 Task: Send an email with the signature Dominique Adams with the subject Budget report and the message I am writing to inform you that there will be a delay in the shipment. from softage.1@softage.net to softage.3@softage.net and softage.4@softage.net with an attached document Product_catalog.pdf
Action: Mouse moved to (188, 40)
Screenshot: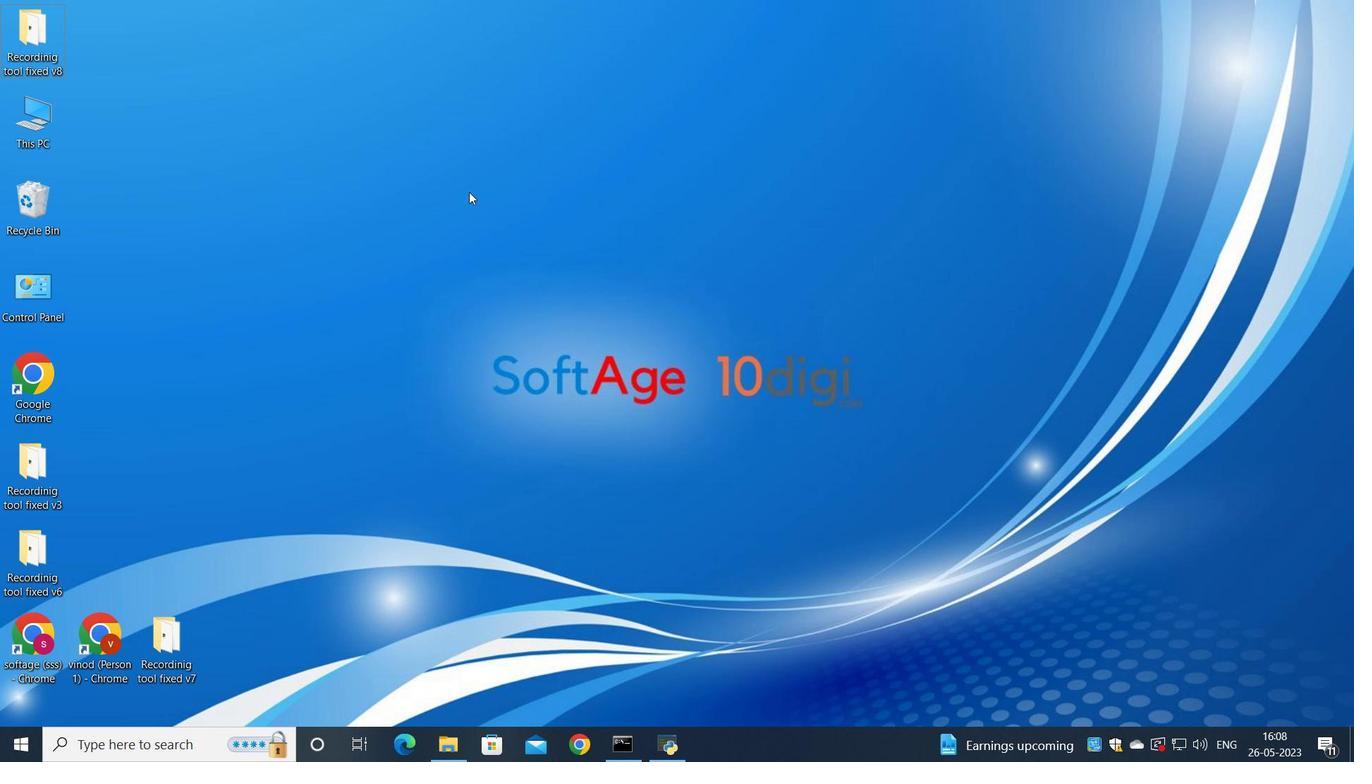 
Action: Mouse scrolled (188, 40) with delta (0, 0)
Screenshot: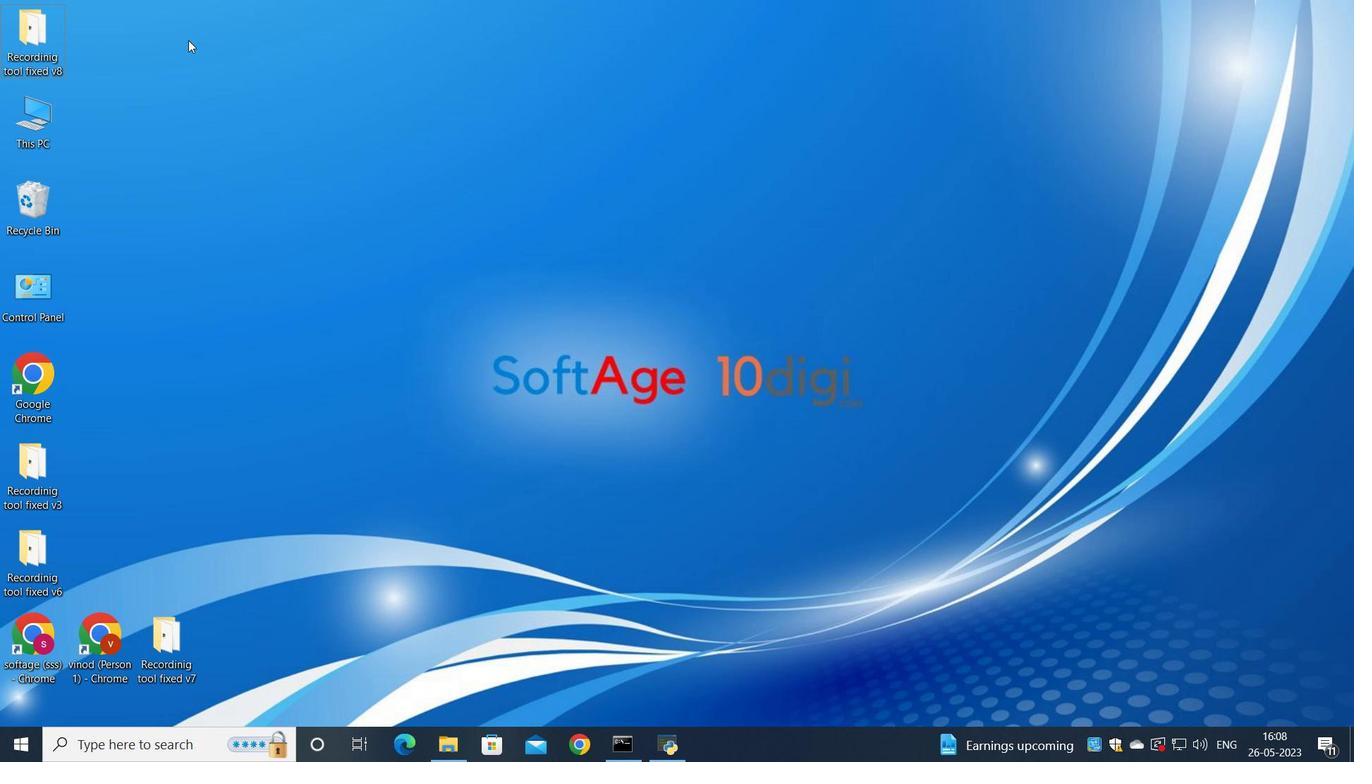 
Action: Mouse moved to (588, 756)
Screenshot: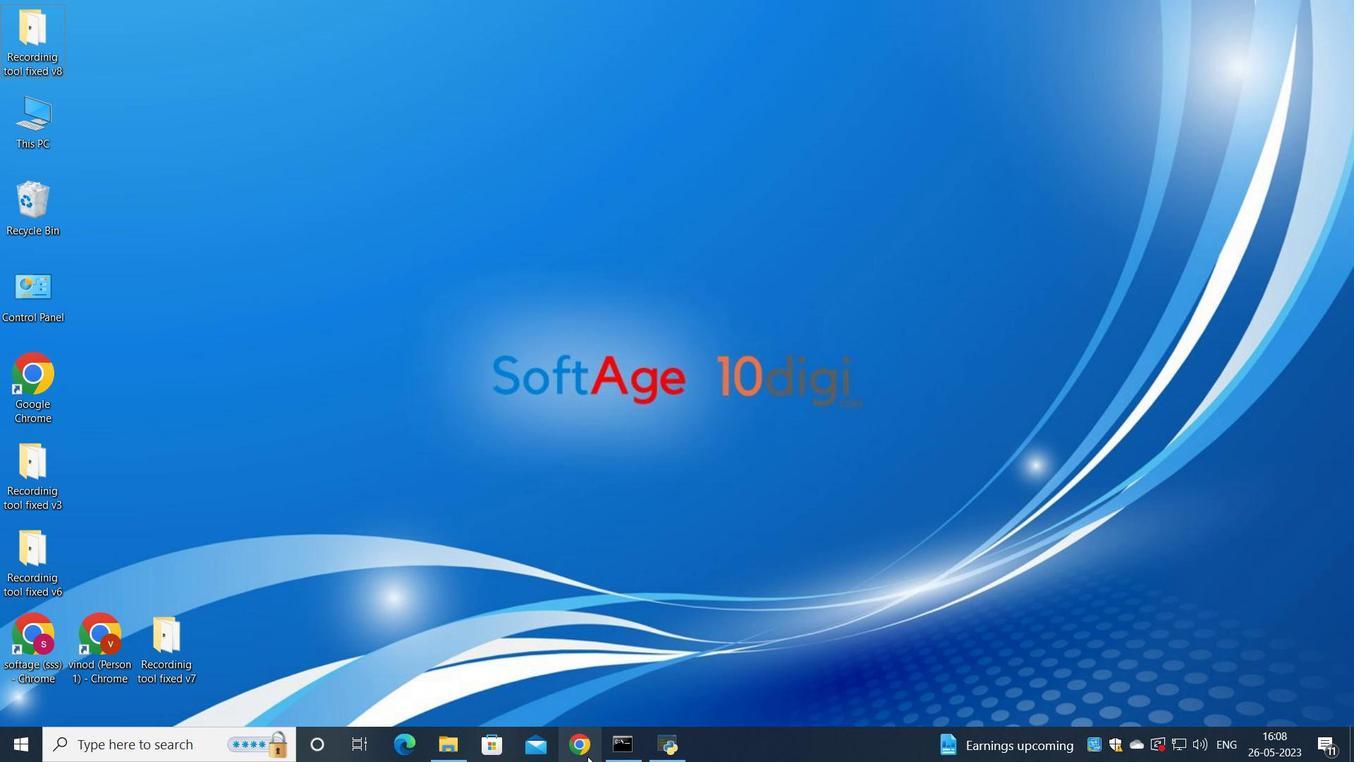 
Action: Mouse pressed left at (588, 756)
Screenshot: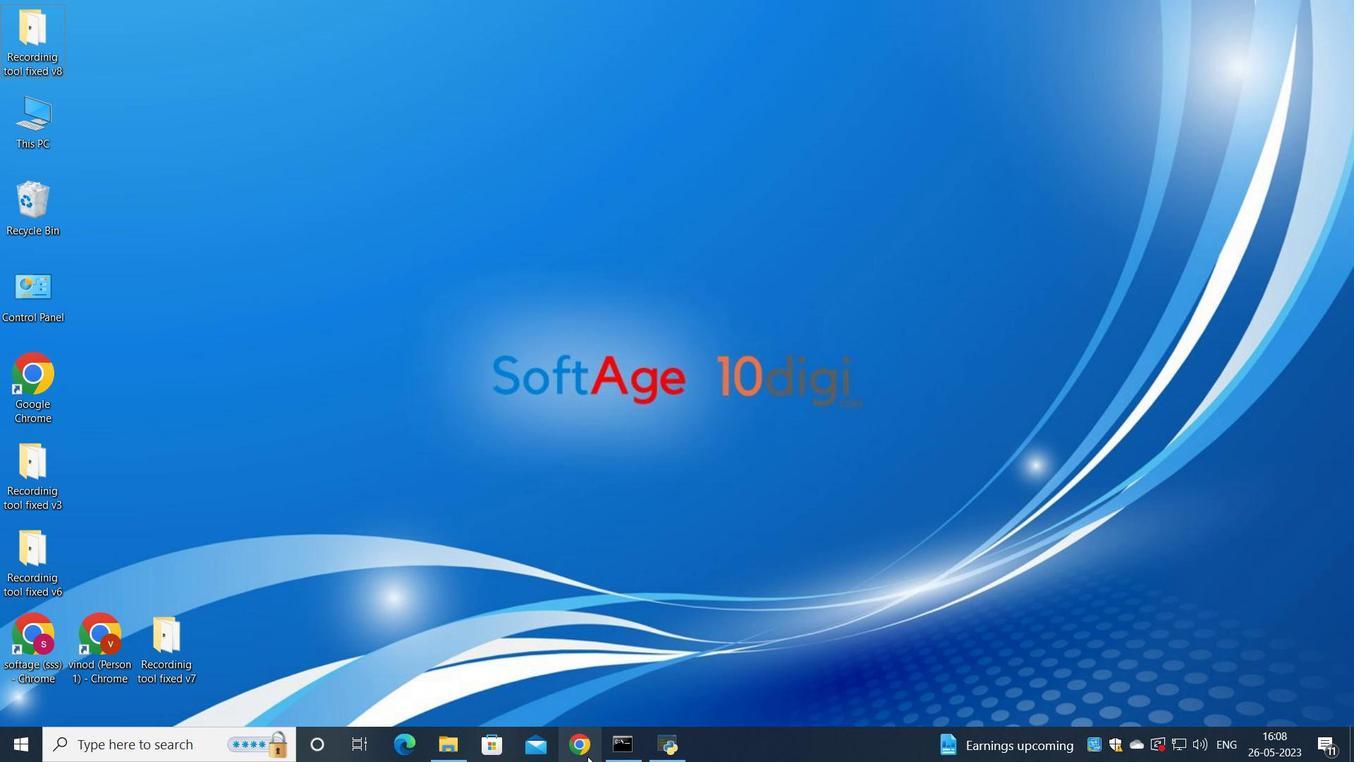 
Action: Mouse moved to (589, 757)
Screenshot: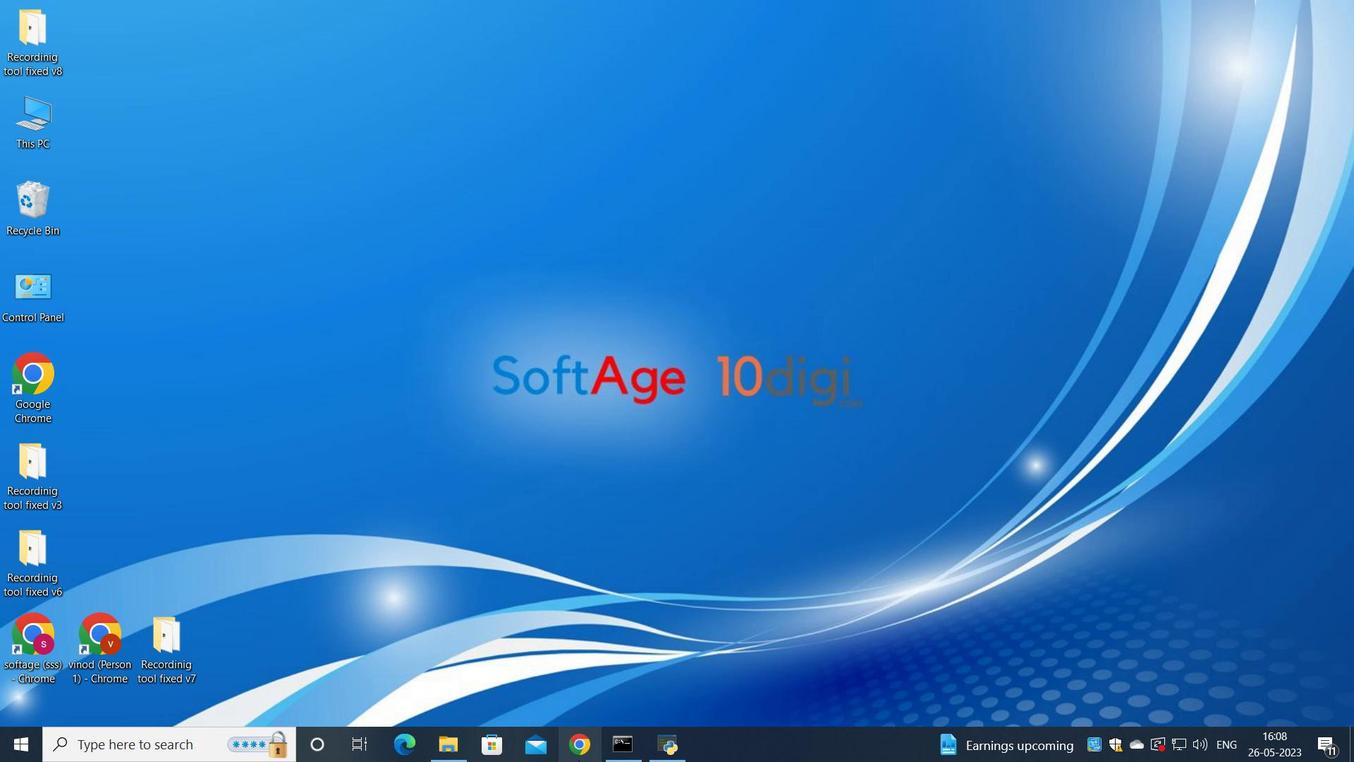 
Action: Mouse pressed left at (589, 757)
Screenshot: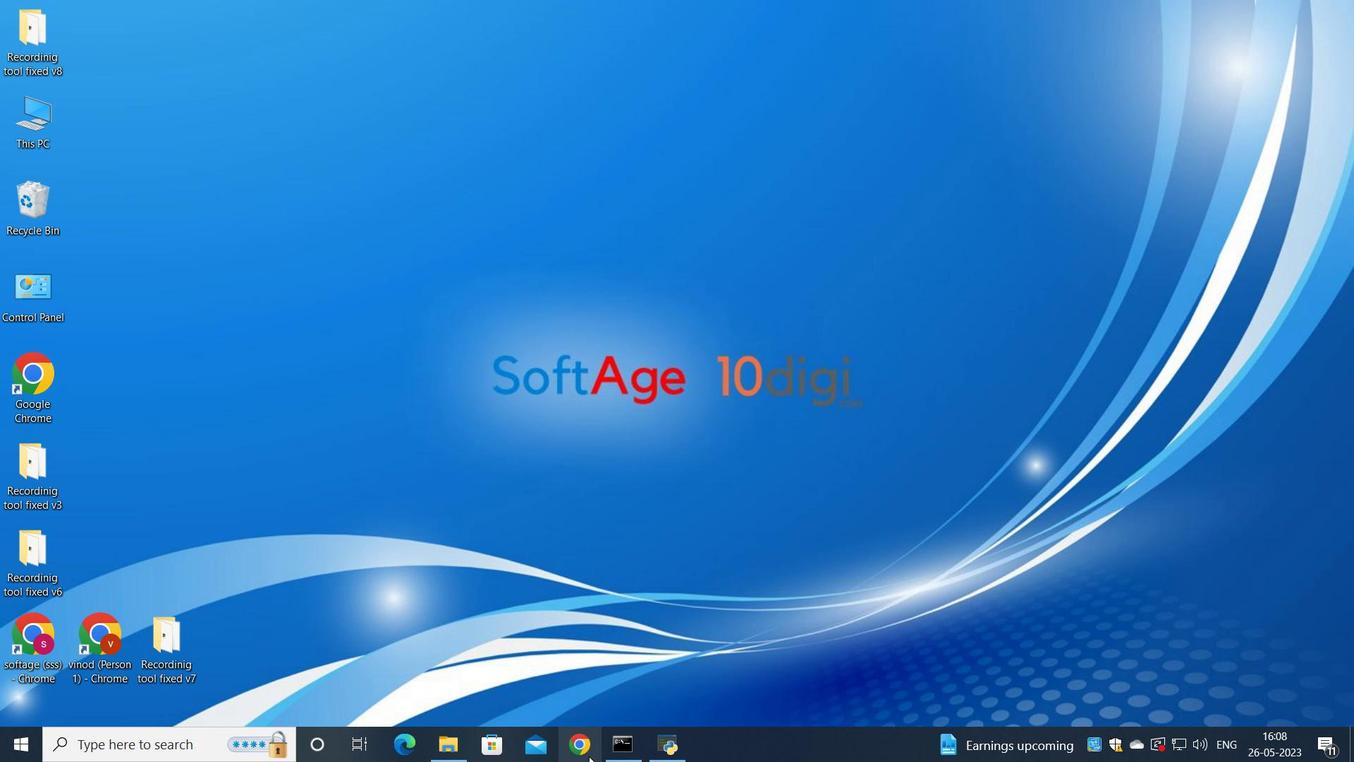 
Action: Mouse moved to (556, 462)
Screenshot: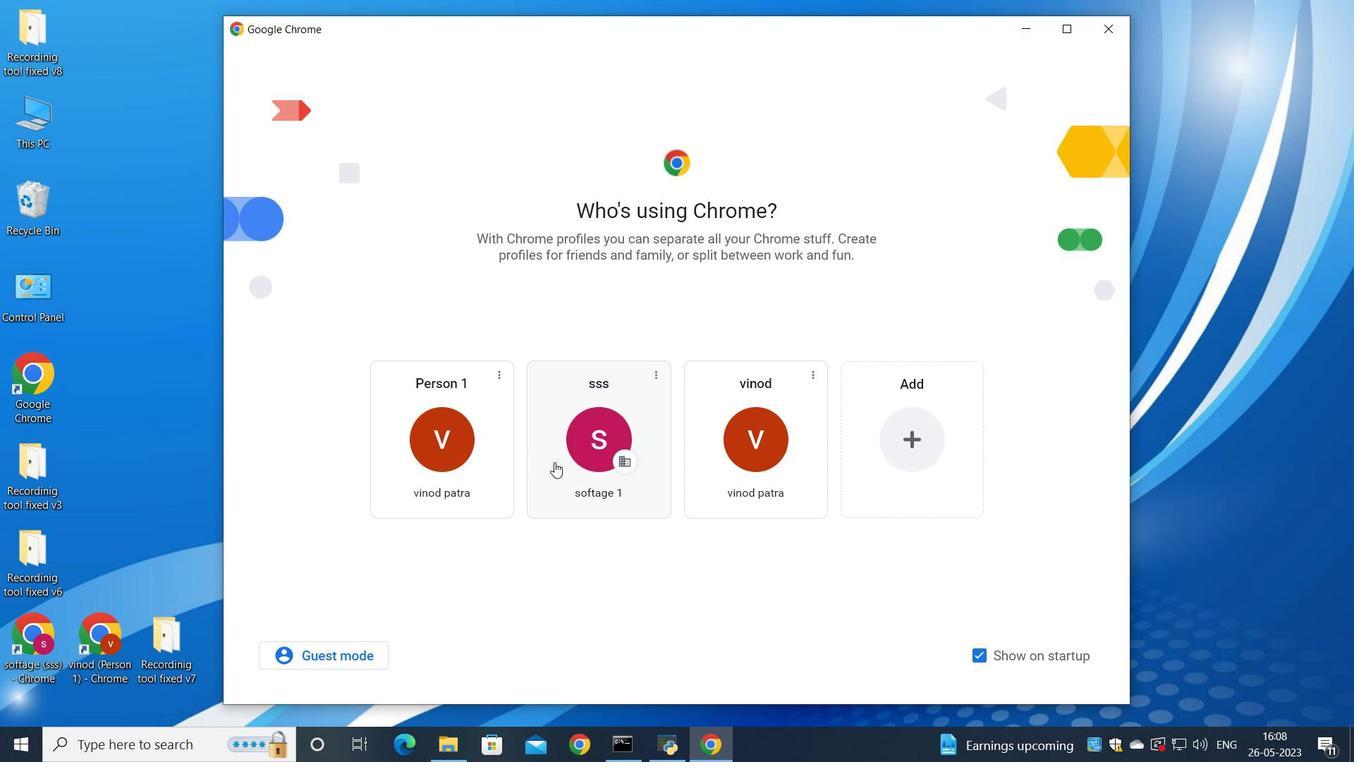 
Action: Mouse pressed left at (556, 462)
Screenshot: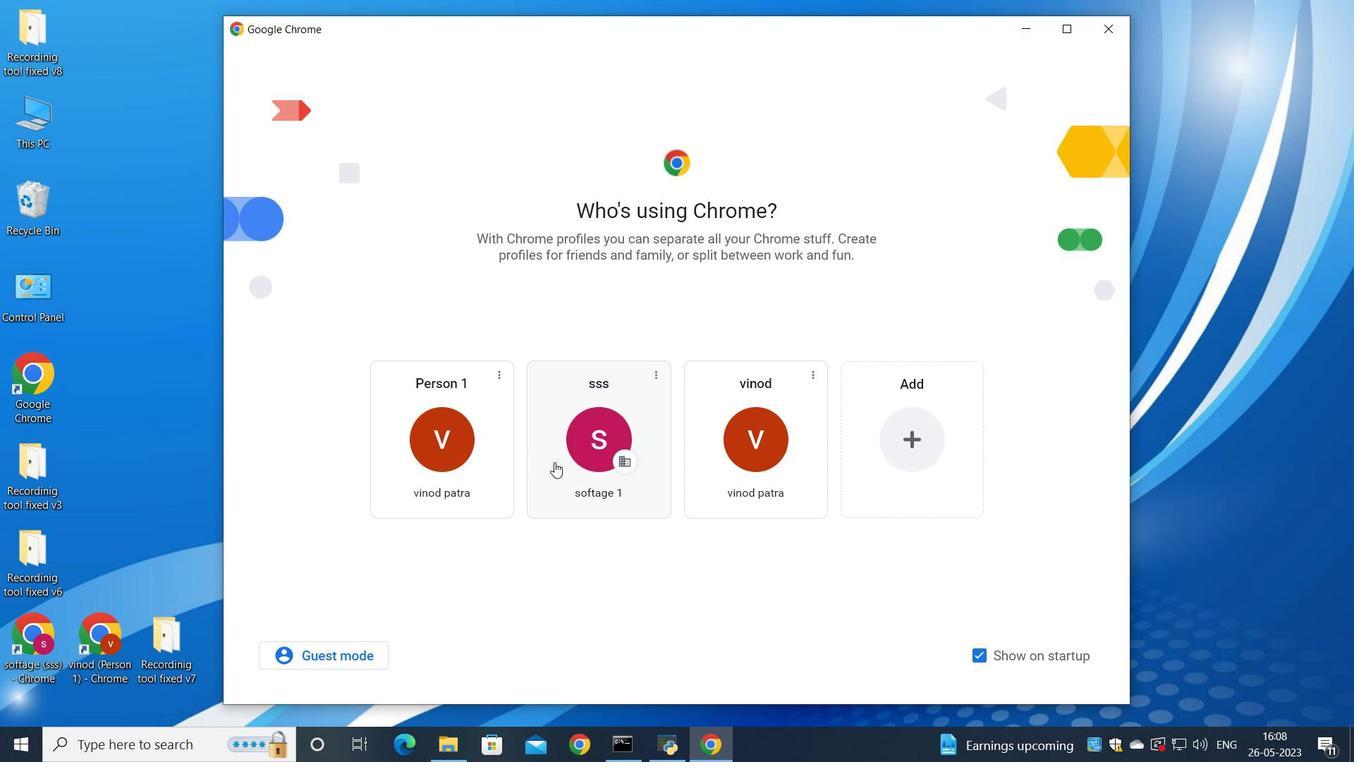 
Action: Mouse moved to (1175, 91)
Screenshot: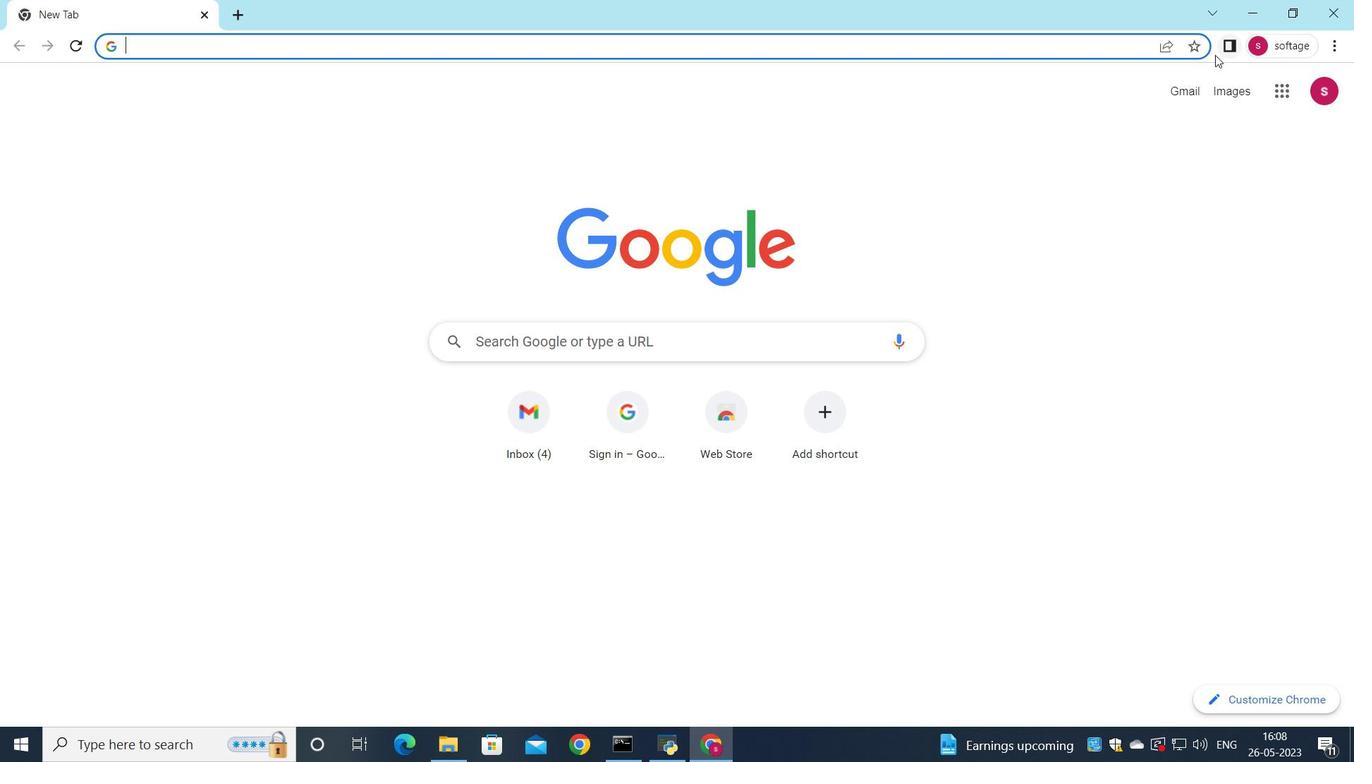 
Action: Mouse pressed left at (1175, 91)
Screenshot: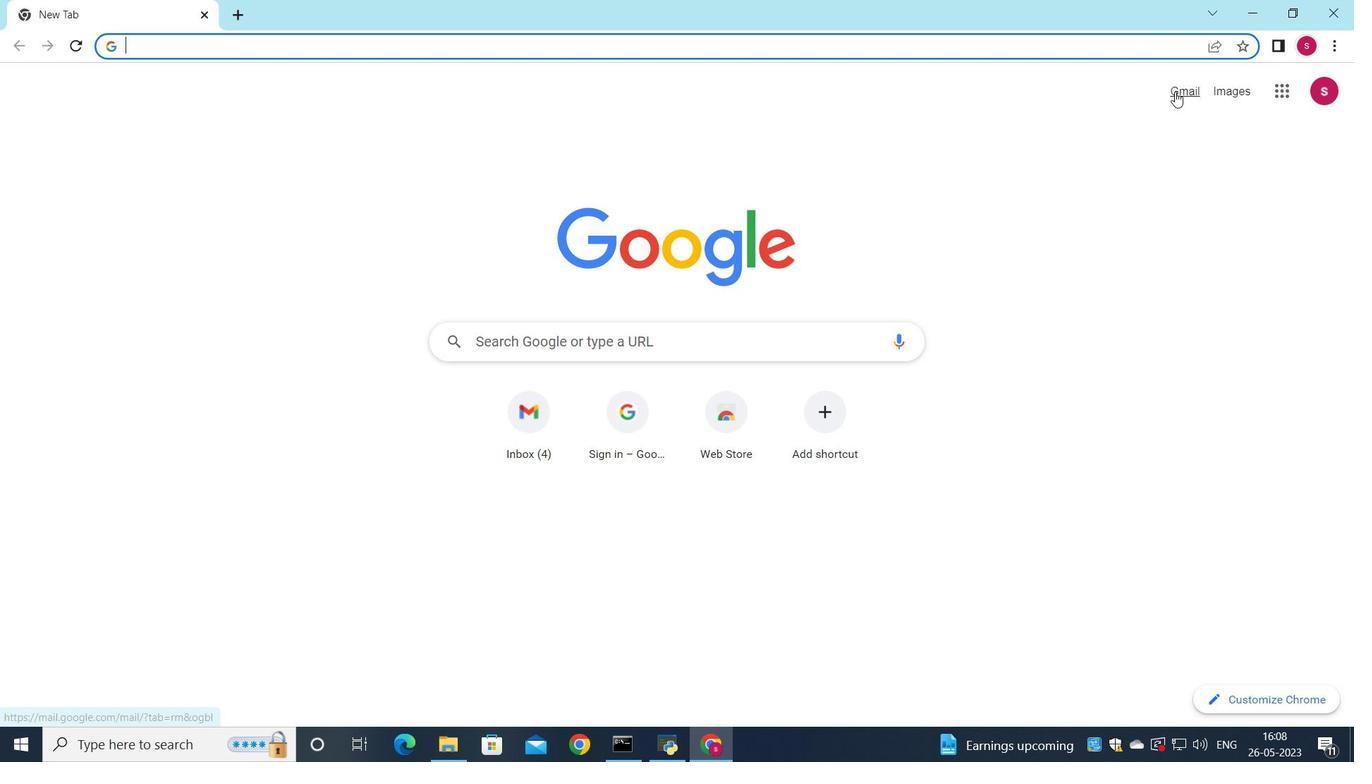 
Action: Mouse moved to (1156, 122)
Screenshot: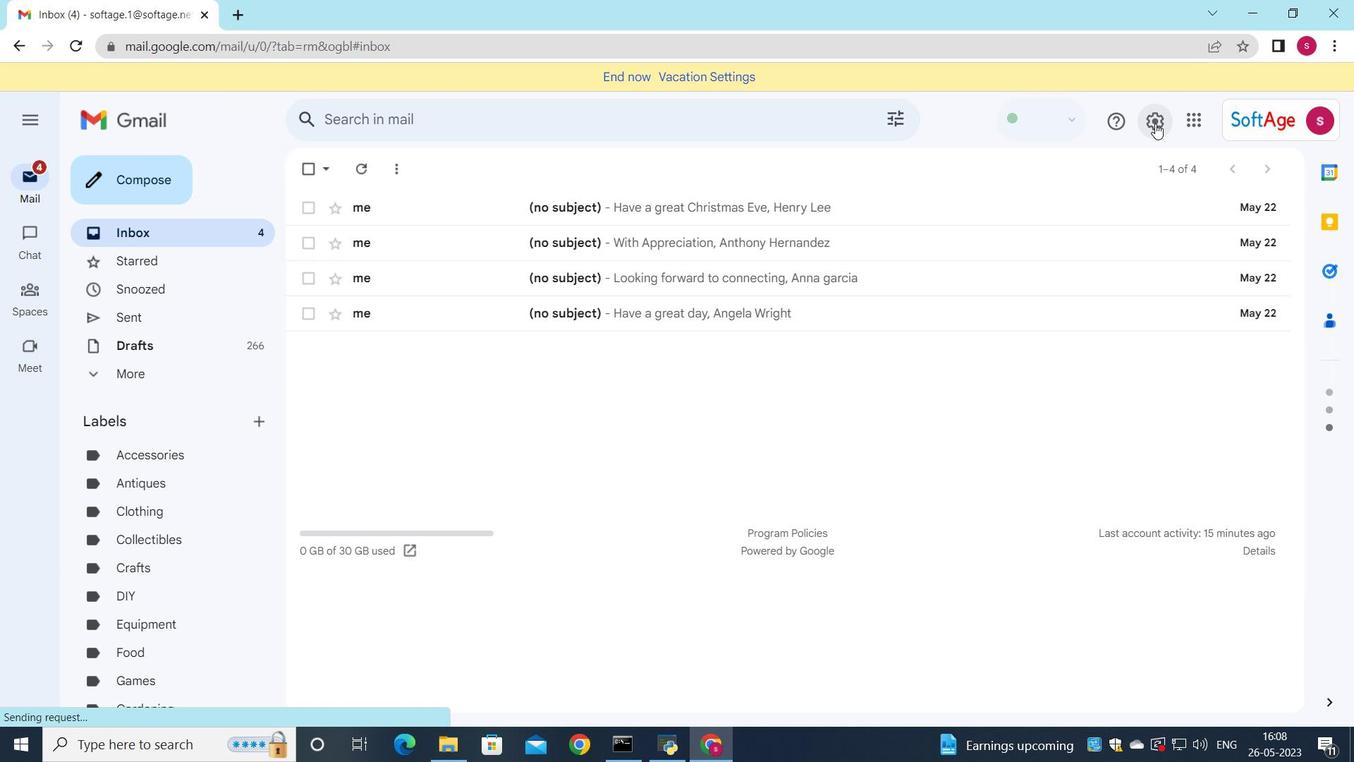
Action: Mouse pressed left at (1156, 122)
Screenshot: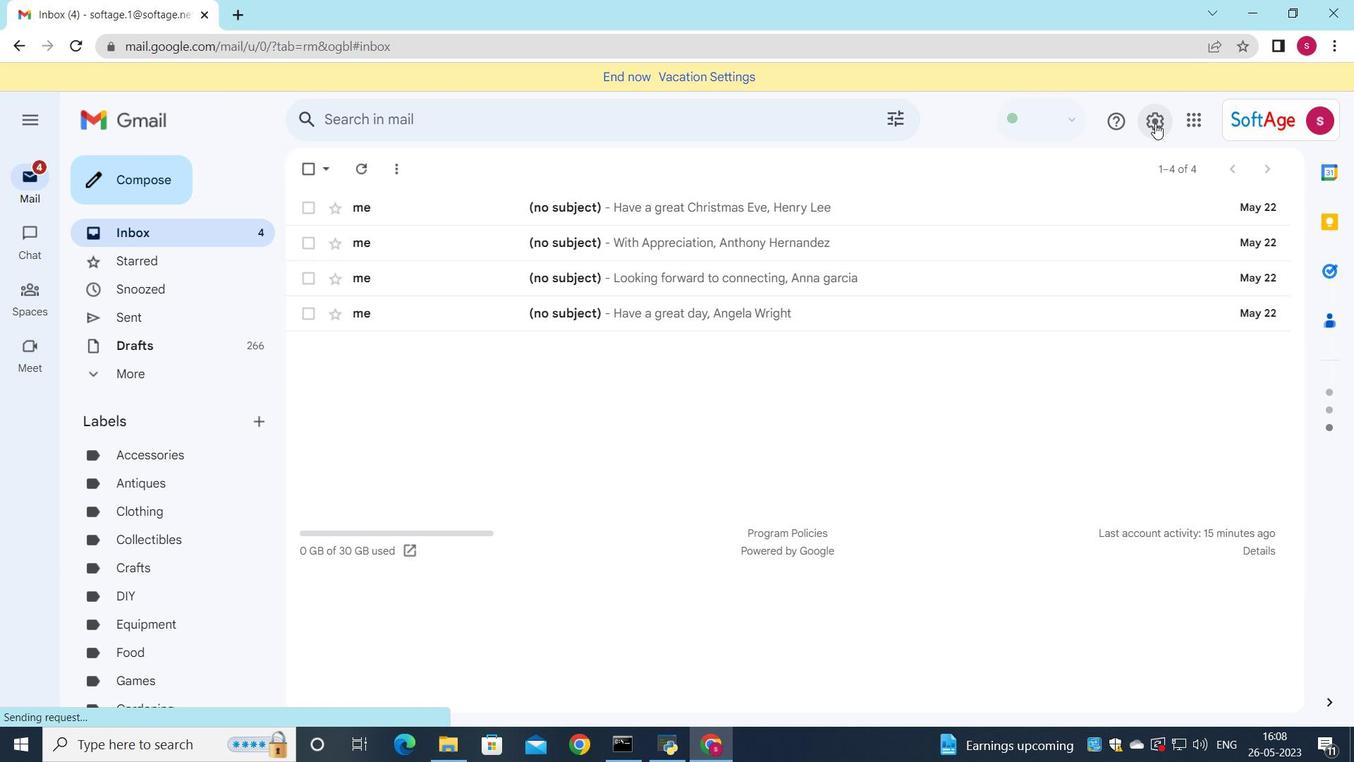 
Action: Mouse moved to (1175, 207)
Screenshot: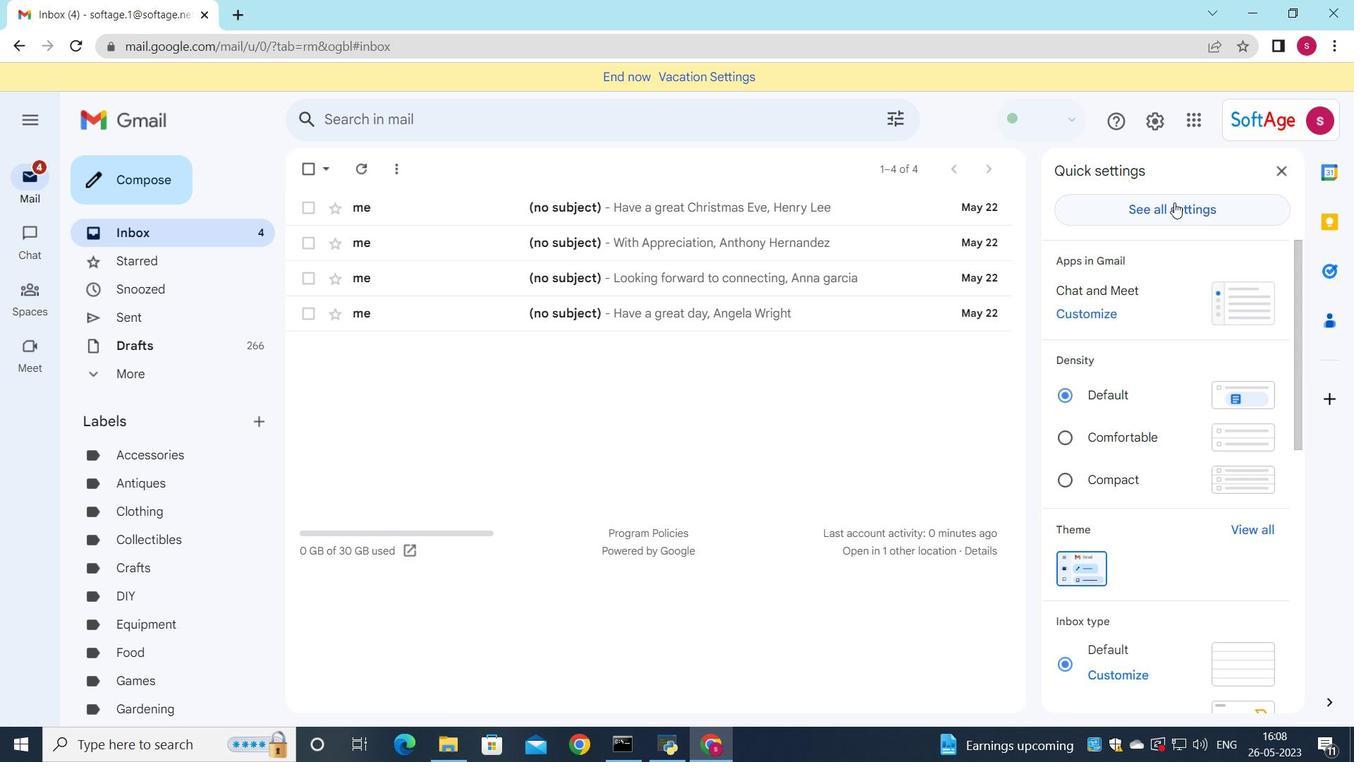
Action: Mouse pressed left at (1175, 207)
Screenshot: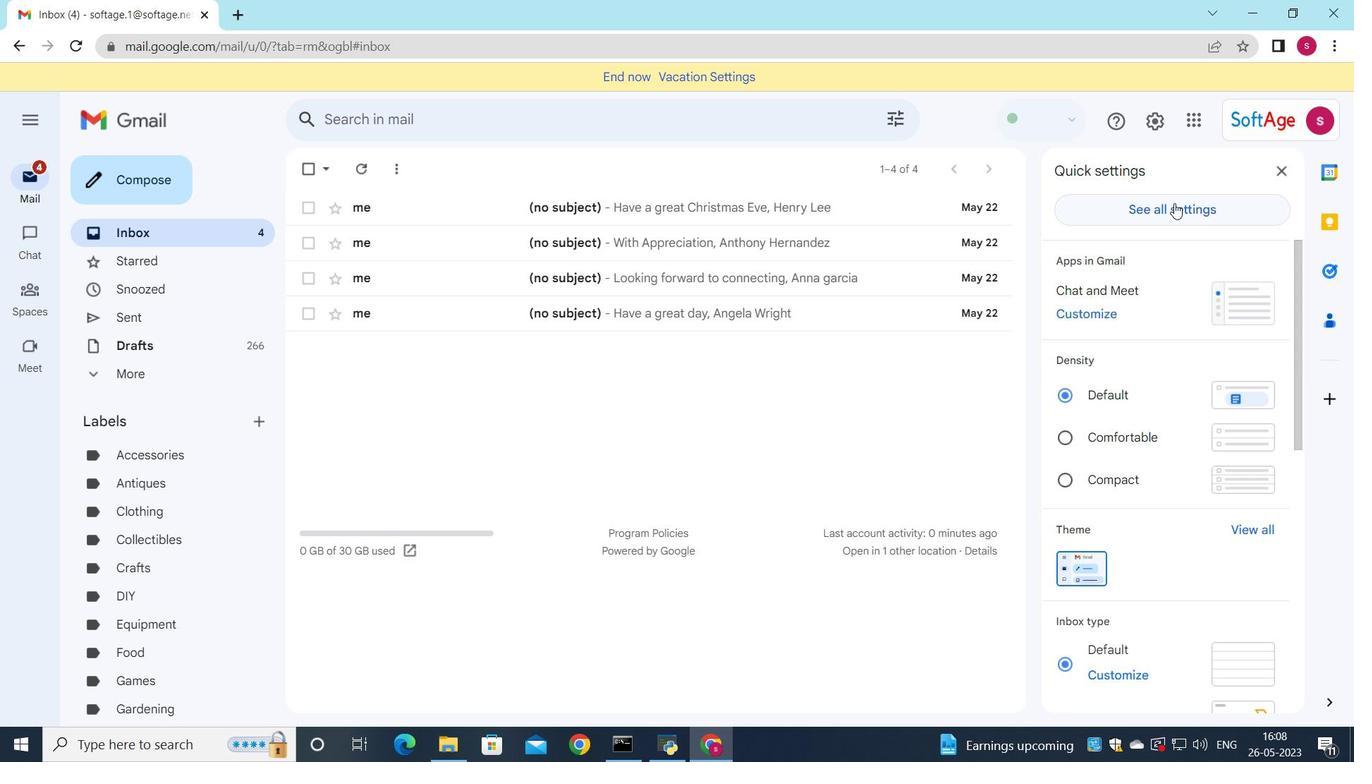 
Action: Mouse moved to (618, 319)
Screenshot: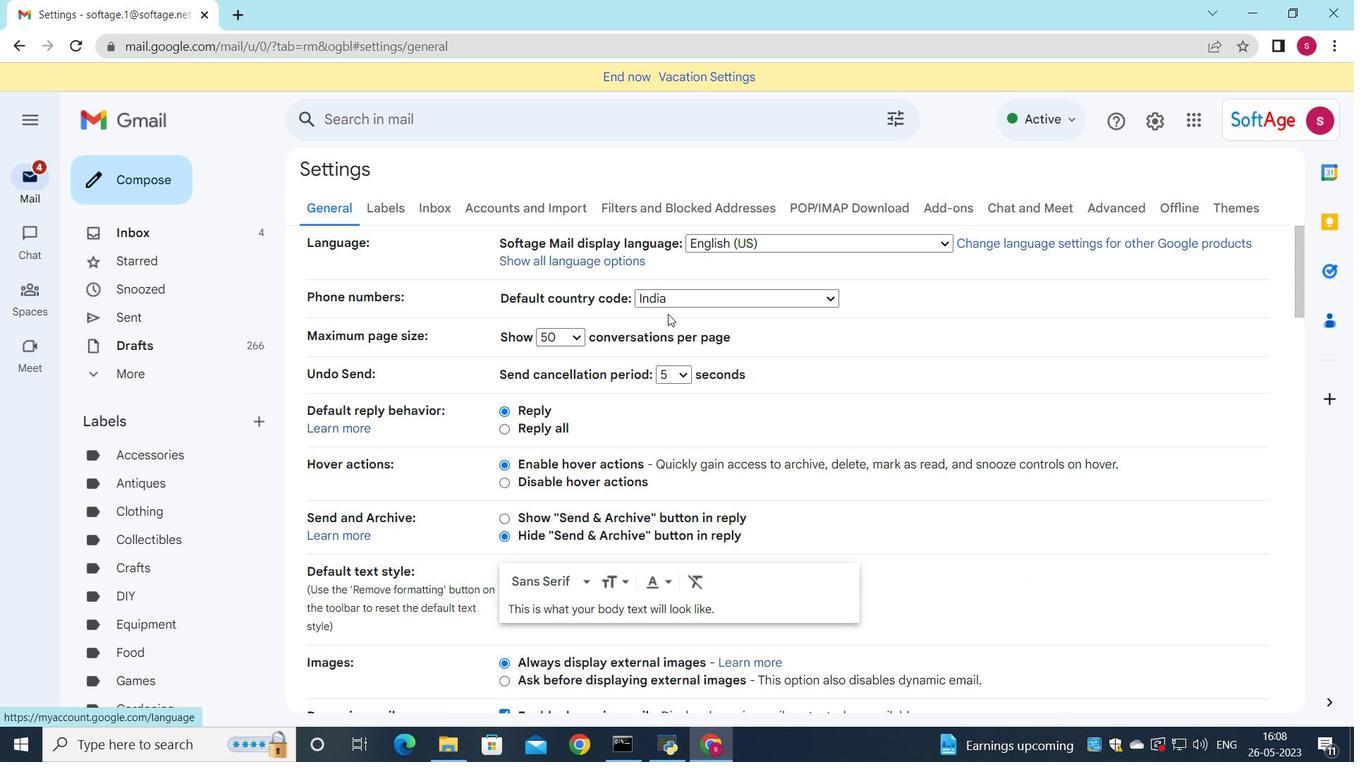 
Action: Mouse scrolled (618, 318) with delta (0, 0)
Screenshot: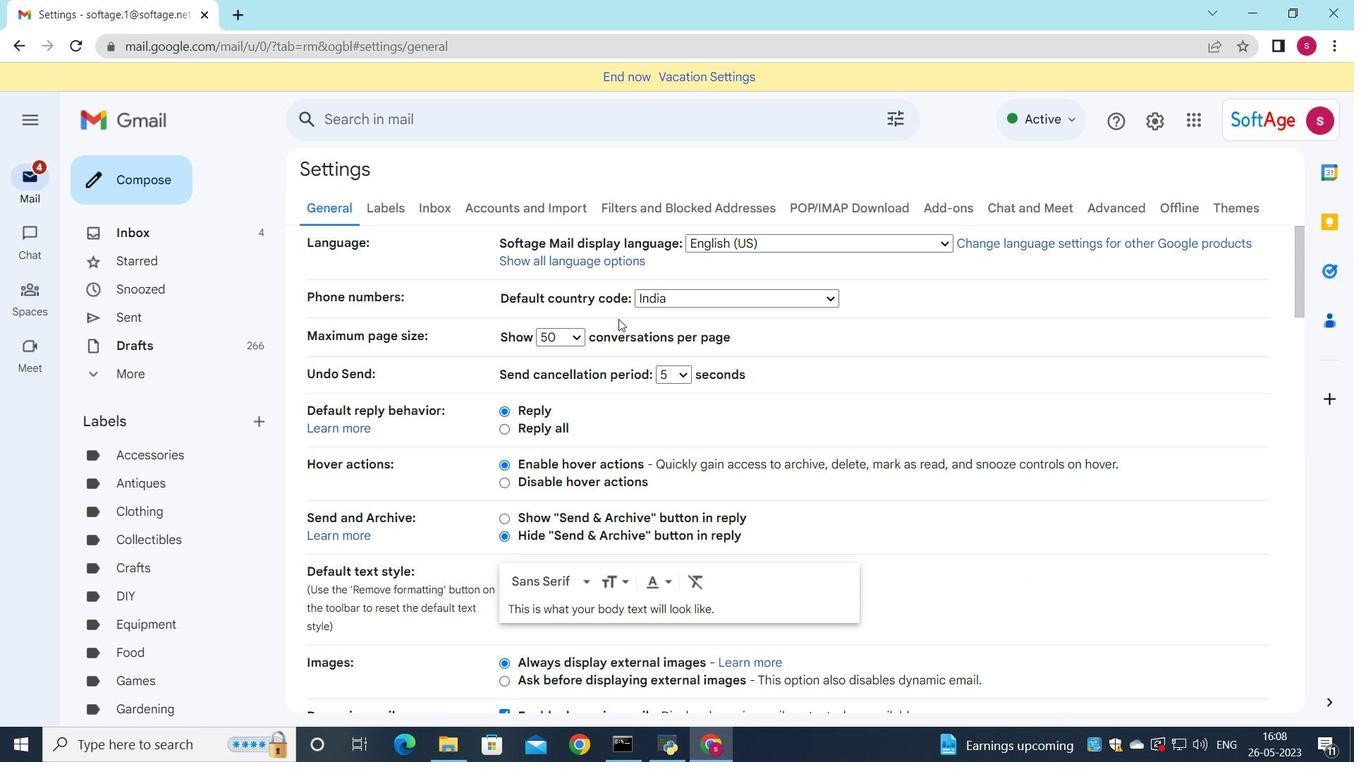 
Action: Mouse scrolled (618, 318) with delta (0, 0)
Screenshot: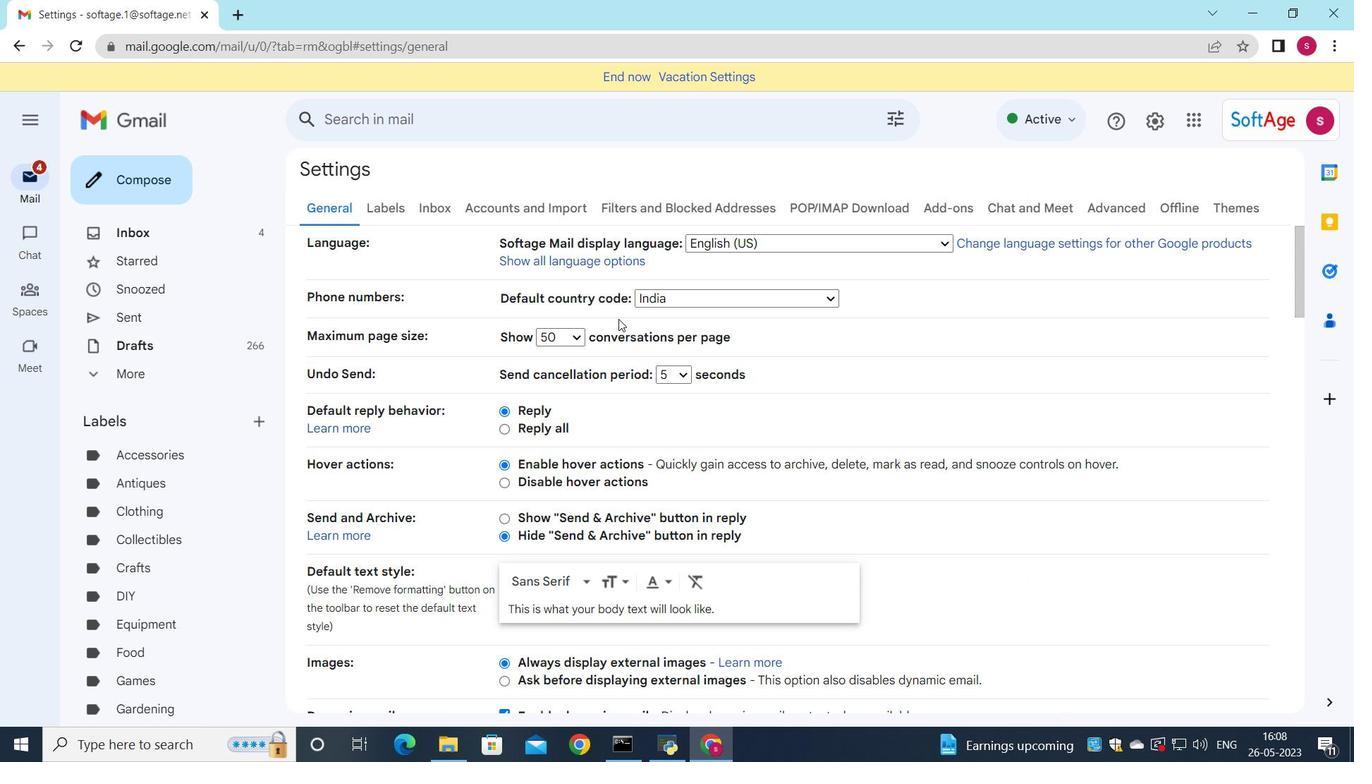 
Action: Mouse scrolled (618, 318) with delta (0, 0)
Screenshot: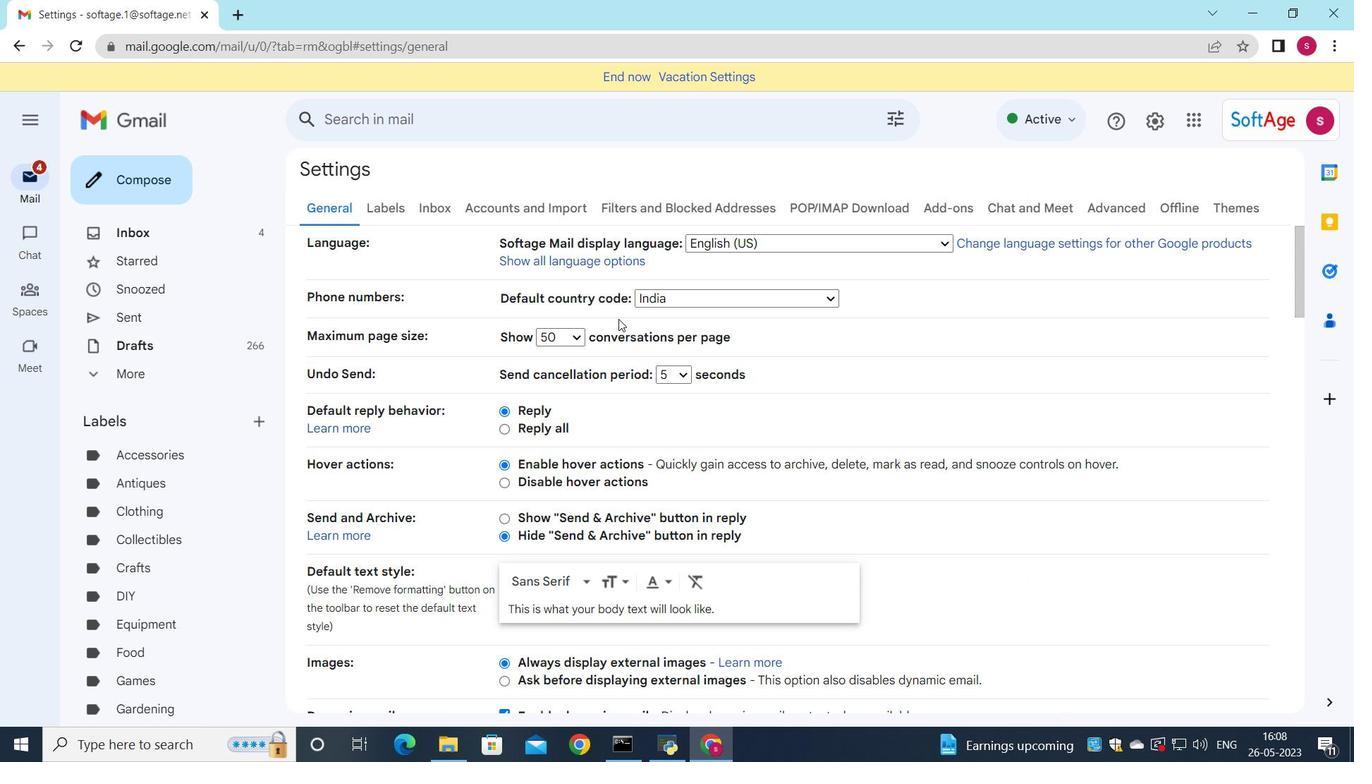 
Action: Mouse scrolled (618, 318) with delta (0, 0)
Screenshot: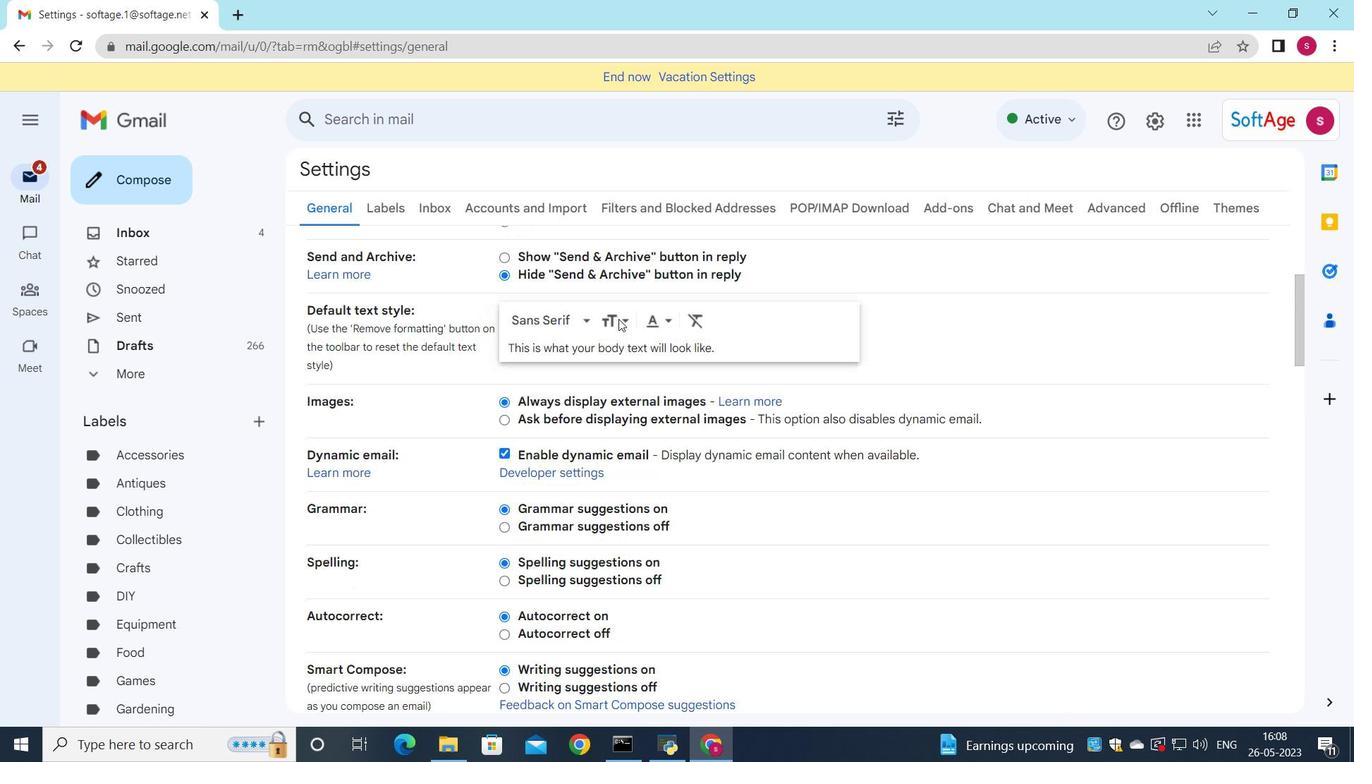
Action: Mouse scrolled (618, 318) with delta (0, 0)
Screenshot: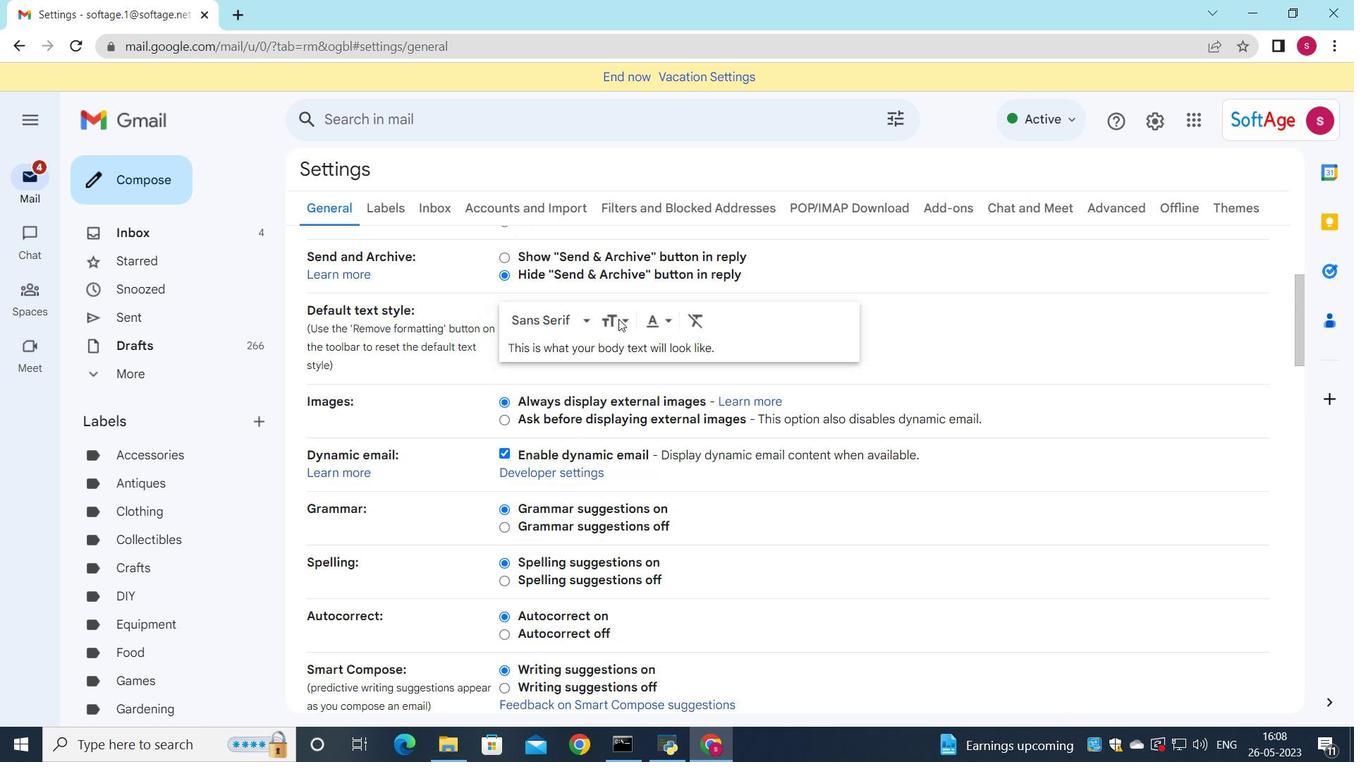 
Action: Mouse scrolled (618, 318) with delta (0, 0)
Screenshot: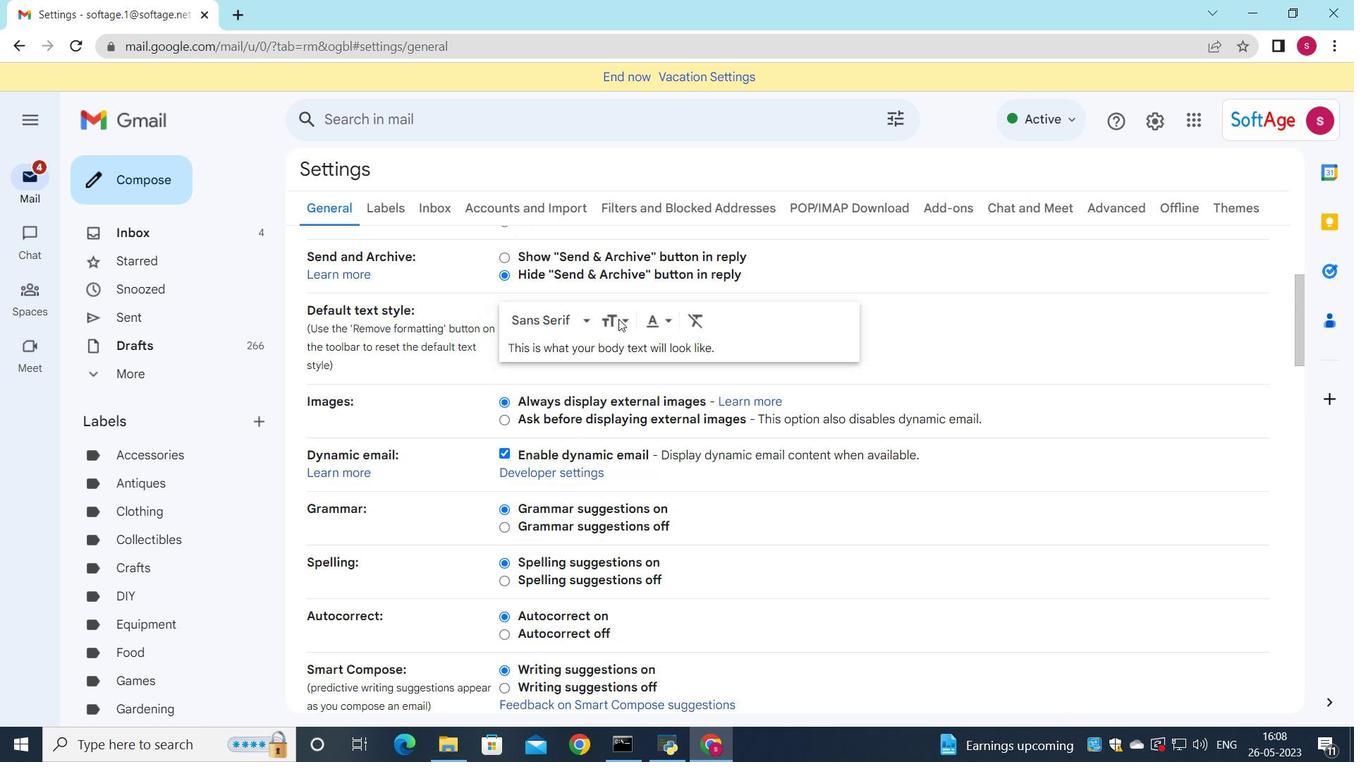 
Action: Mouse scrolled (618, 318) with delta (0, 0)
Screenshot: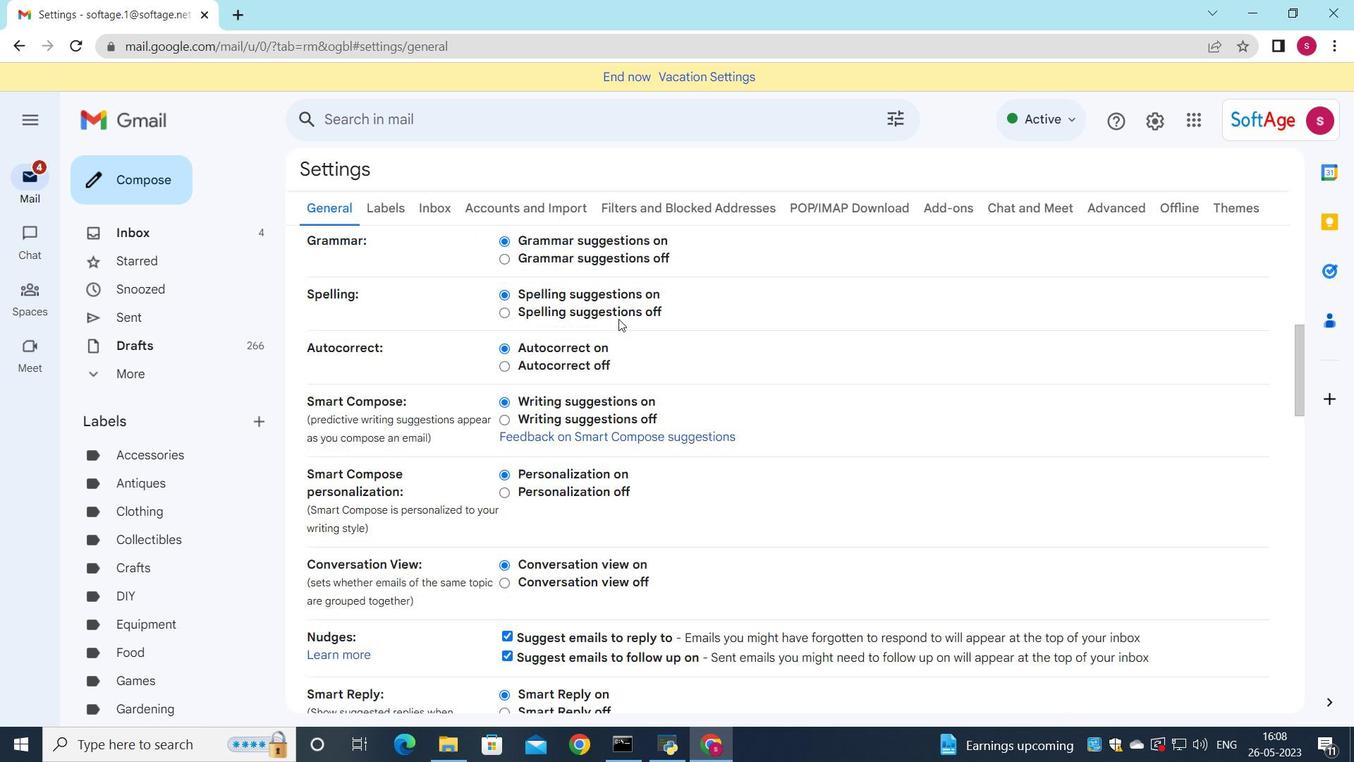
Action: Mouse scrolled (618, 318) with delta (0, 0)
Screenshot: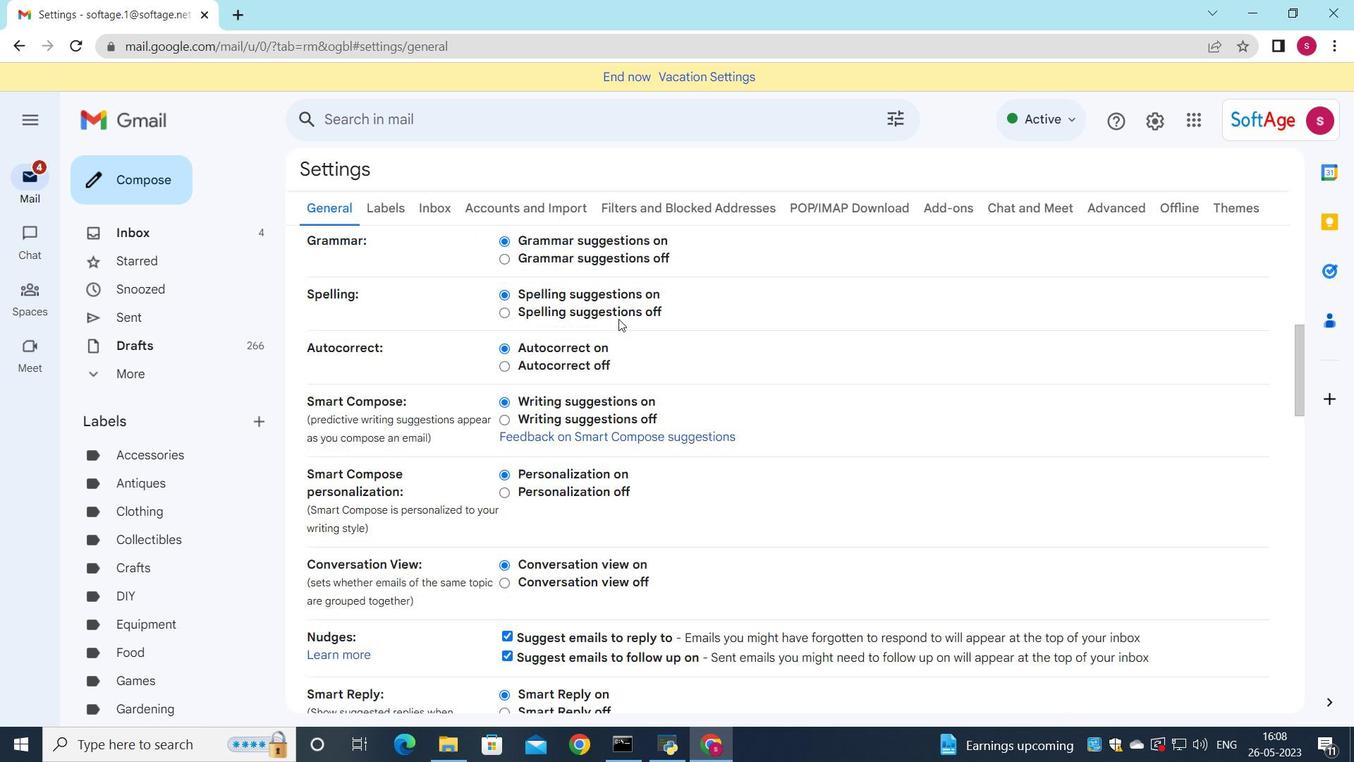 
Action: Mouse scrolled (618, 318) with delta (0, 0)
Screenshot: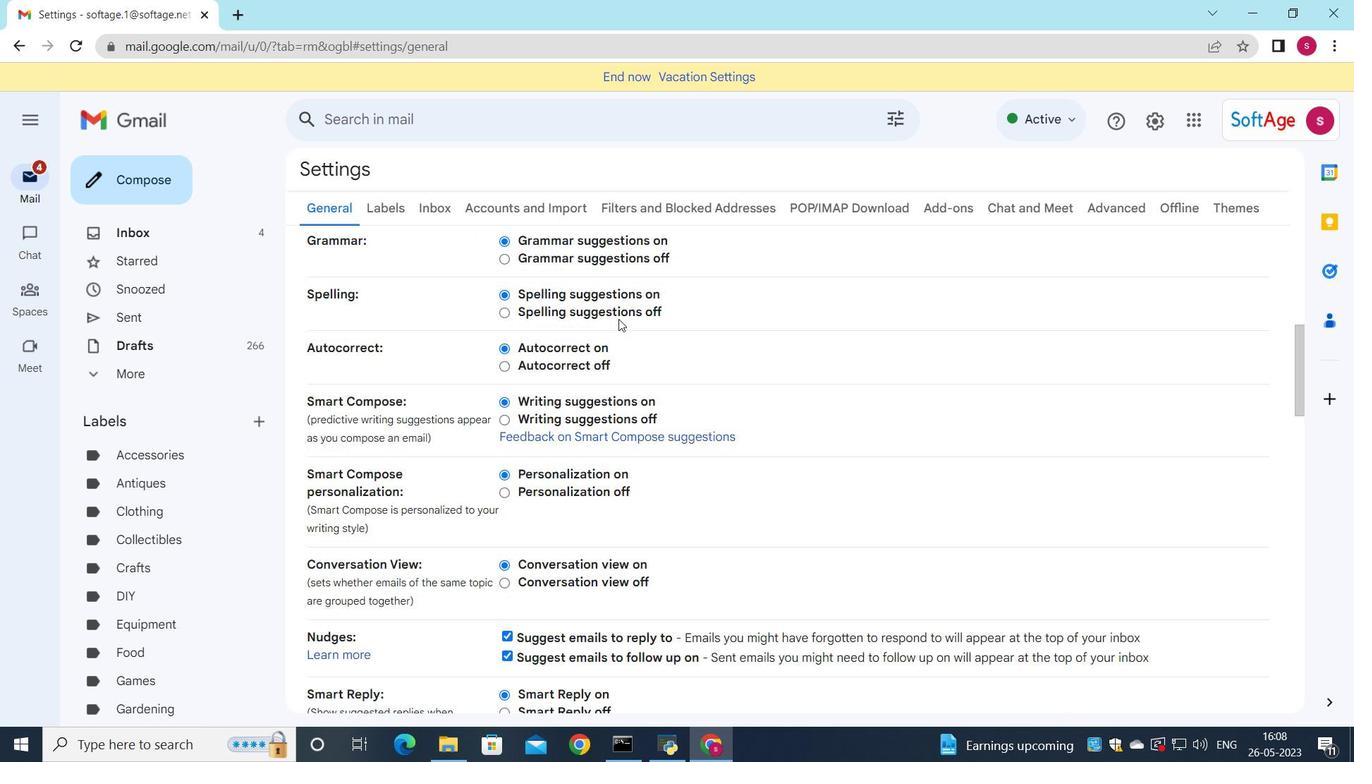 
Action: Mouse scrolled (618, 318) with delta (0, 0)
Screenshot: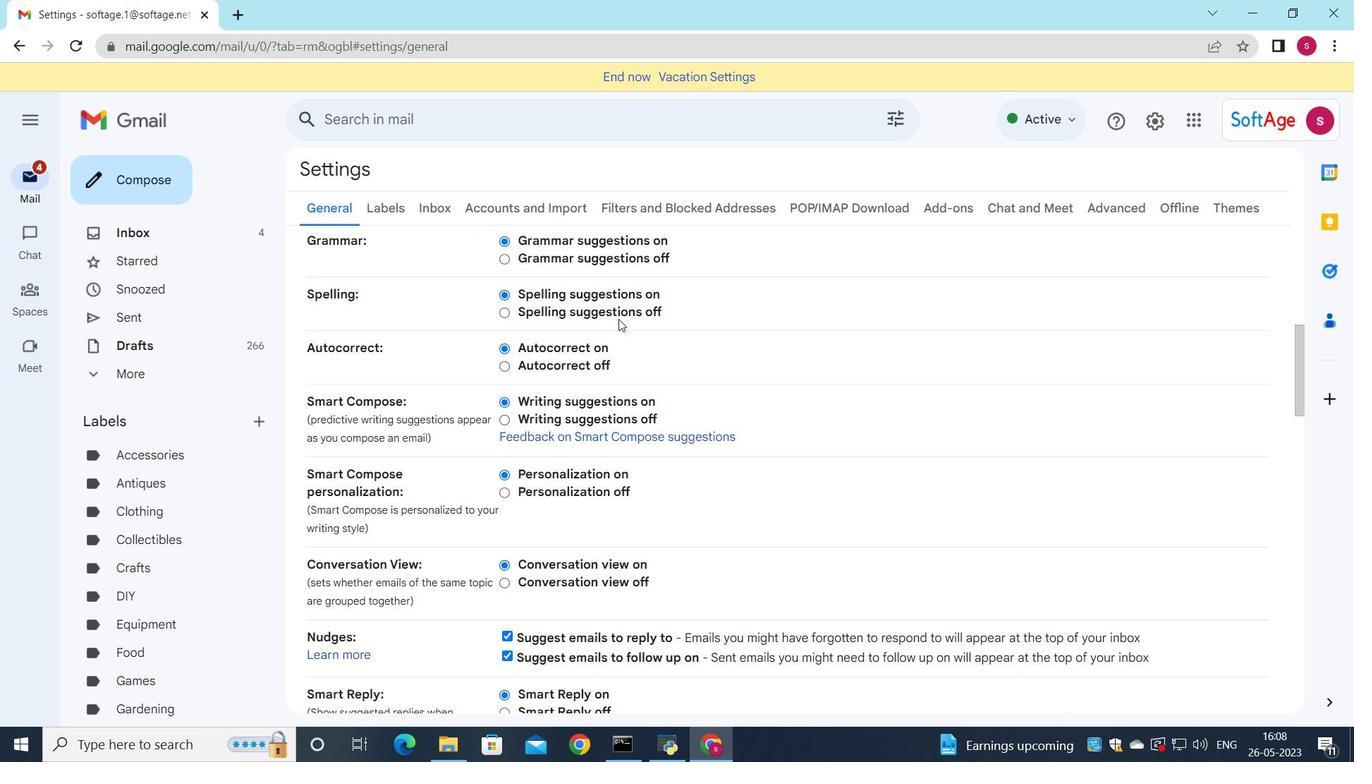 
Action: Mouse scrolled (618, 318) with delta (0, 0)
Screenshot: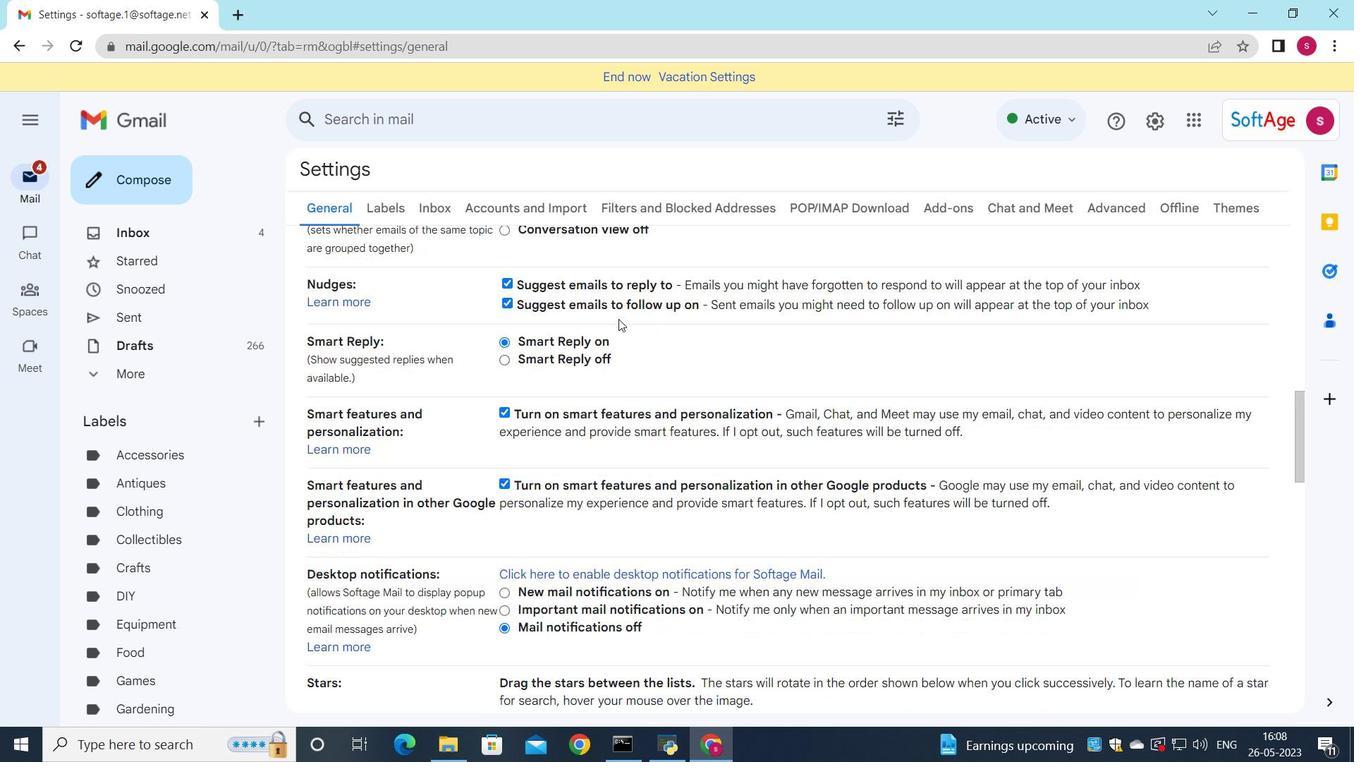 
Action: Mouse scrolled (618, 318) with delta (0, 0)
Screenshot: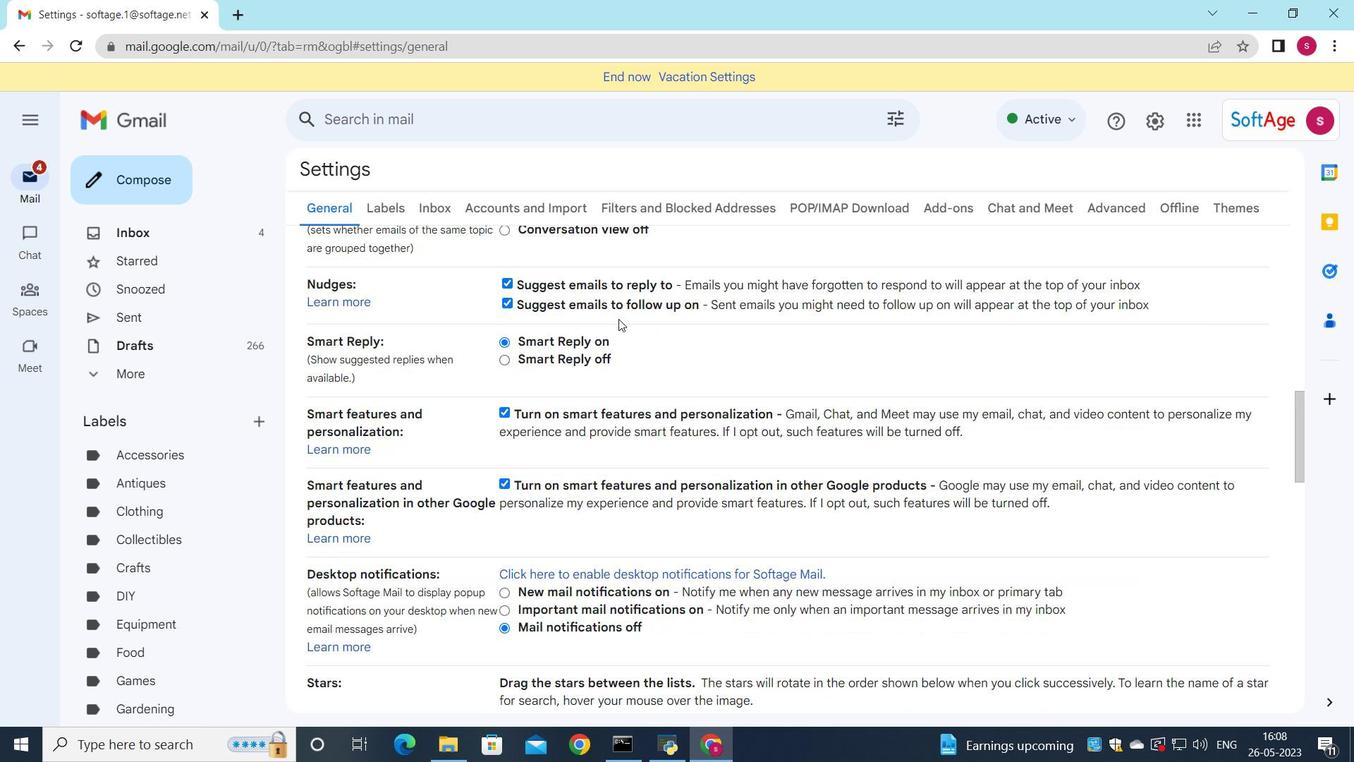 
Action: Mouse scrolled (618, 318) with delta (0, 0)
Screenshot: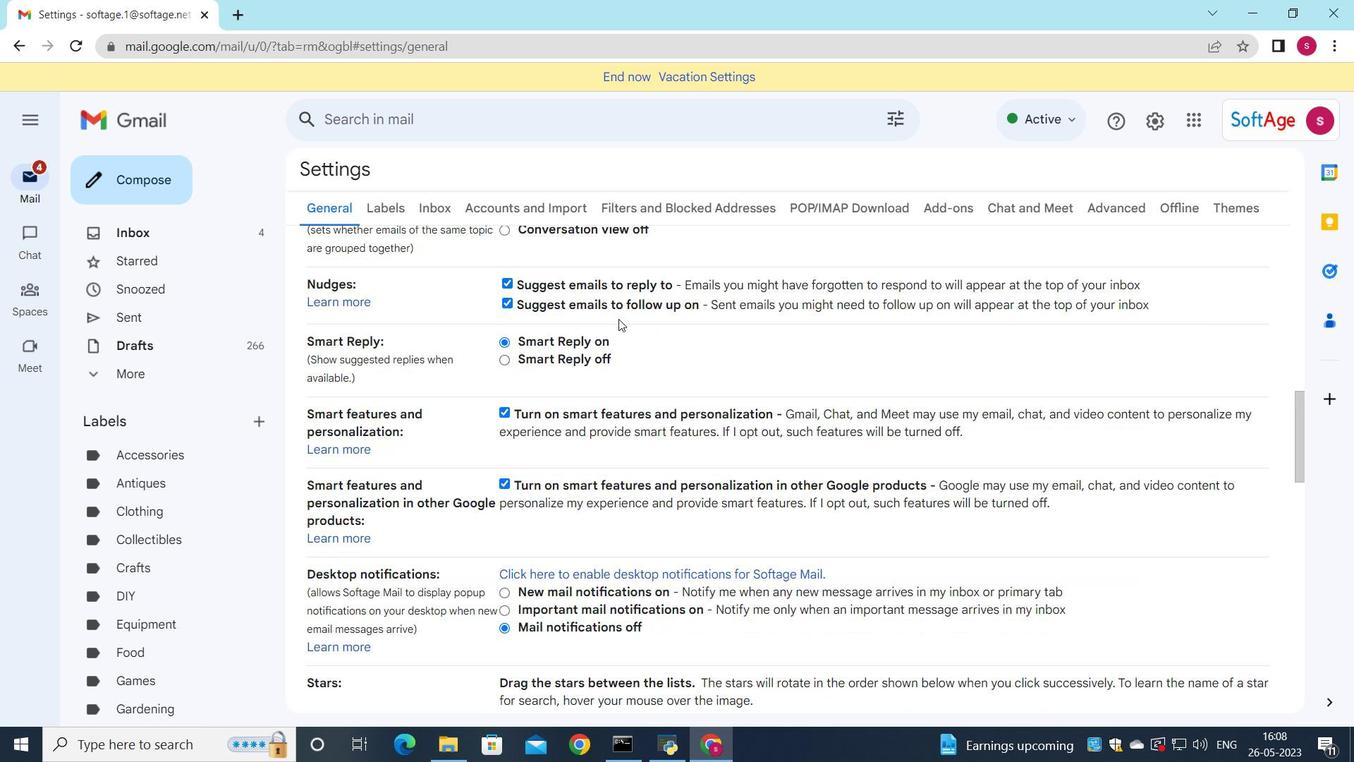 
Action: Mouse scrolled (618, 318) with delta (0, 0)
Screenshot: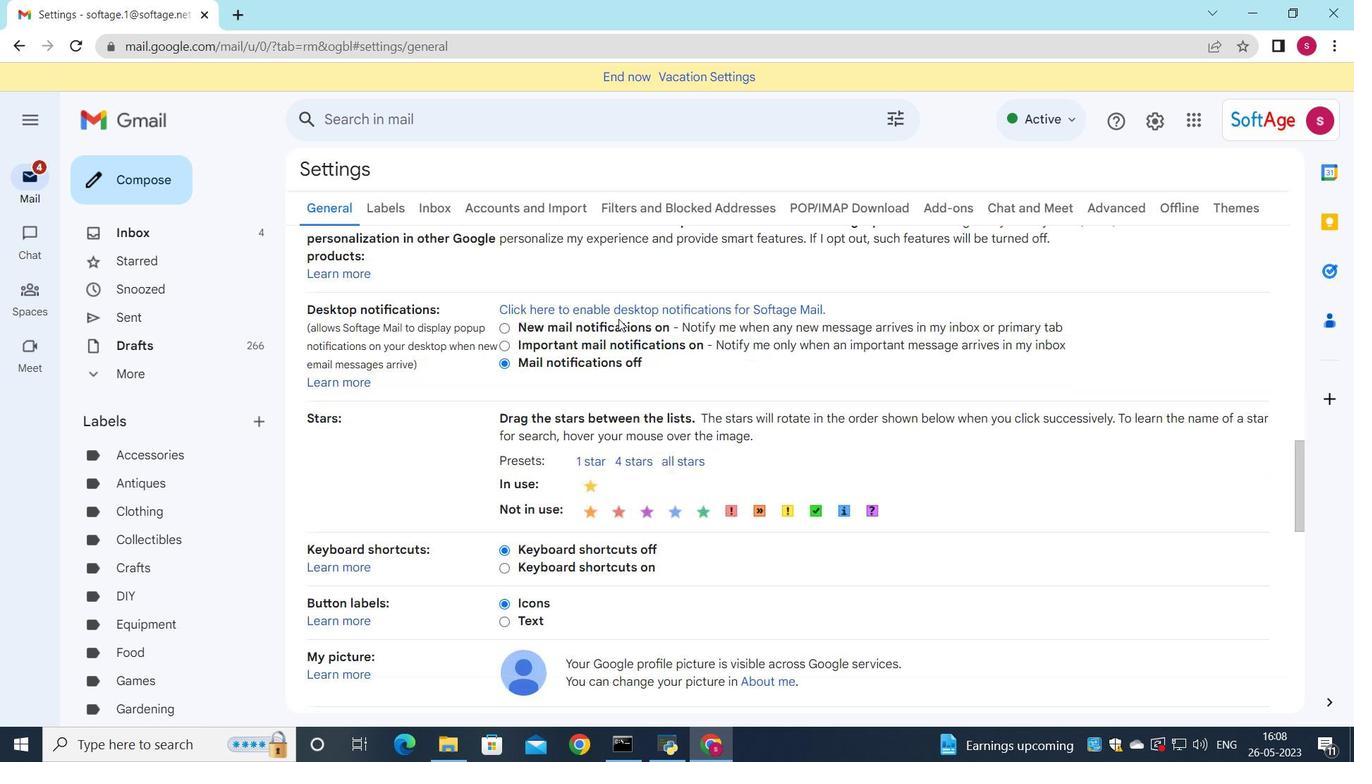
Action: Mouse scrolled (618, 318) with delta (0, 0)
Screenshot: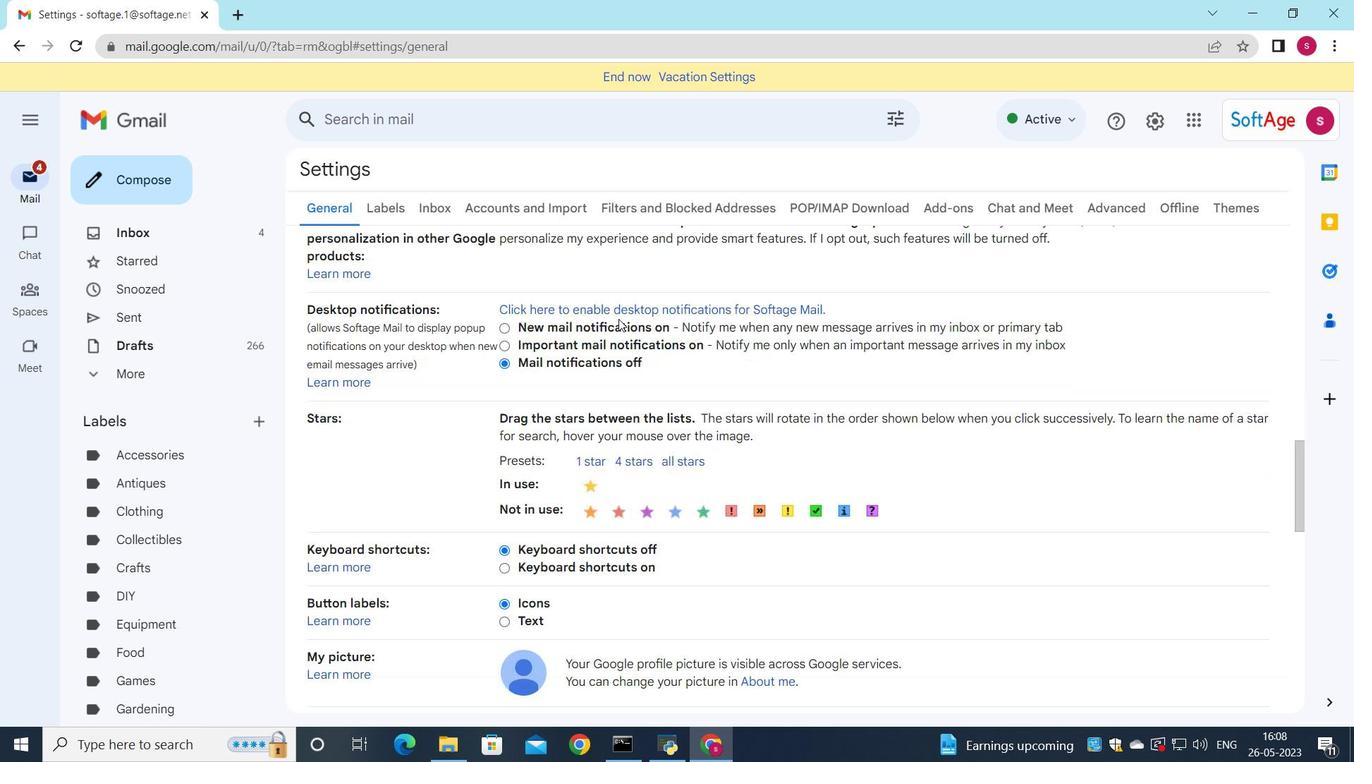 
Action: Mouse scrolled (618, 318) with delta (0, 0)
Screenshot: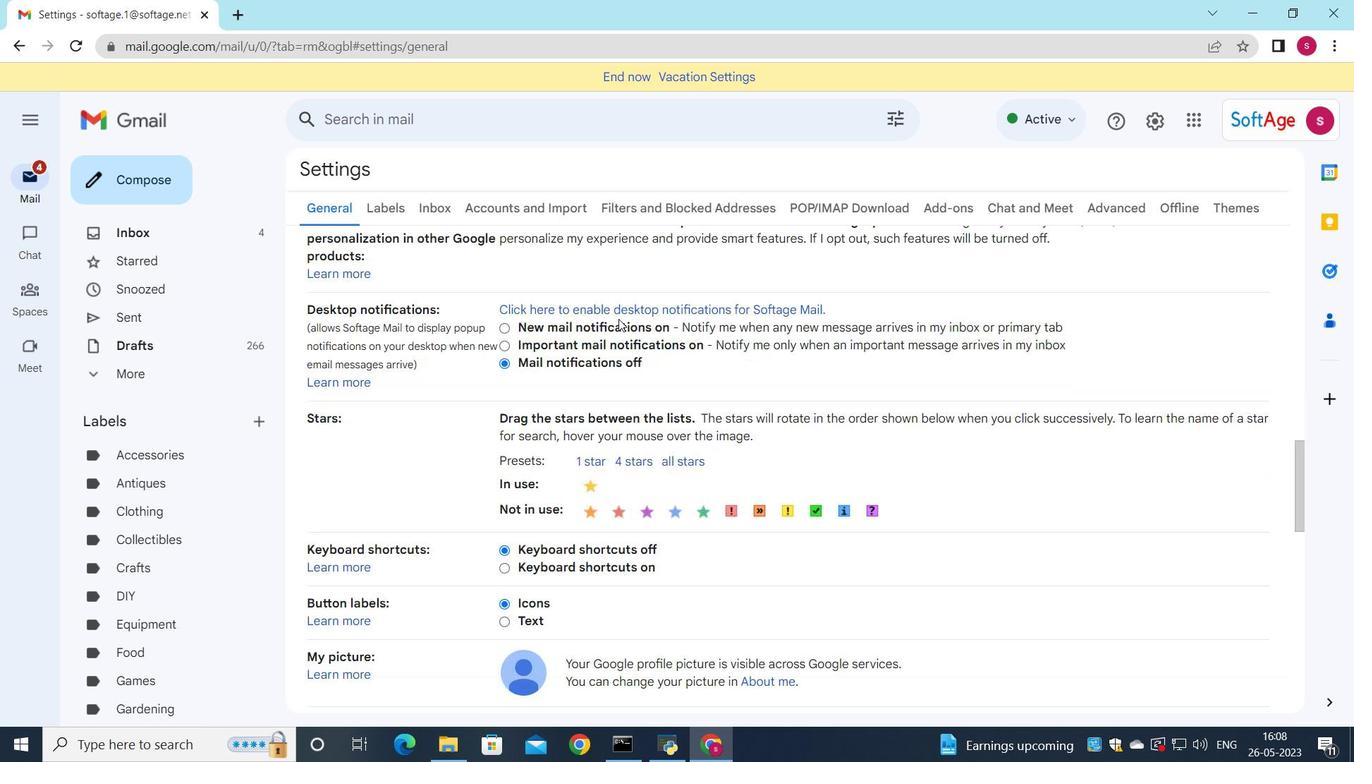 
Action: Mouse scrolled (618, 318) with delta (0, 0)
Screenshot: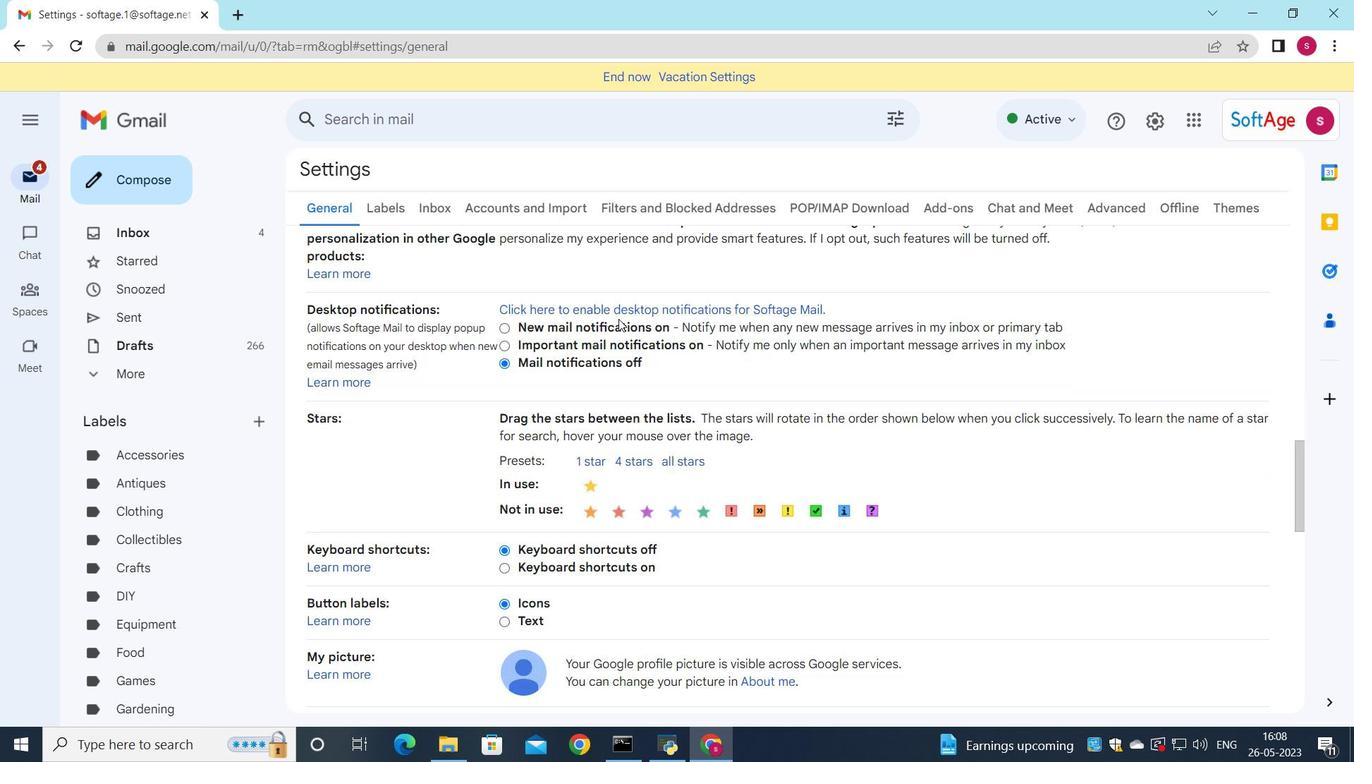 
Action: Mouse moved to (683, 445)
Screenshot: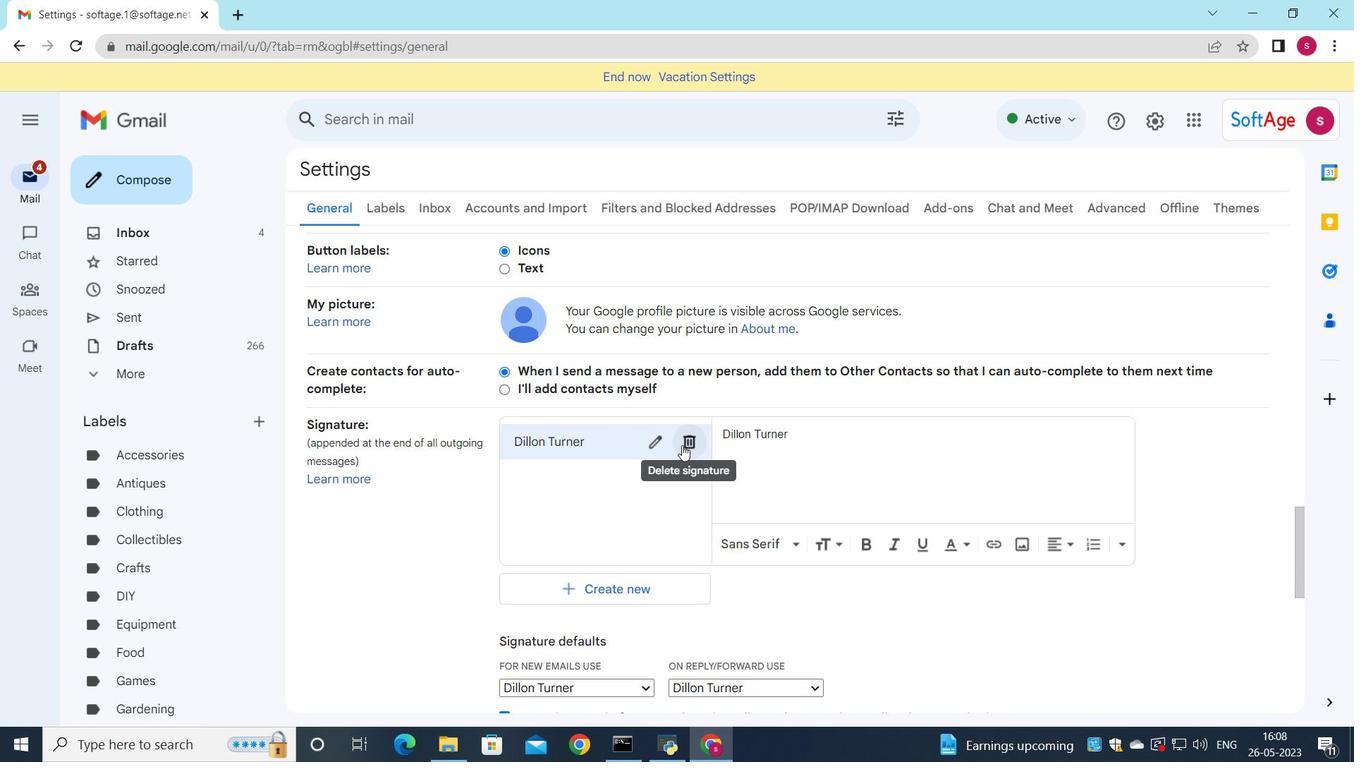 
Action: Mouse pressed left at (683, 445)
Screenshot: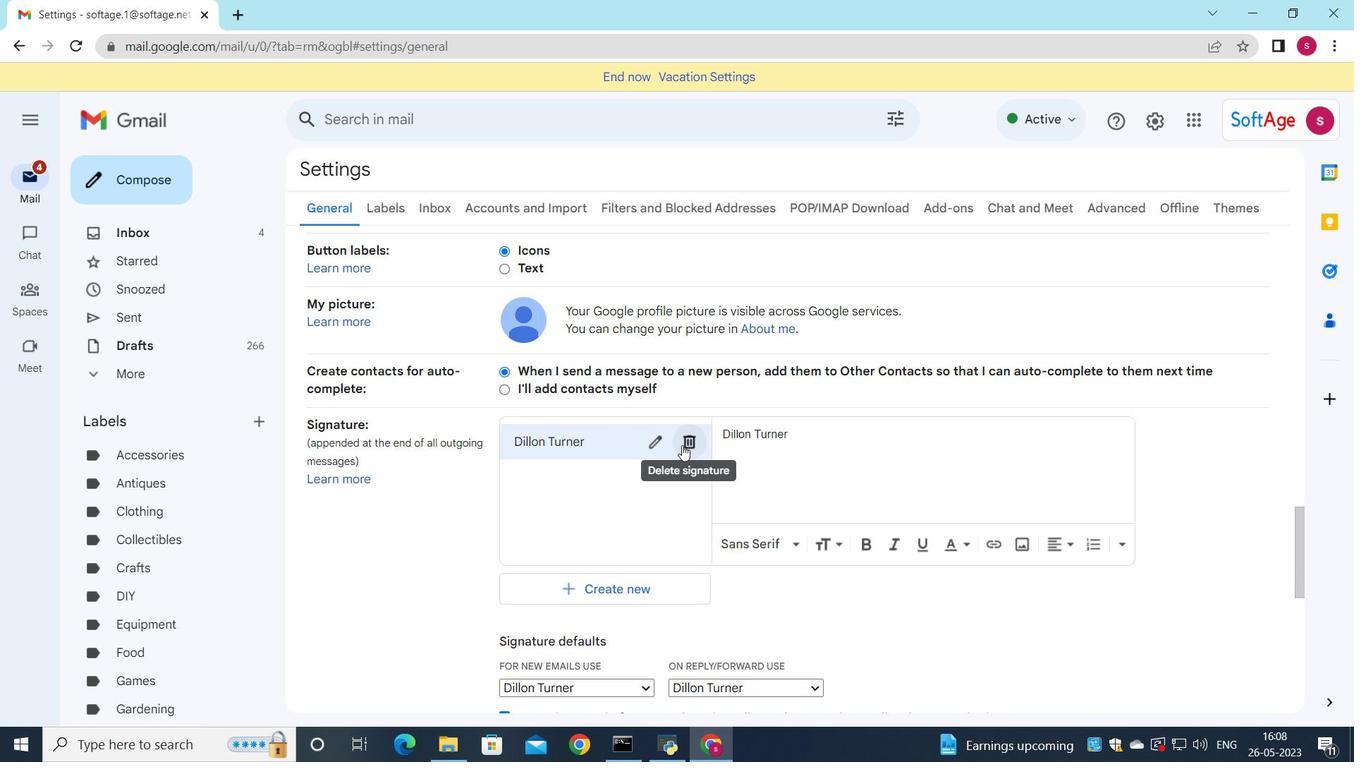 
Action: Mouse moved to (837, 436)
Screenshot: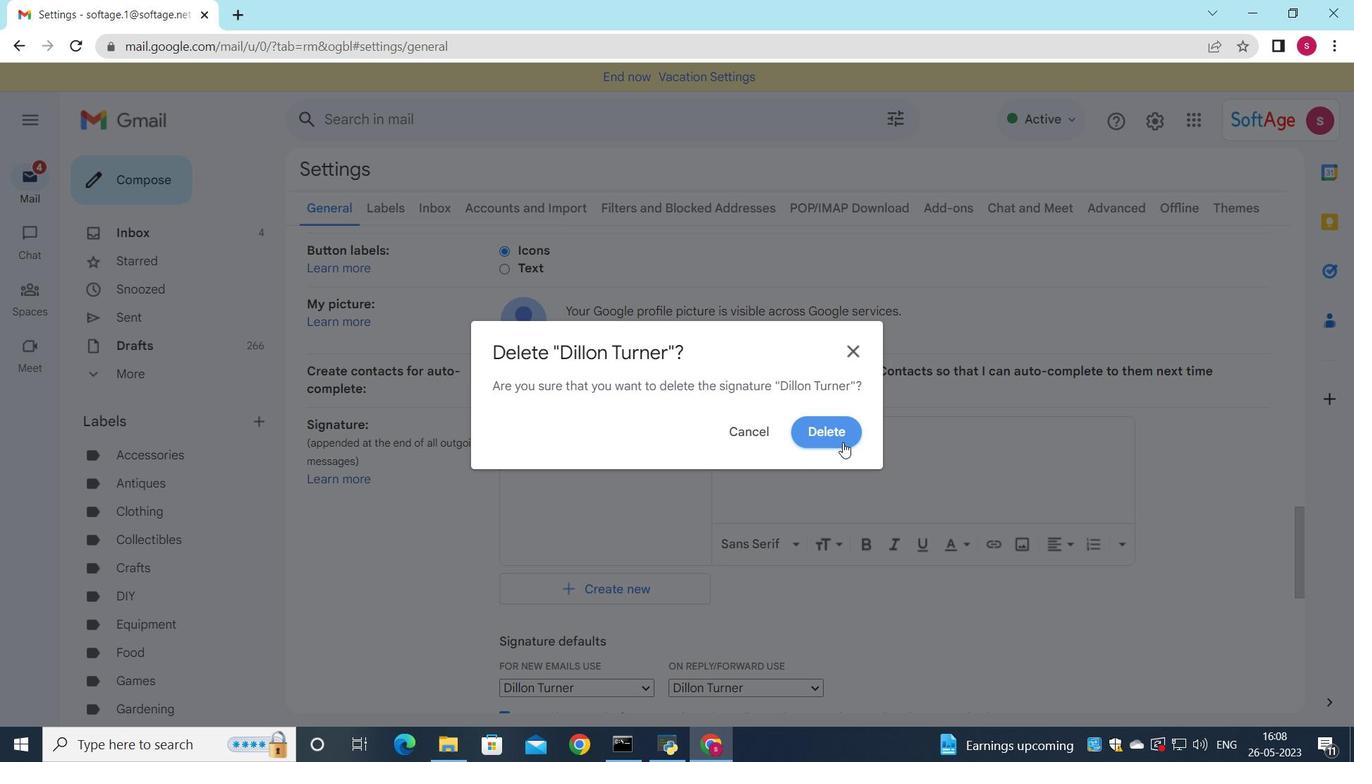 
Action: Mouse pressed left at (837, 436)
Screenshot: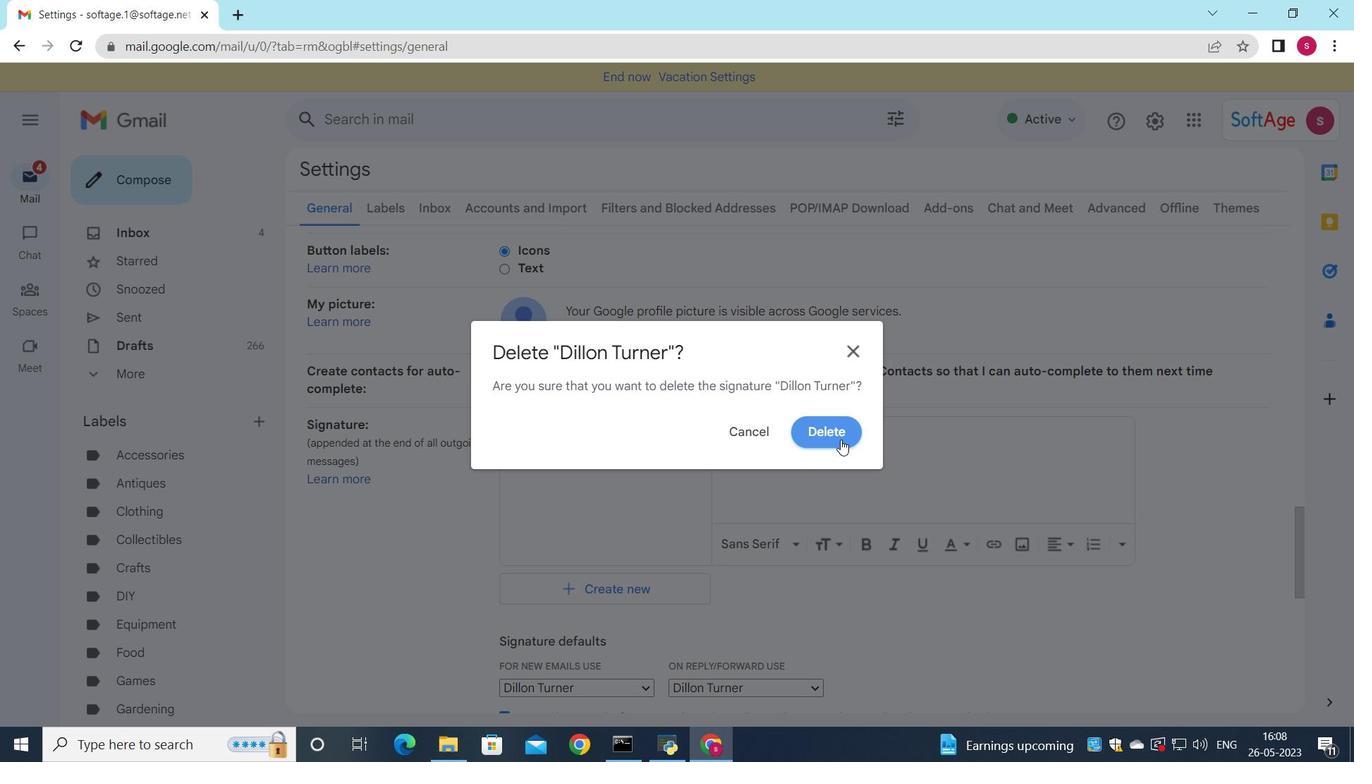 
Action: Mouse moved to (587, 456)
Screenshot: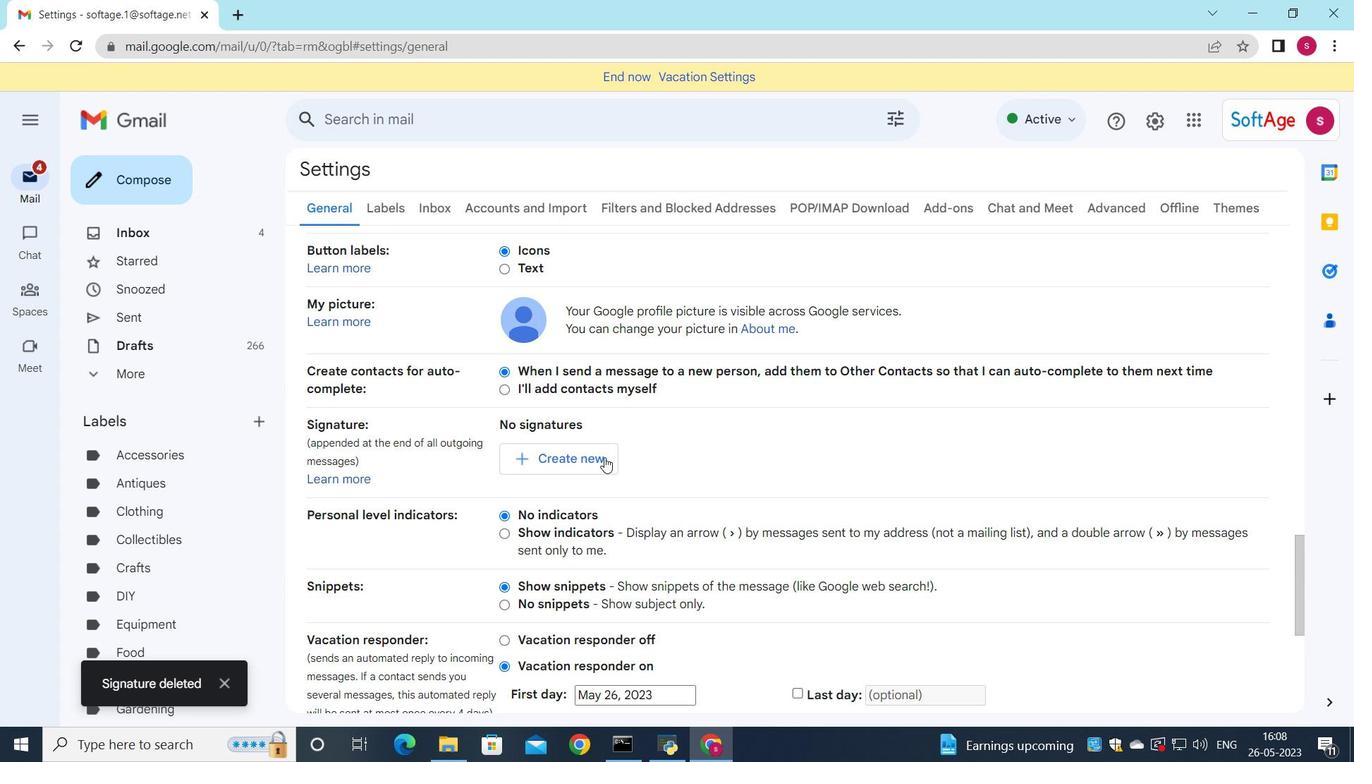 
Action: Mouse pressed left at (587, 456)
Screenshot: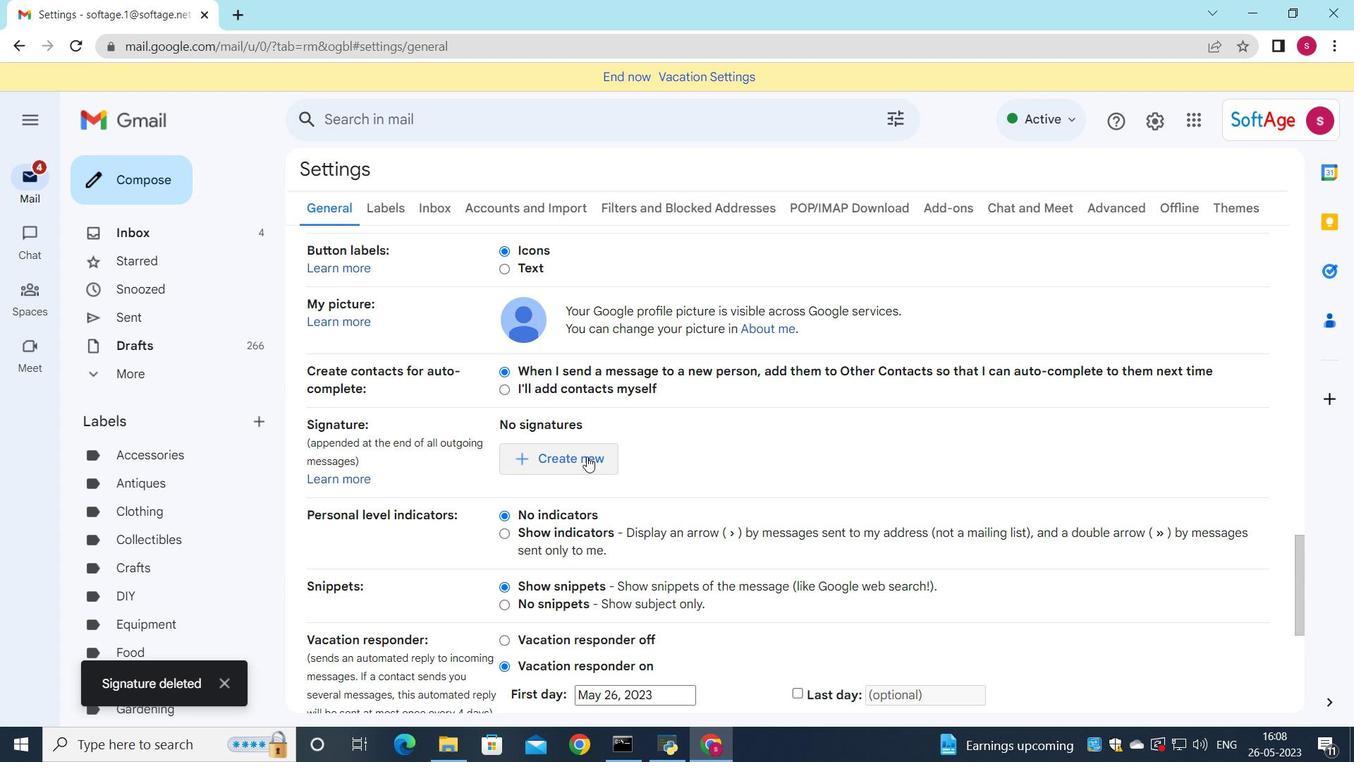 
Action: Mouse moved to (747, 395)
Screenshot: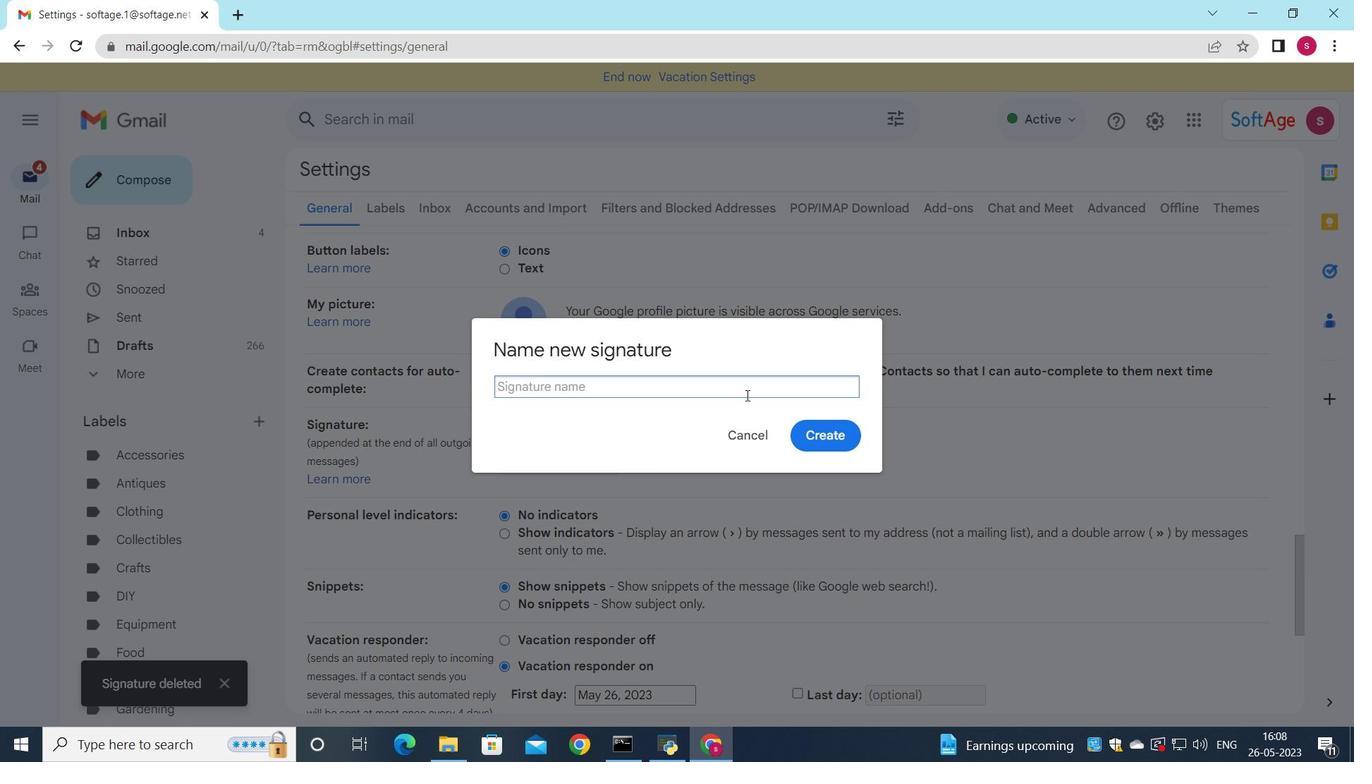 
Action: Key pressed <Key.shift>Domim<Key.backspace>nique<Key.space><Key.shift>Adams
Screenshot: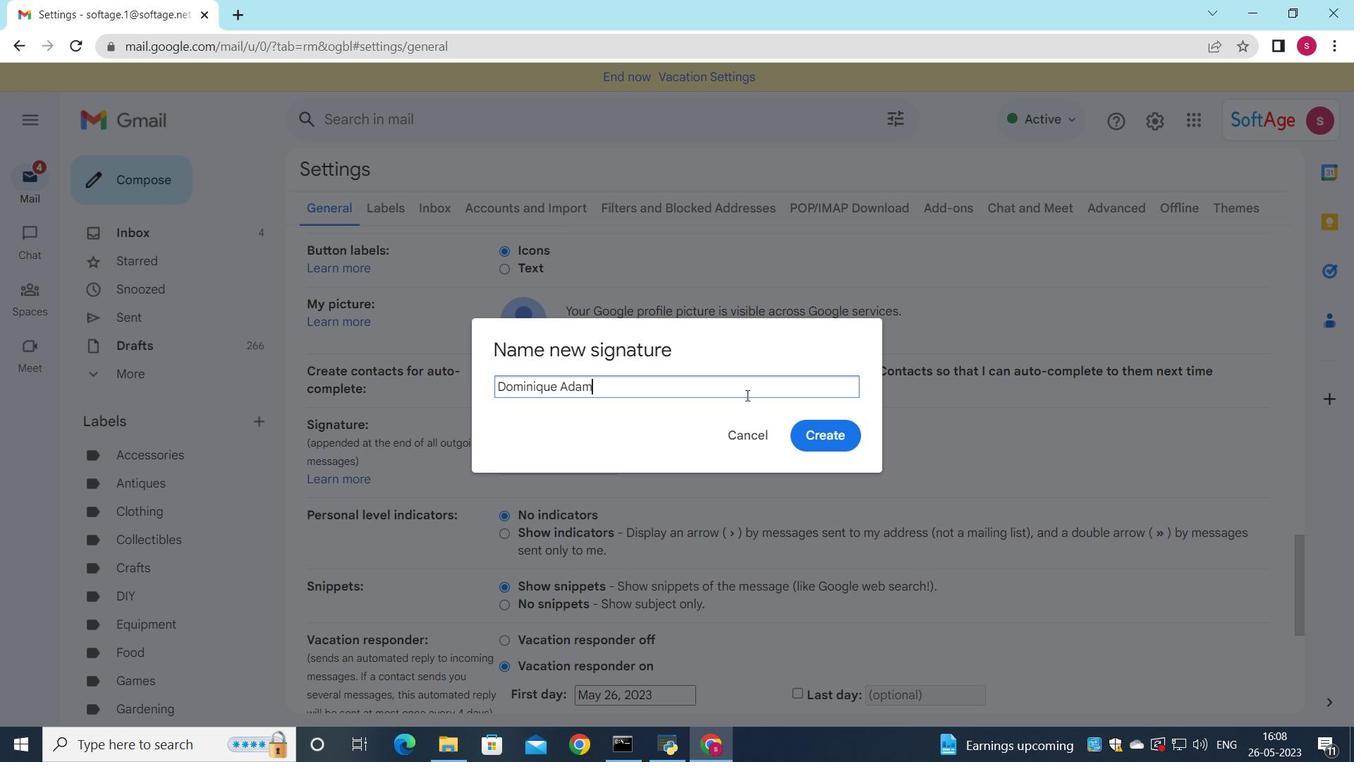 
Action: Mouse moved to (840, 433)
Screenshot: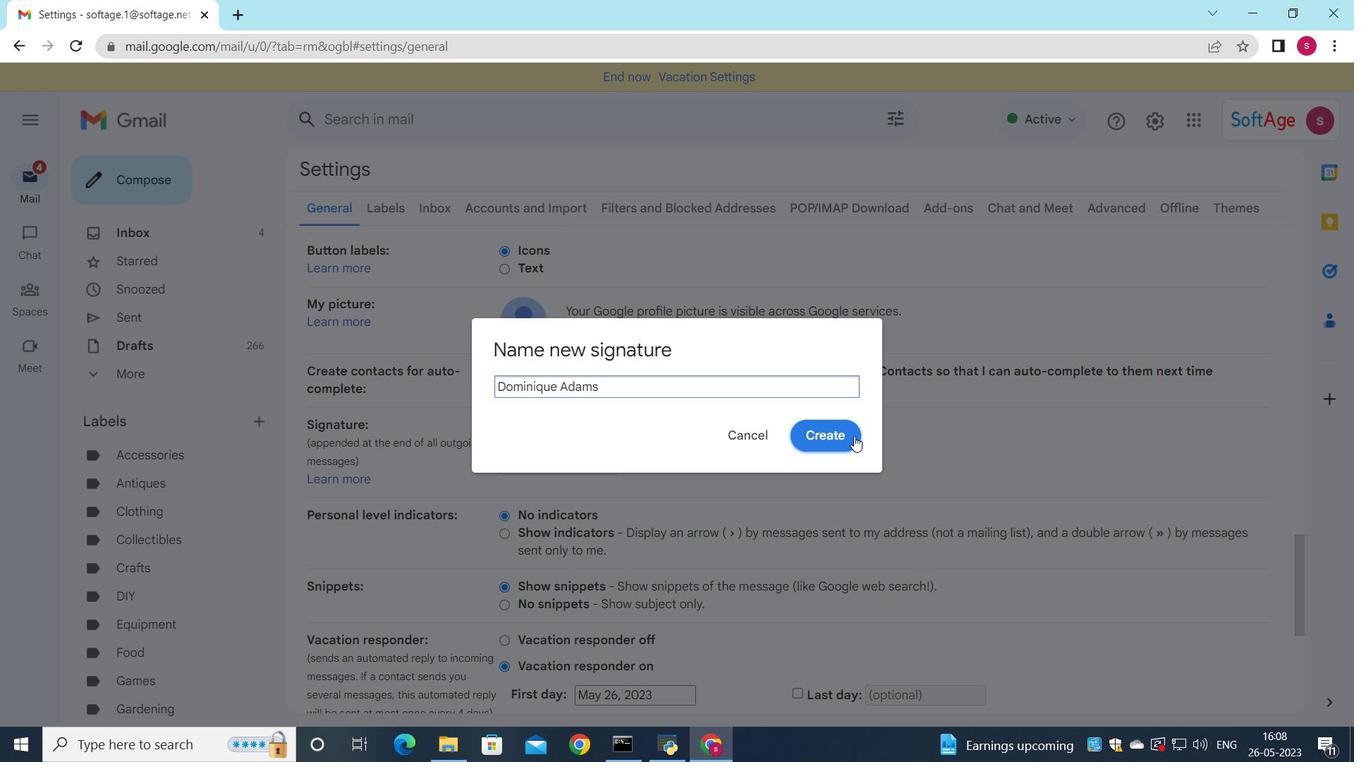 
Action: Mouse pressed left at (840, 433)
Screenshot: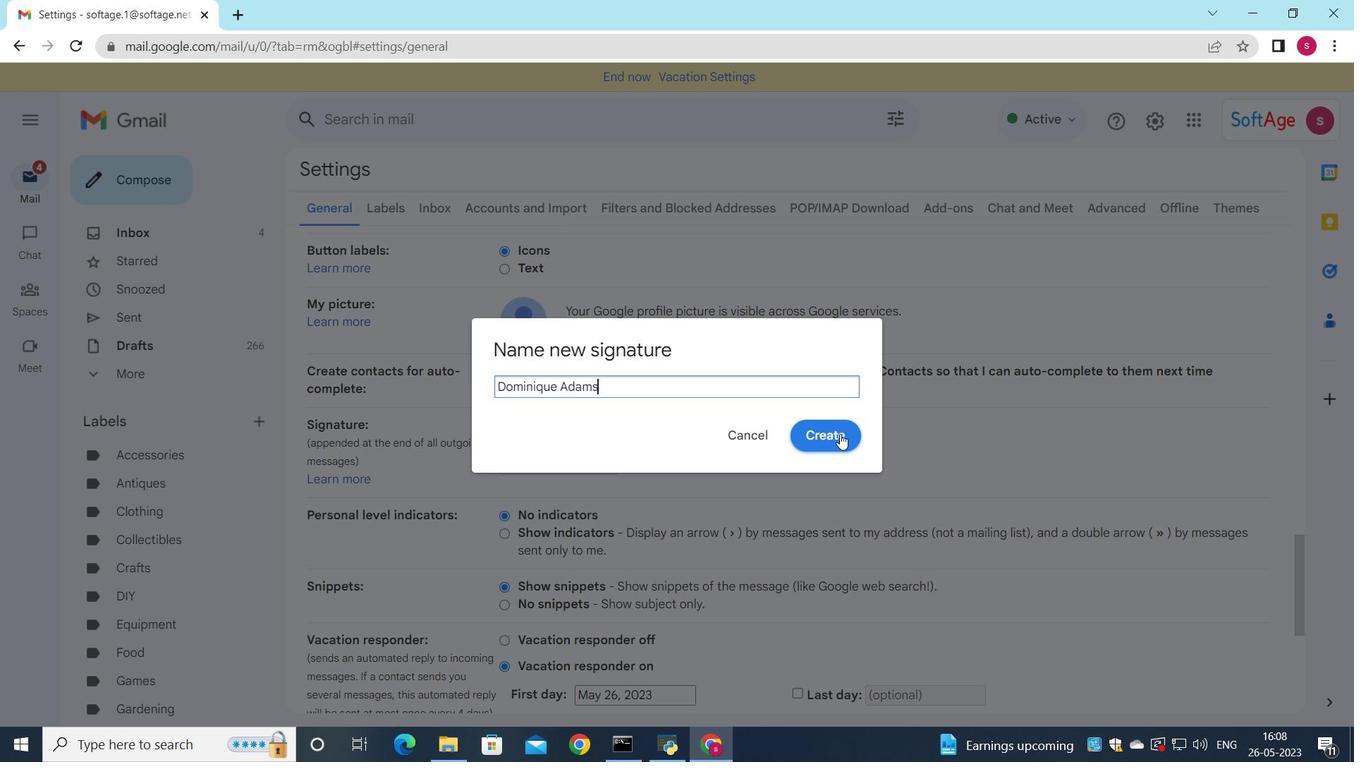 
Action: Mouse moved to (822, 469)
Screenshot: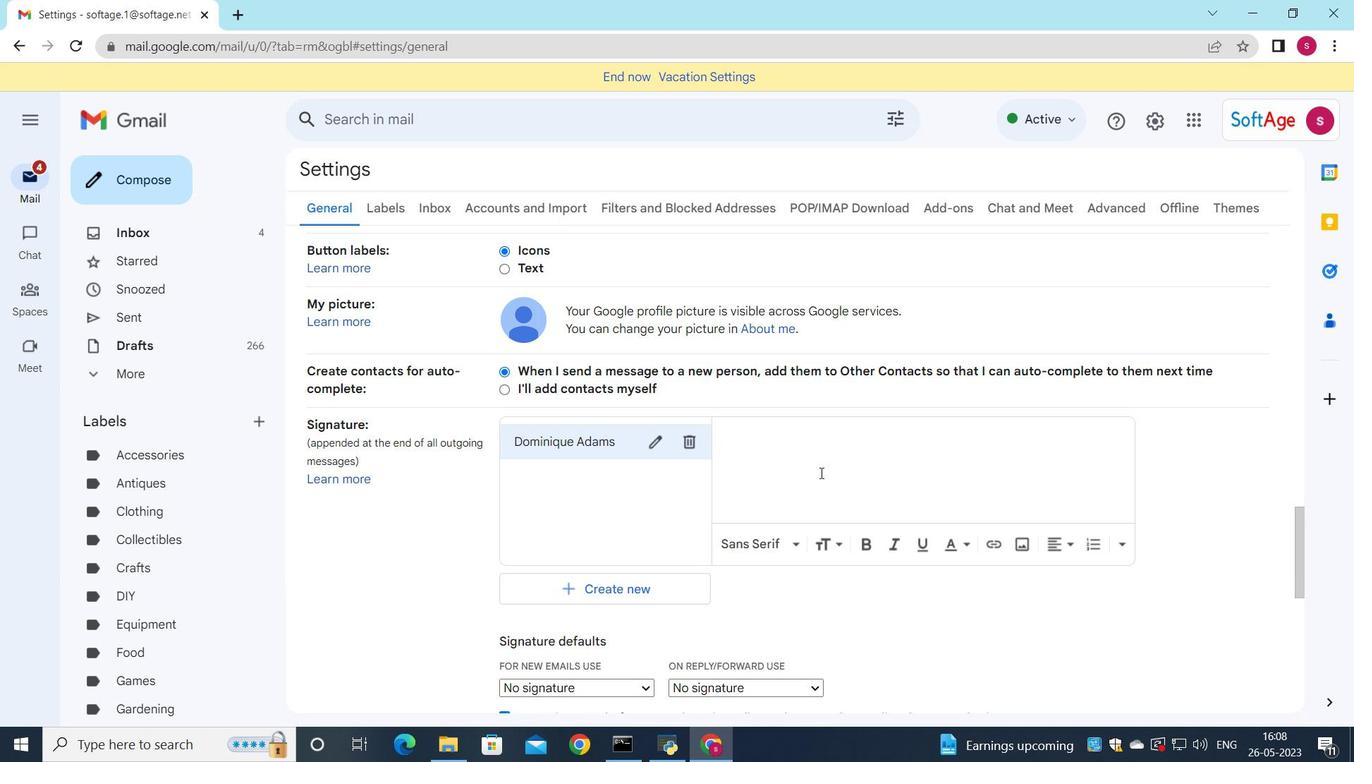 
Action: Mouse pressed left at (822, 469)
Screenshot: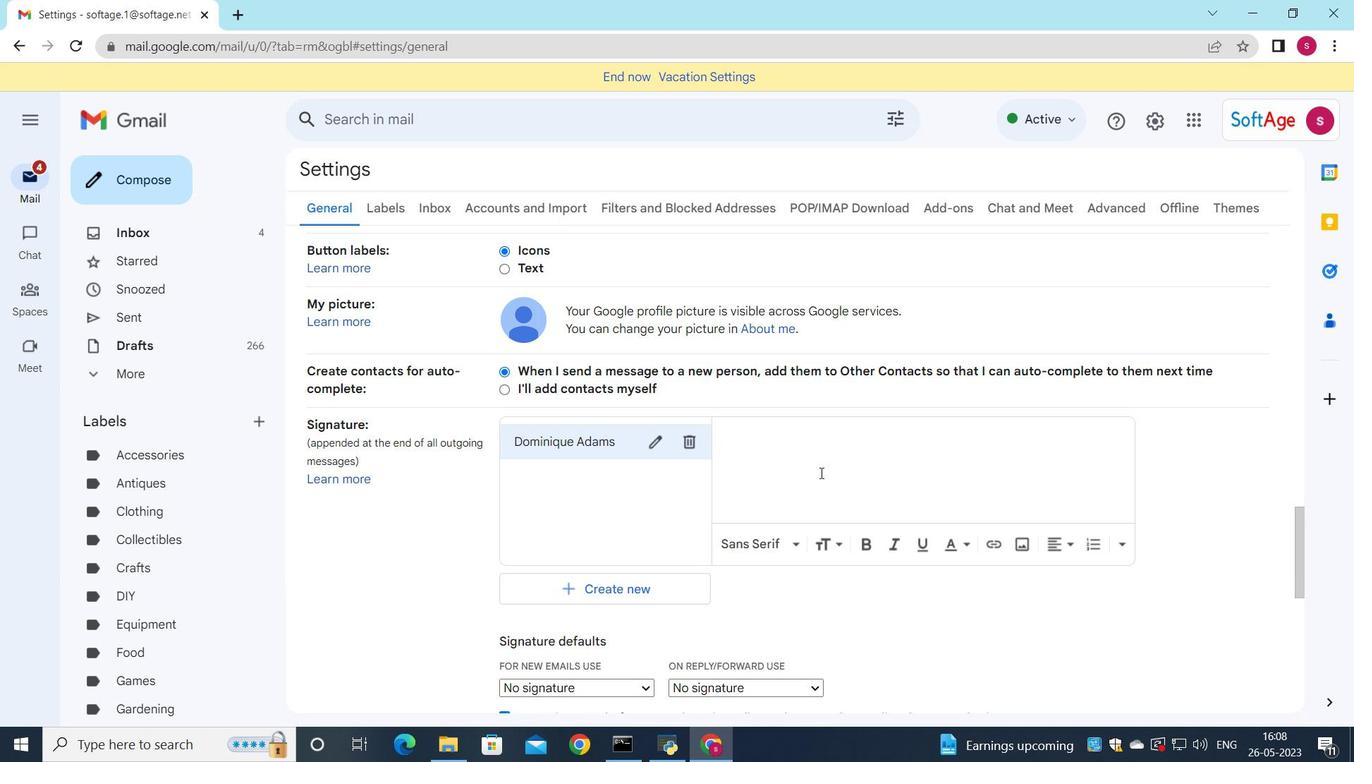 
Action: Key pressed <Key.shift>Dominique<Key.space><Key.shift>Adams
Screenshot: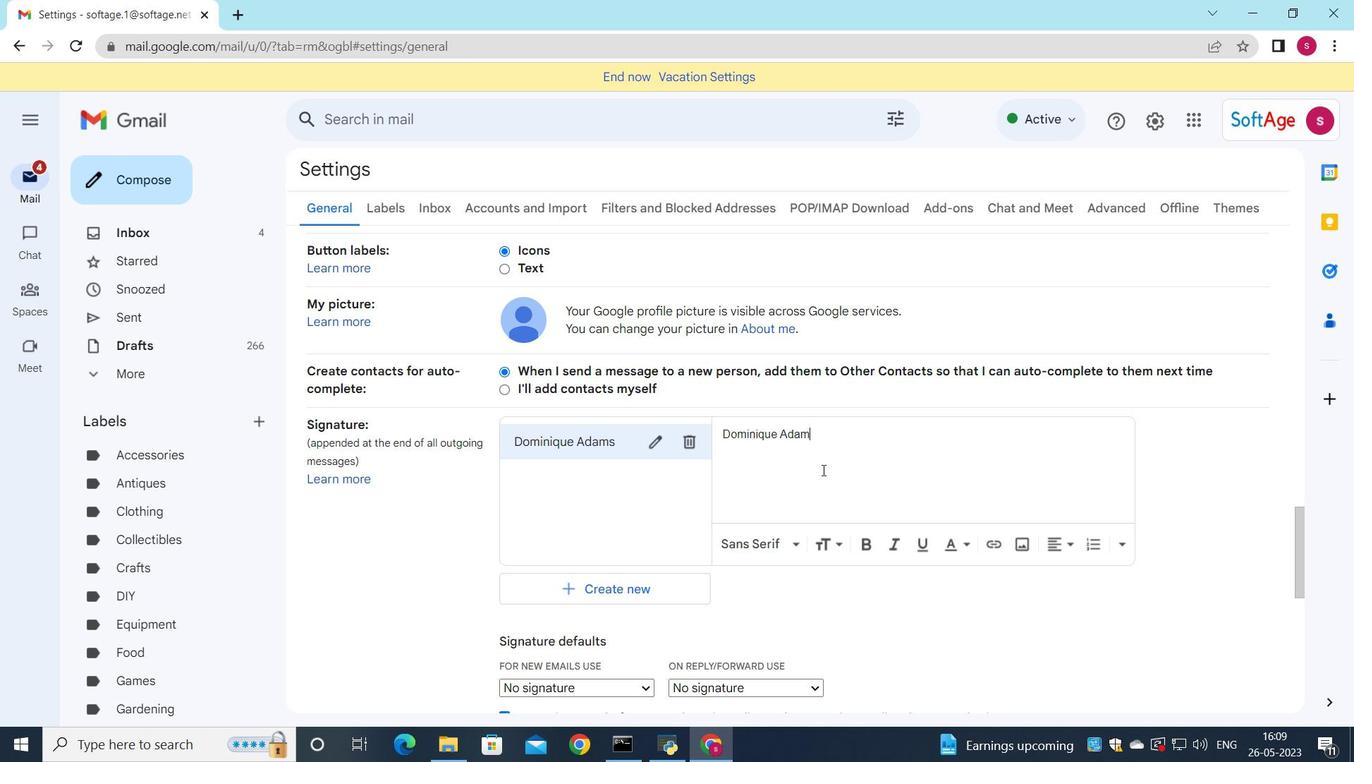 
Action: Mouse moved to (783, 480)
Screenshot: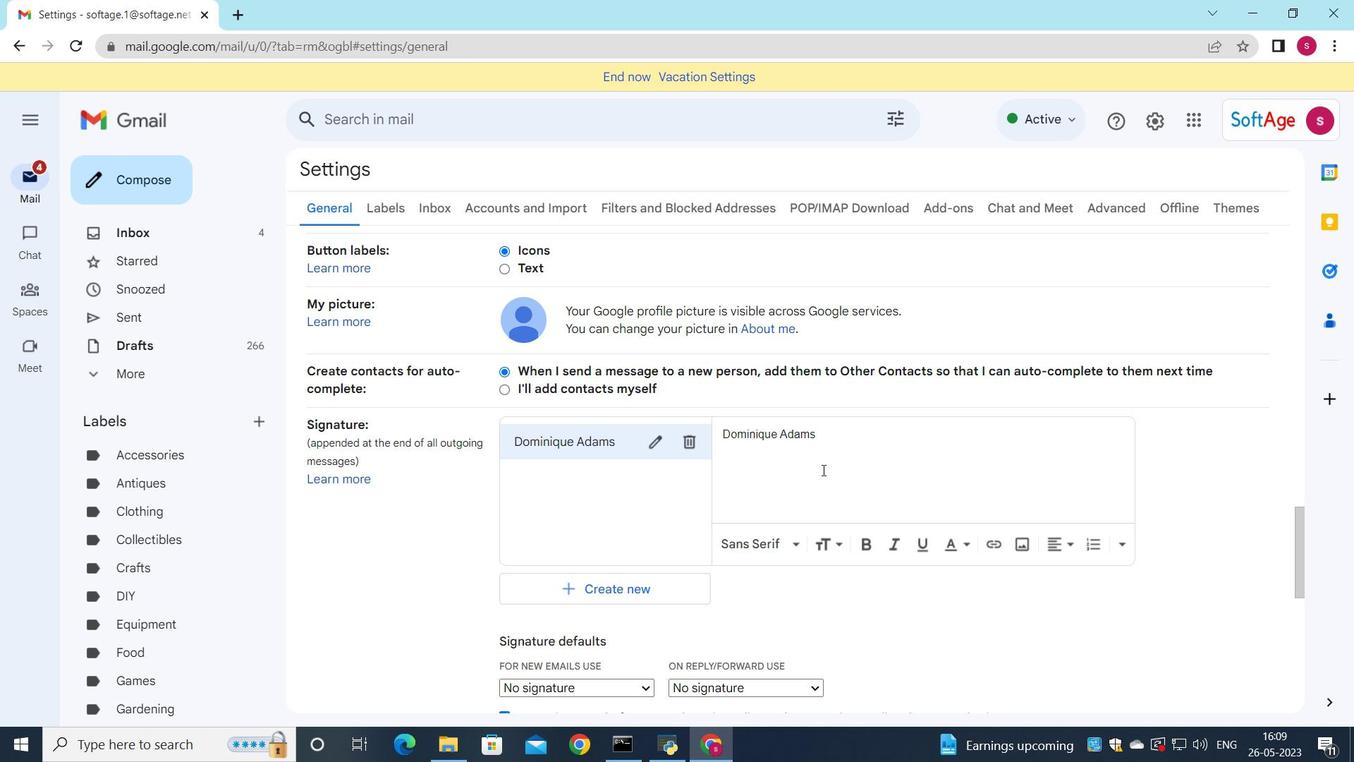 
Action: Mouse scrolled (783, 479) with delta (0, 0)
Screenshot: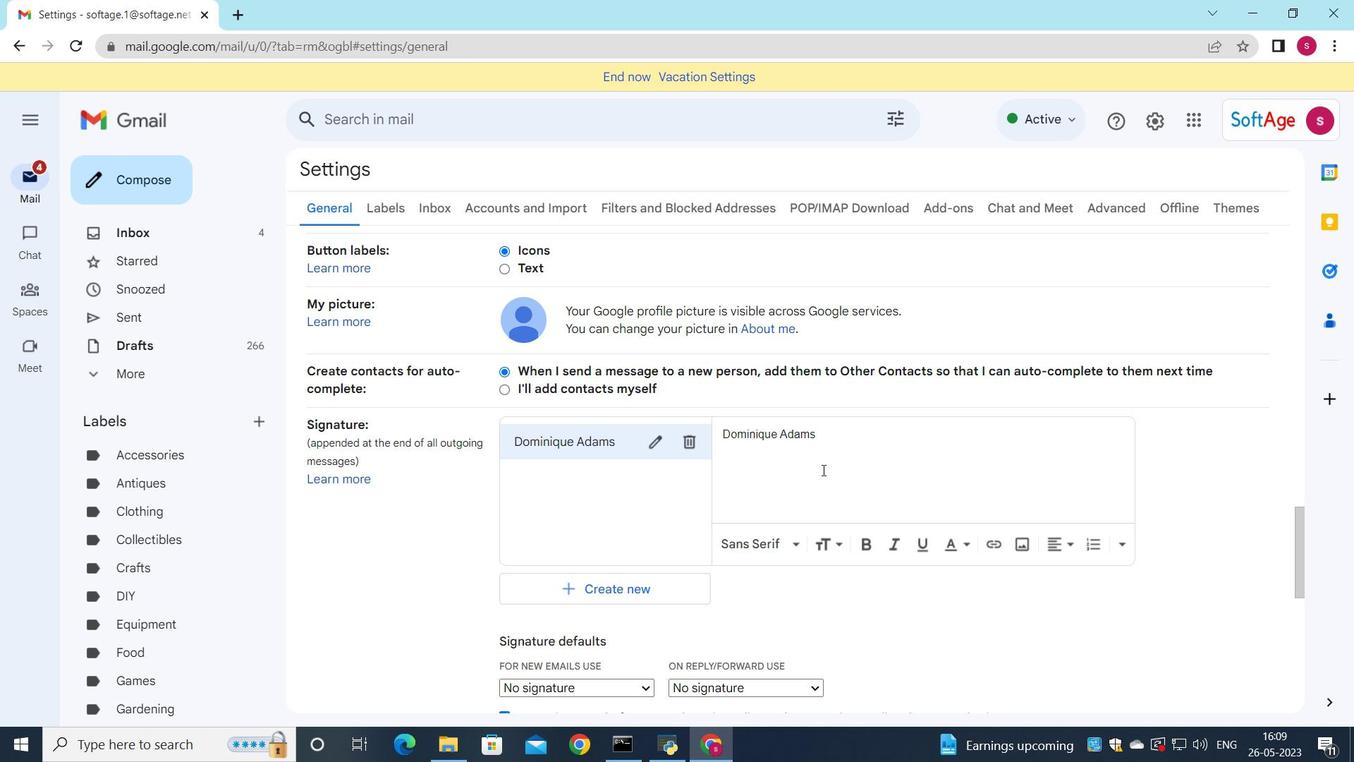 
Action: Mouse moved to (786, 480)
Screenshot: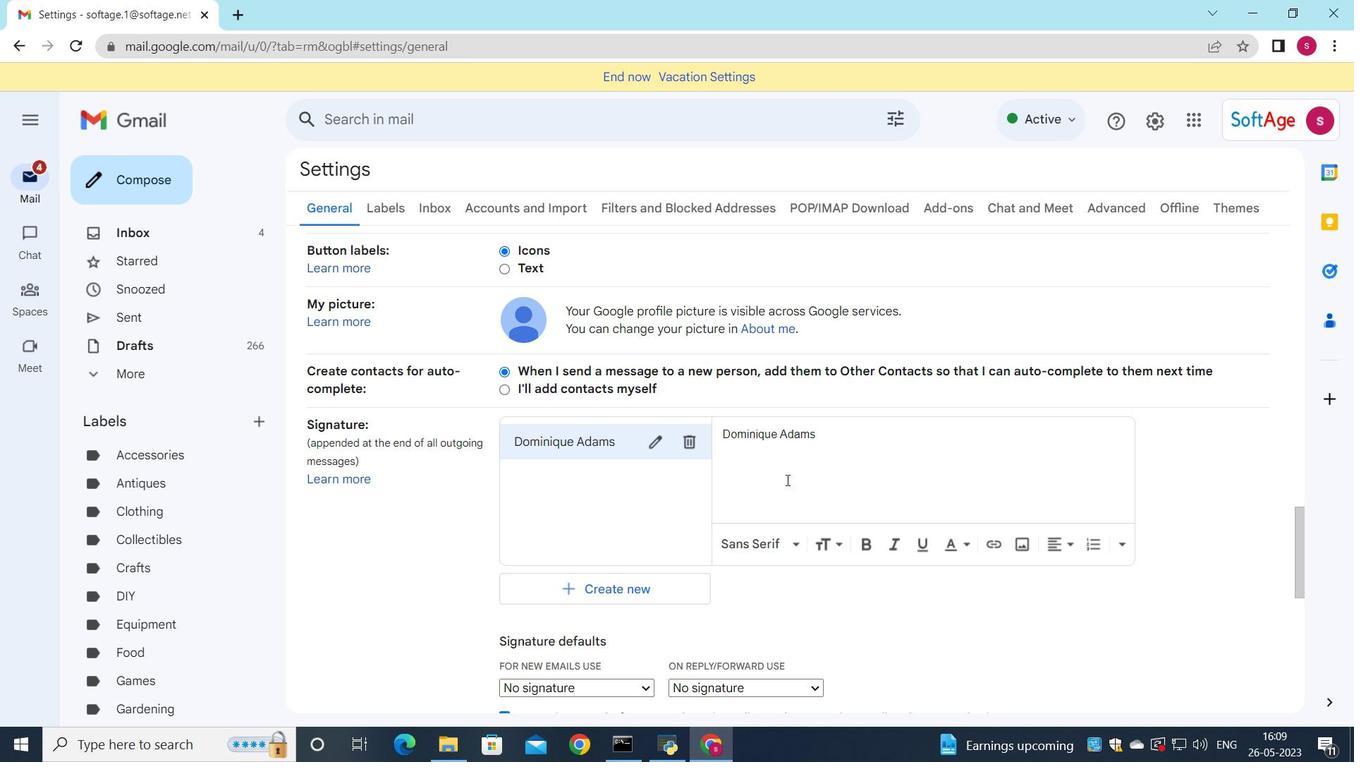 
Action: Mouse scrolled (786, 479) with delta (0, 0)
Screenshot: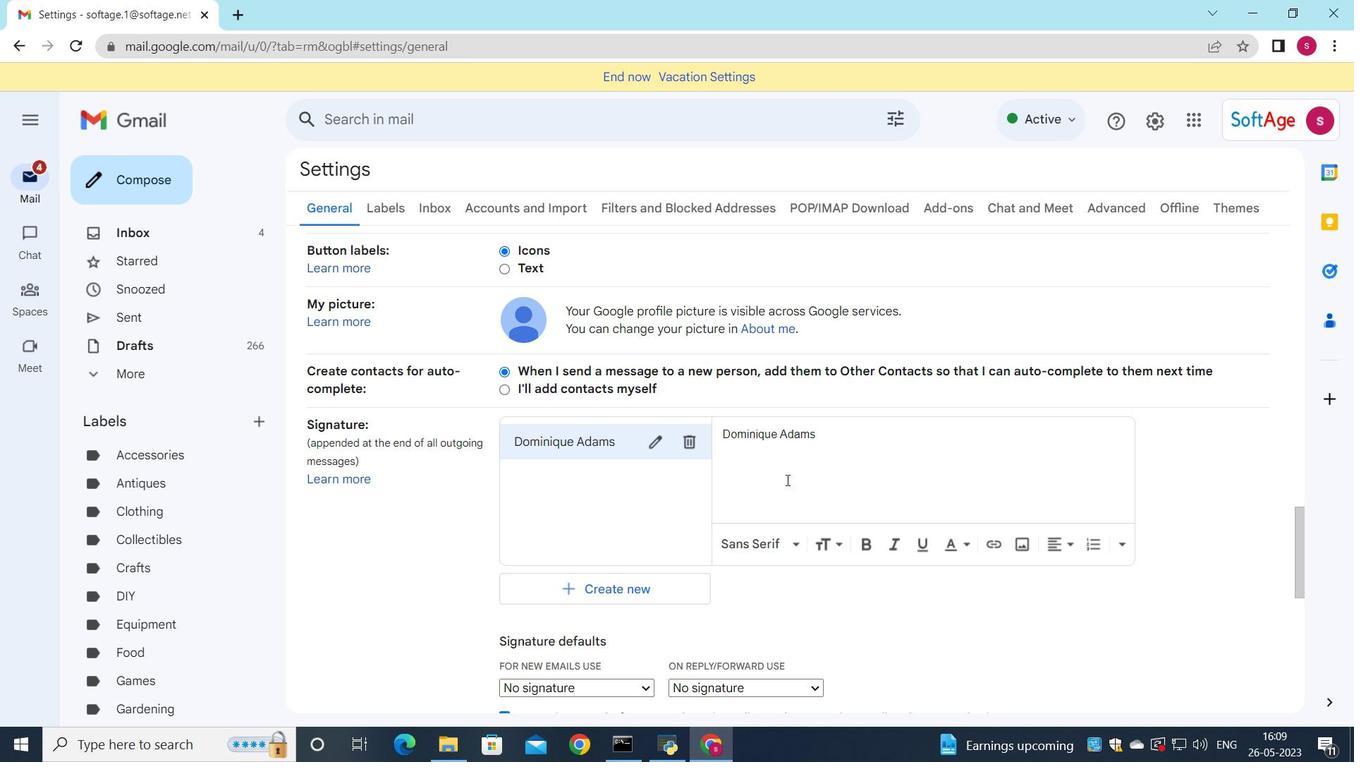 
Action: Mouse scrolled (786, 479) with delta (0, 0)
Screenshot: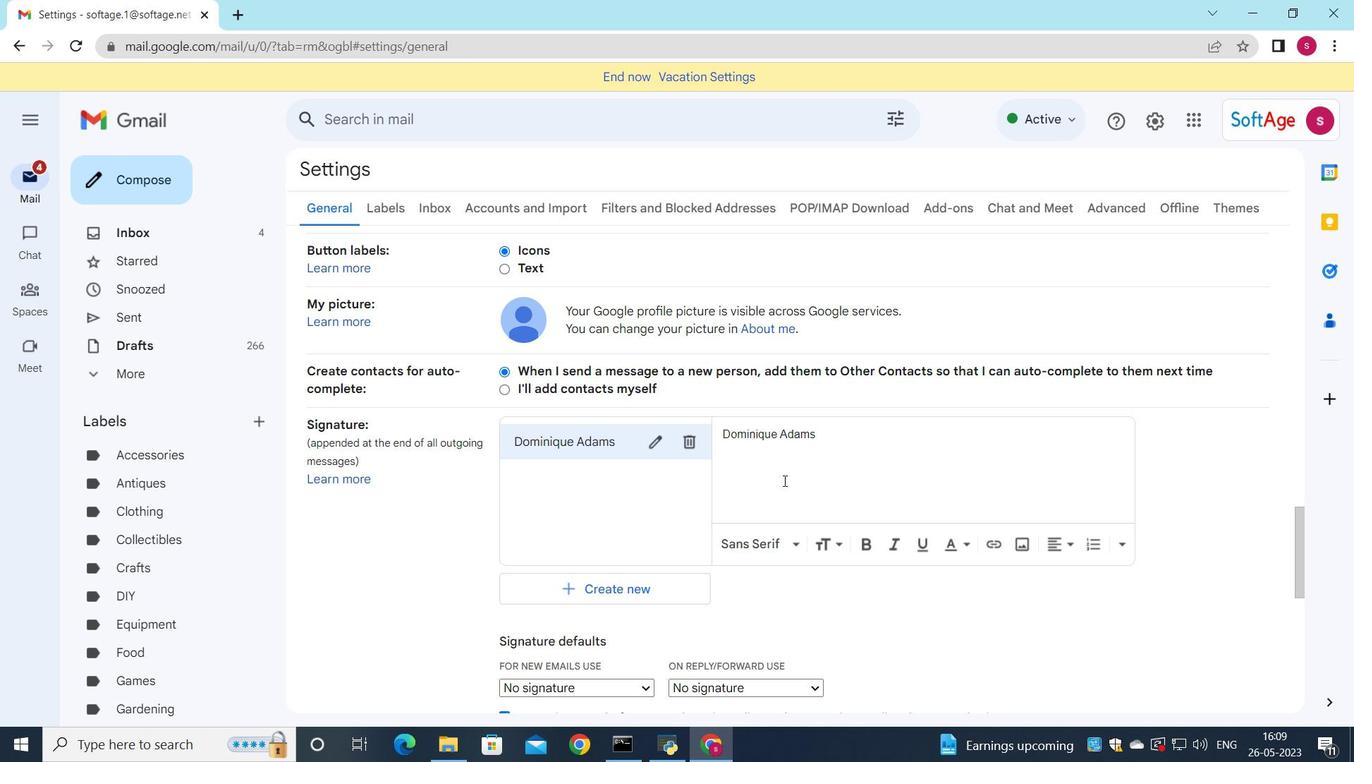 
Action: Mouse moved to (778, 477)
Screenshot: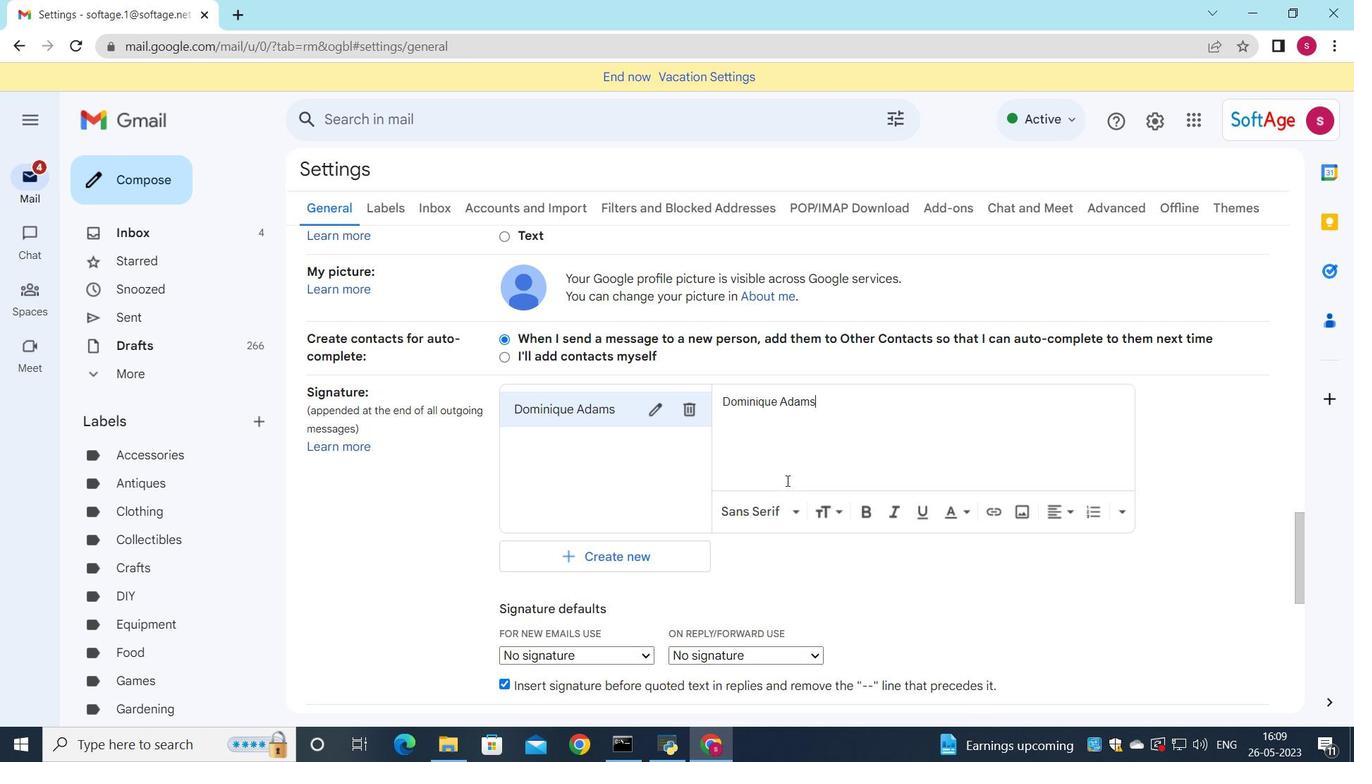 
Action: Mouse scrolled (778, 476) with delta (0, 0)
Screenshot: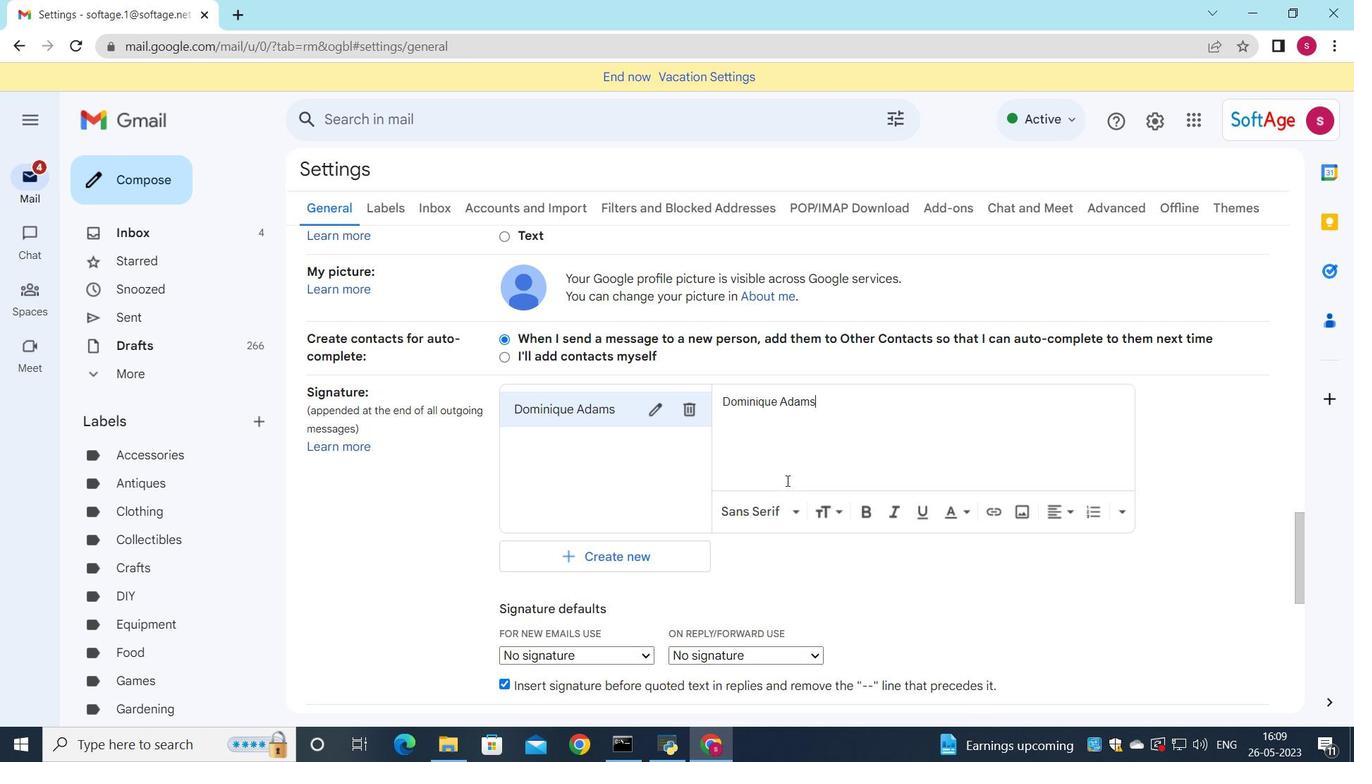
Action: Mouse moved to (634, 327)
Screenshot: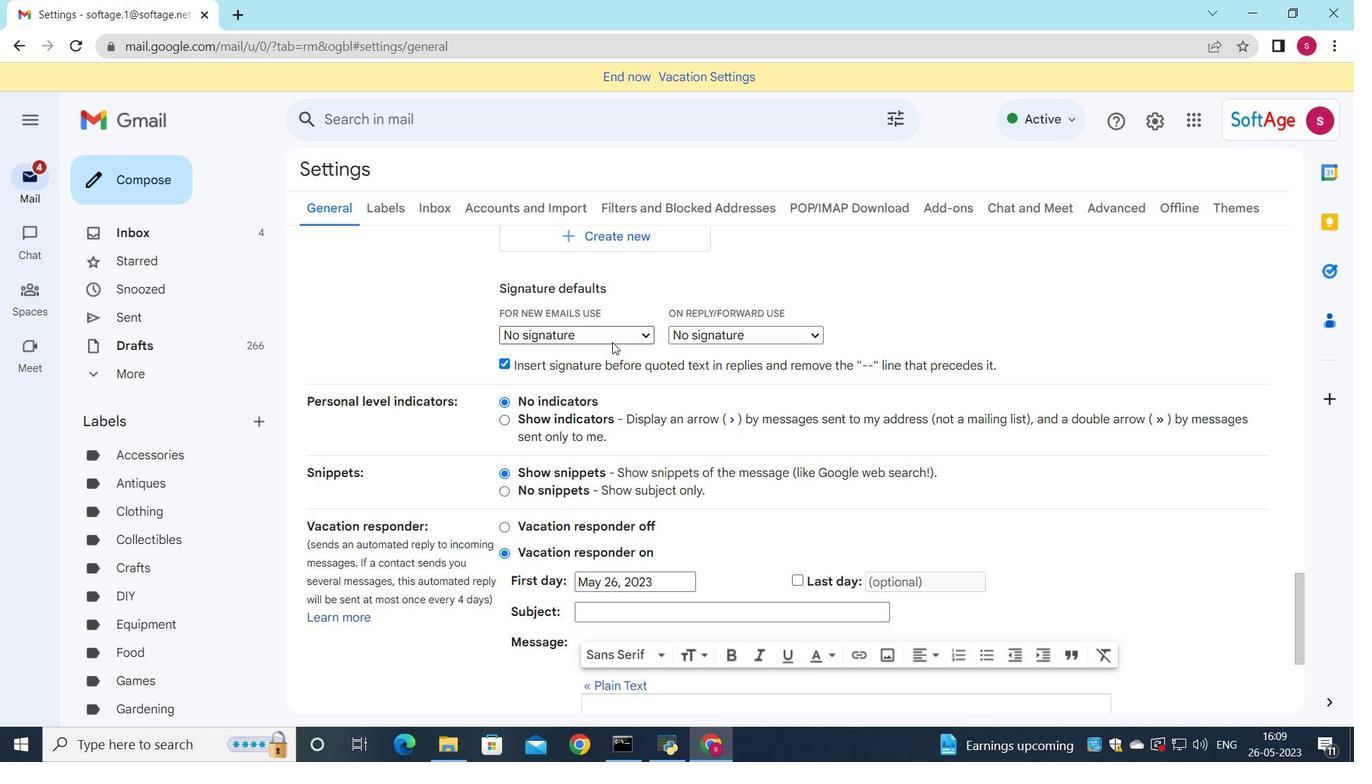 
Action: Mouse pressed left at (634, 327)
Screenshot: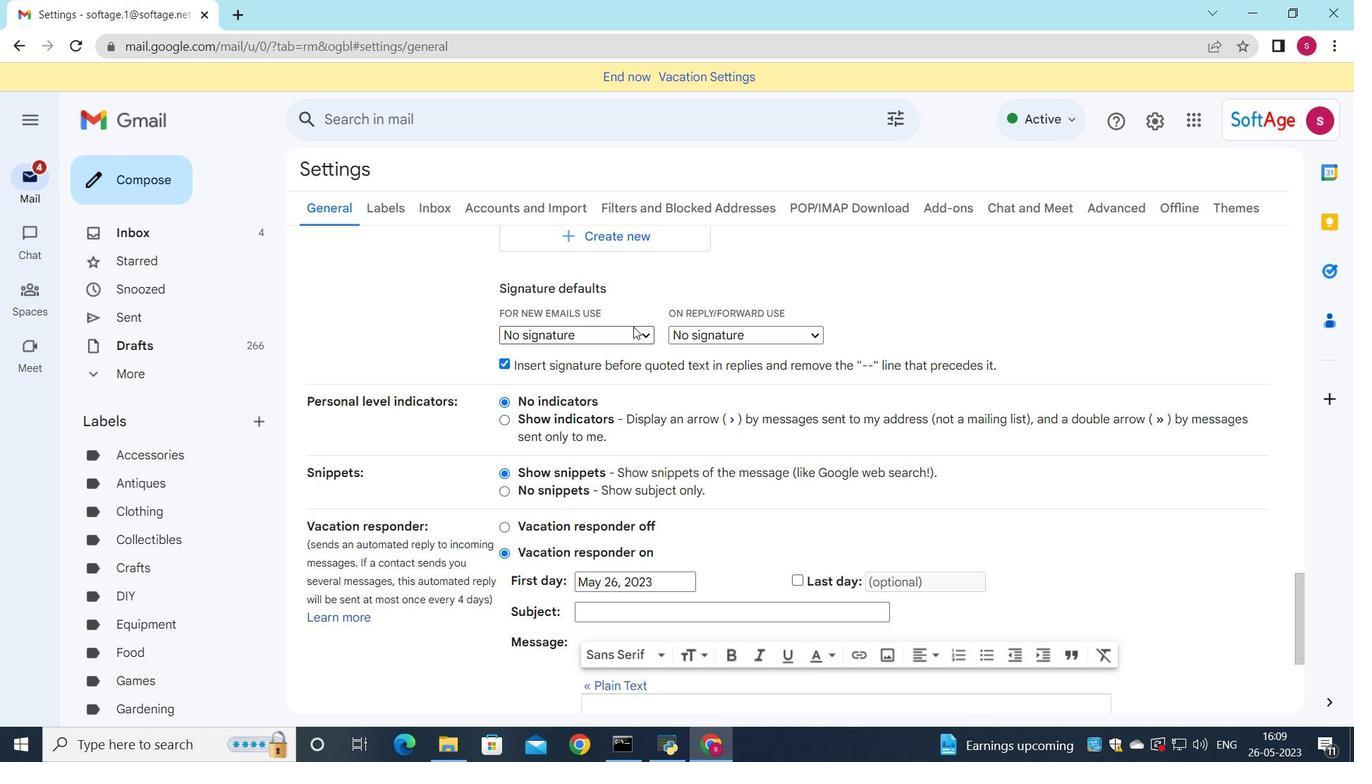 
Action: Mouse moved to (613, 373)
Screenshot: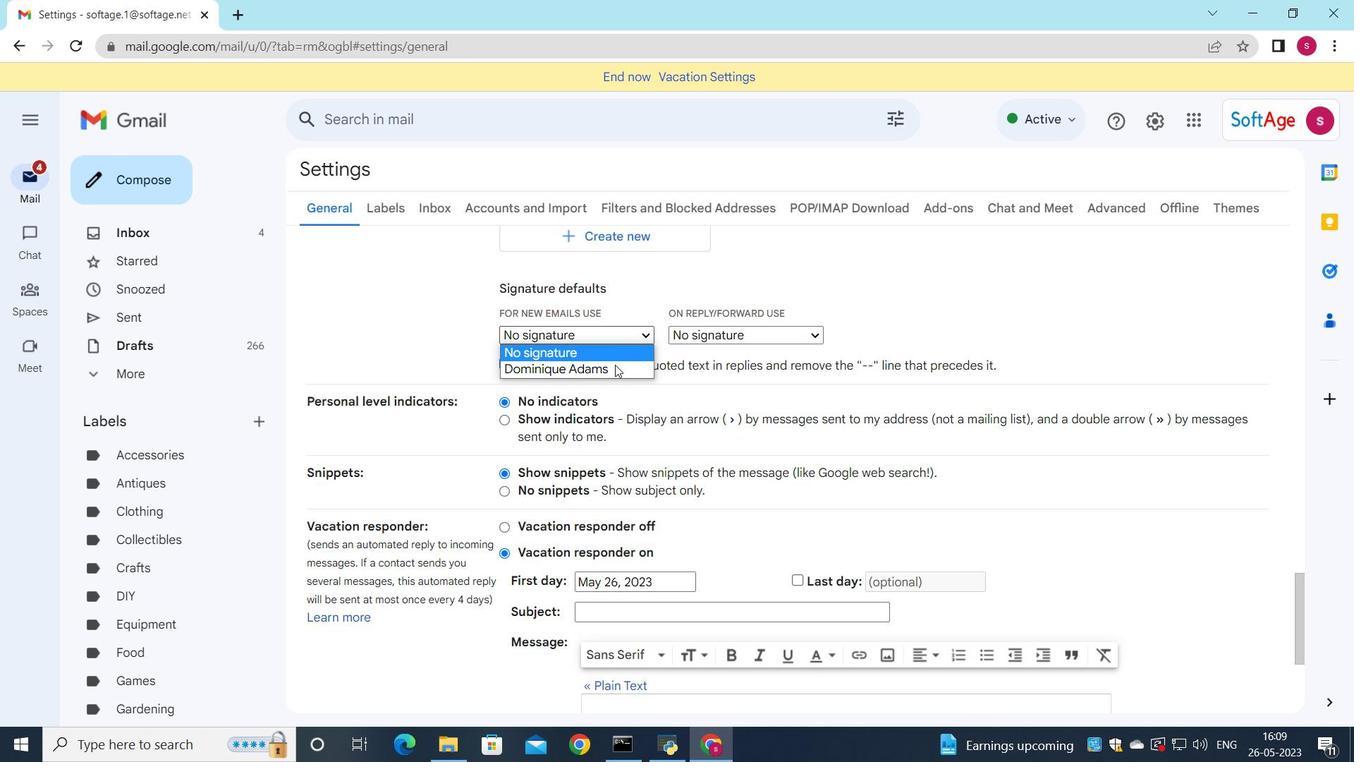 
Action: Mouse pressed left at (613, 373)
Screenshot: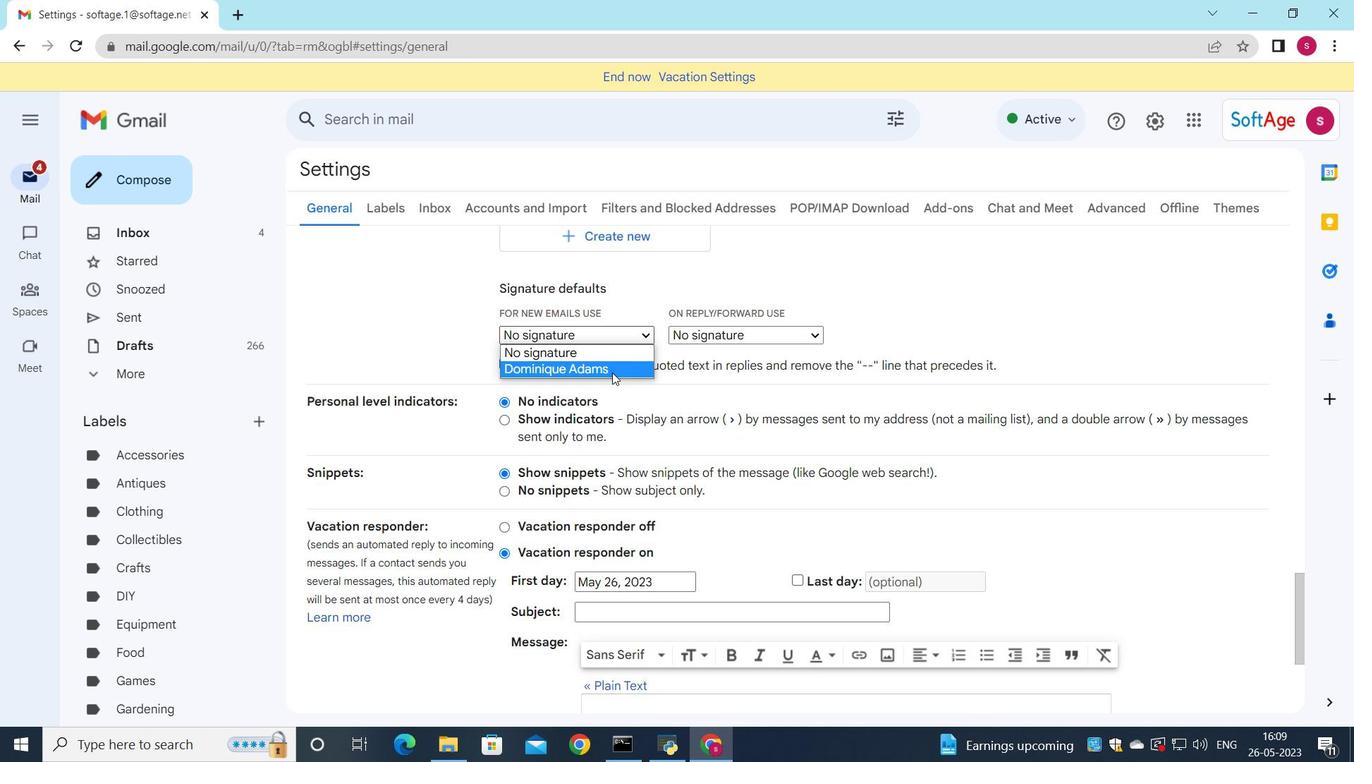 
Action: Mouse moved to (696, 336)
Screenshot: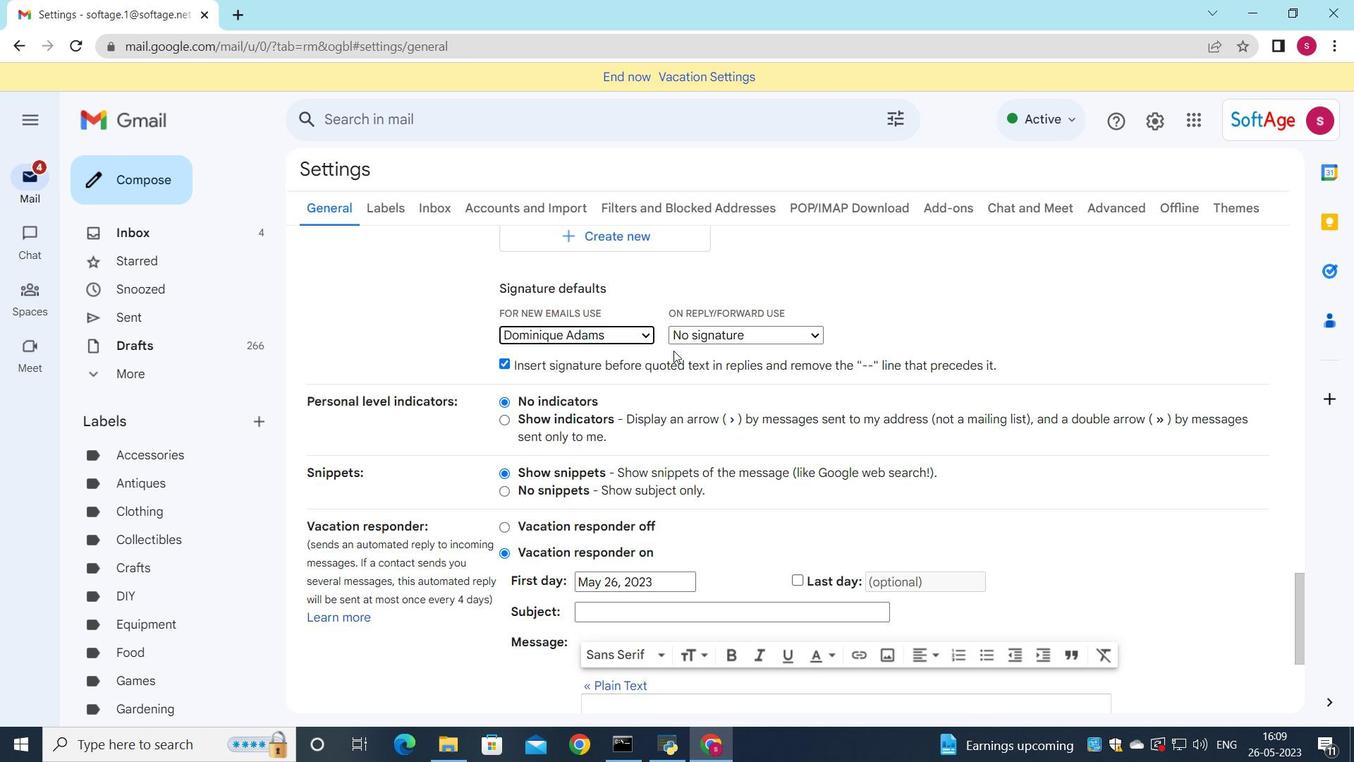
Action: Mouse pressed left at (696, 336)
Screenshot: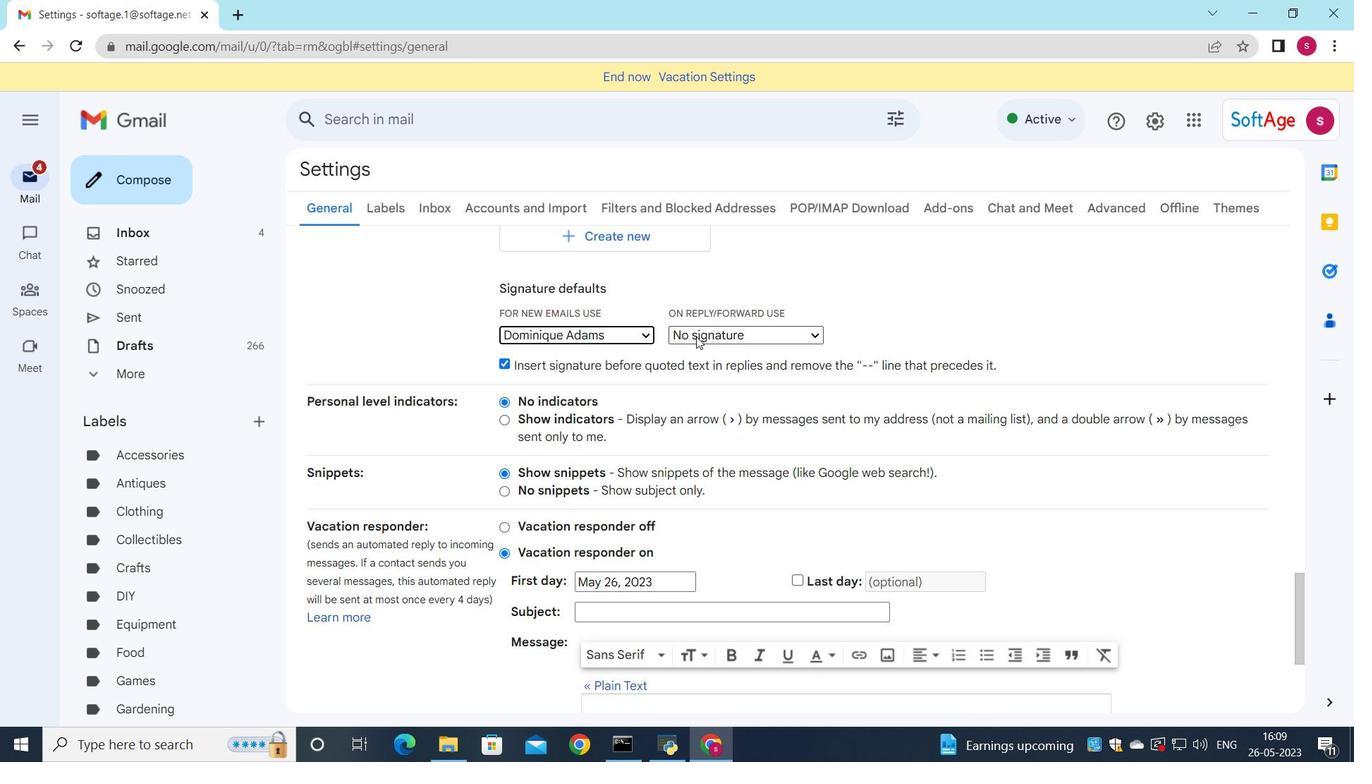 
Action: Mouse moved to (697, 365)
Screenshot: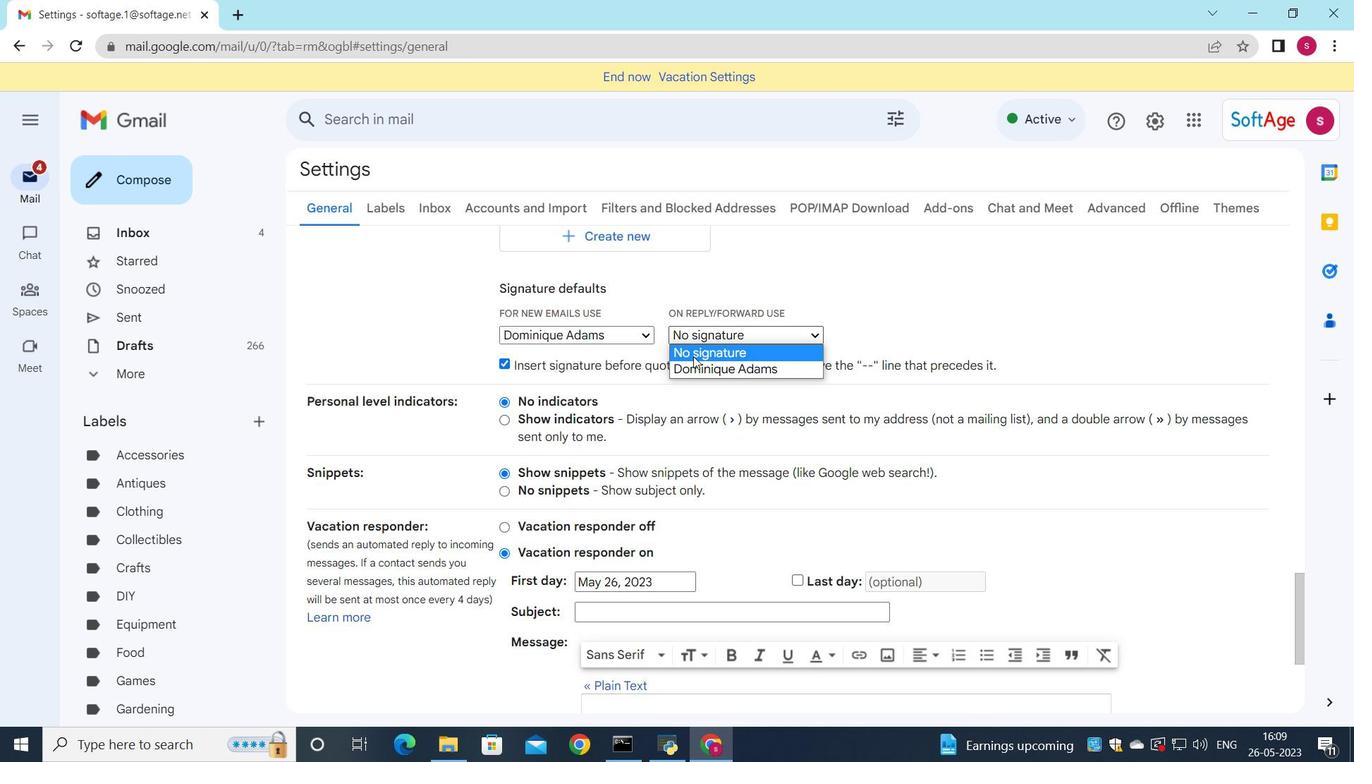 
Action: Mouse pressed left at (697, 365)
Screenshot: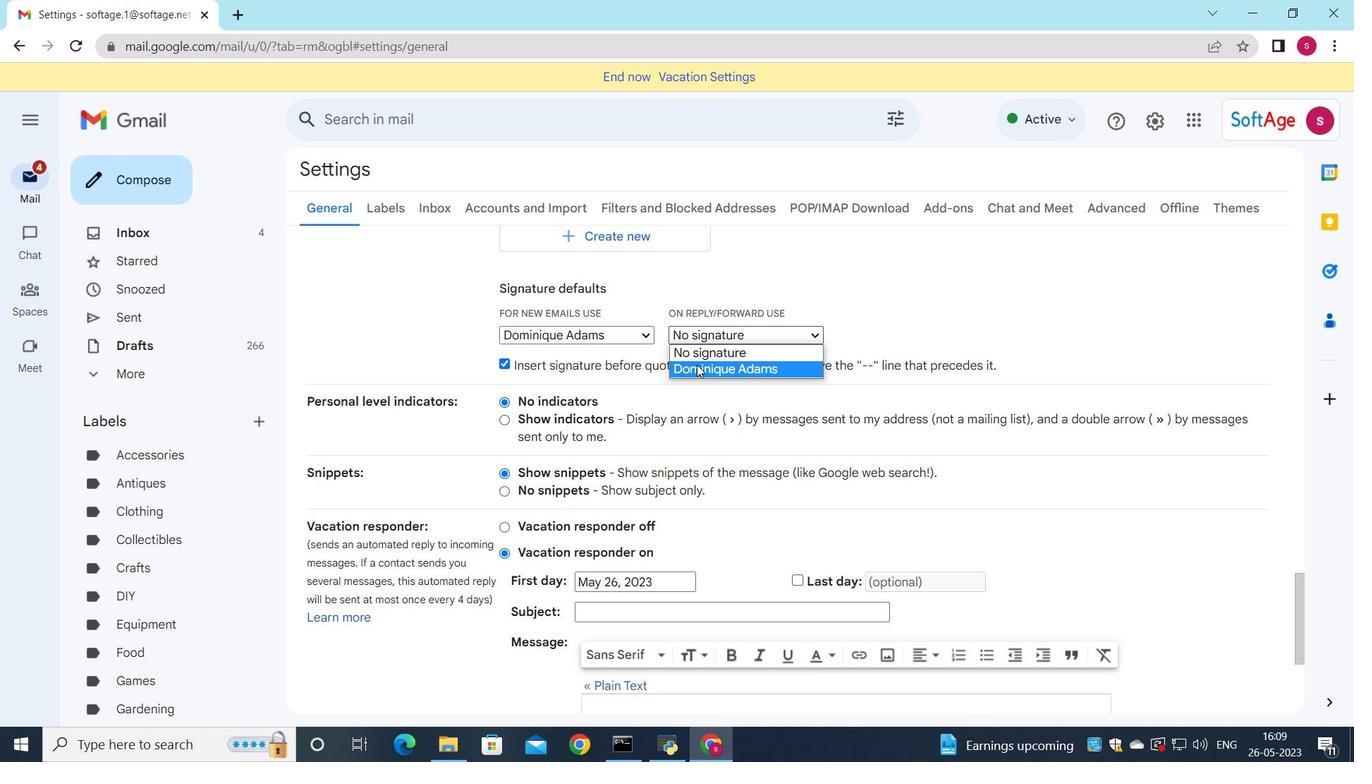 
Action: Mouse scrolled (697, 364) with delta (0, 0)
Screenshot: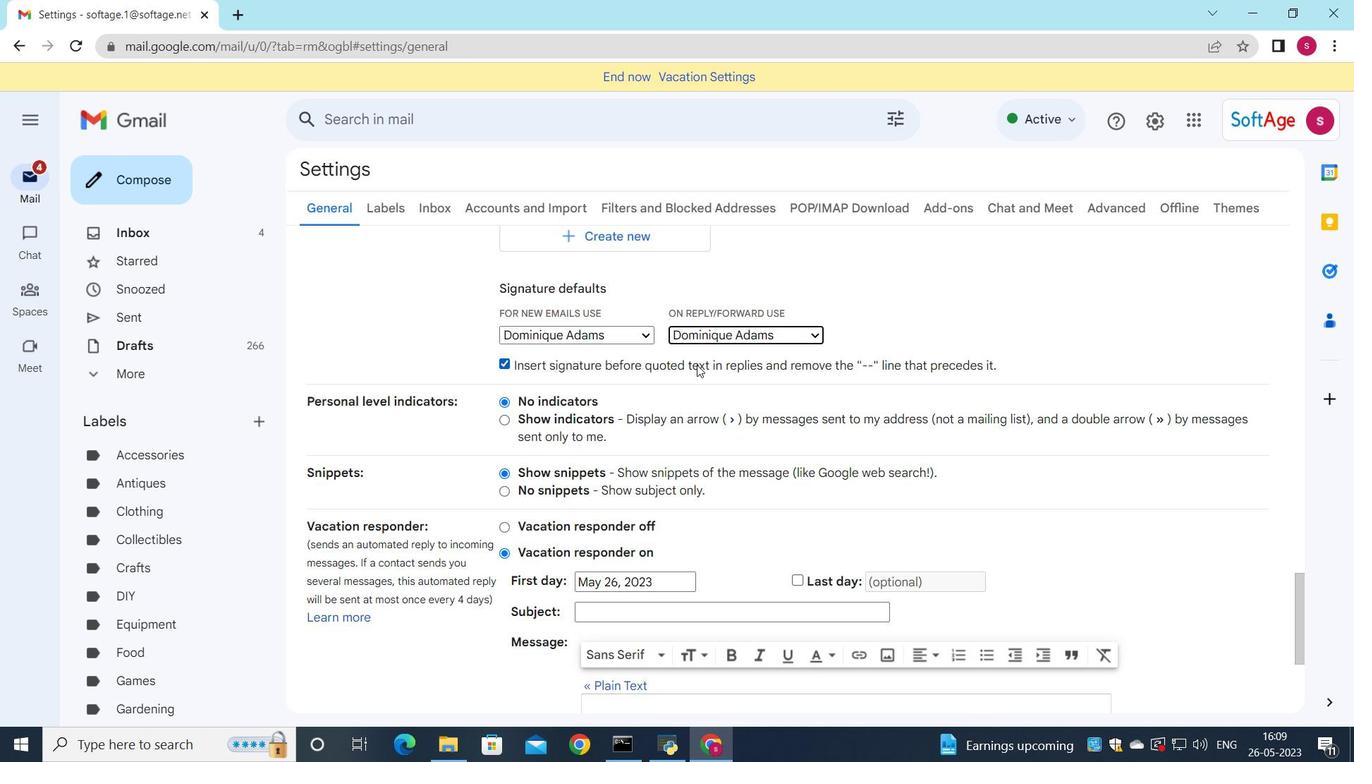 
Action: Mouse scrolled (697, 364) with delta (0, 0)
Screenshot: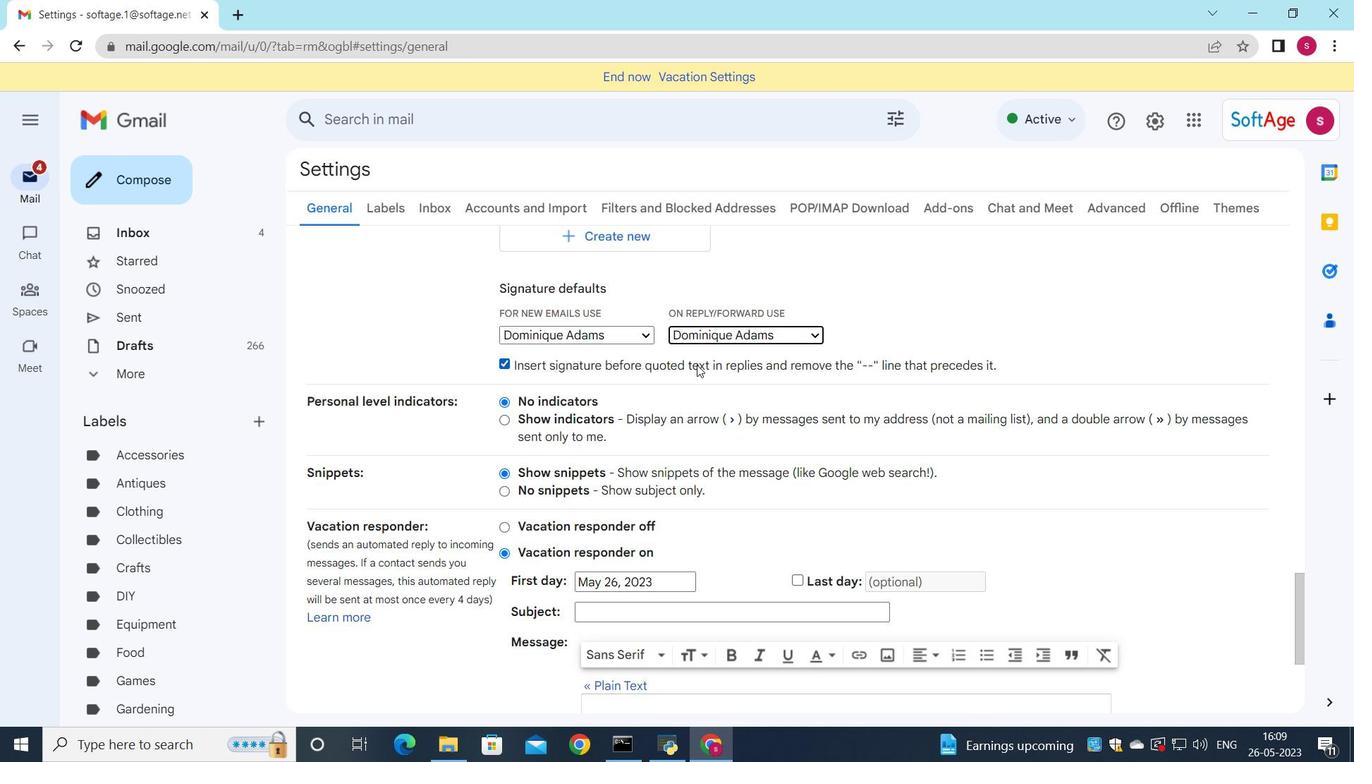 
Action: Mouse scrolled (697, 364) with delta (0, 0)
Screenshot: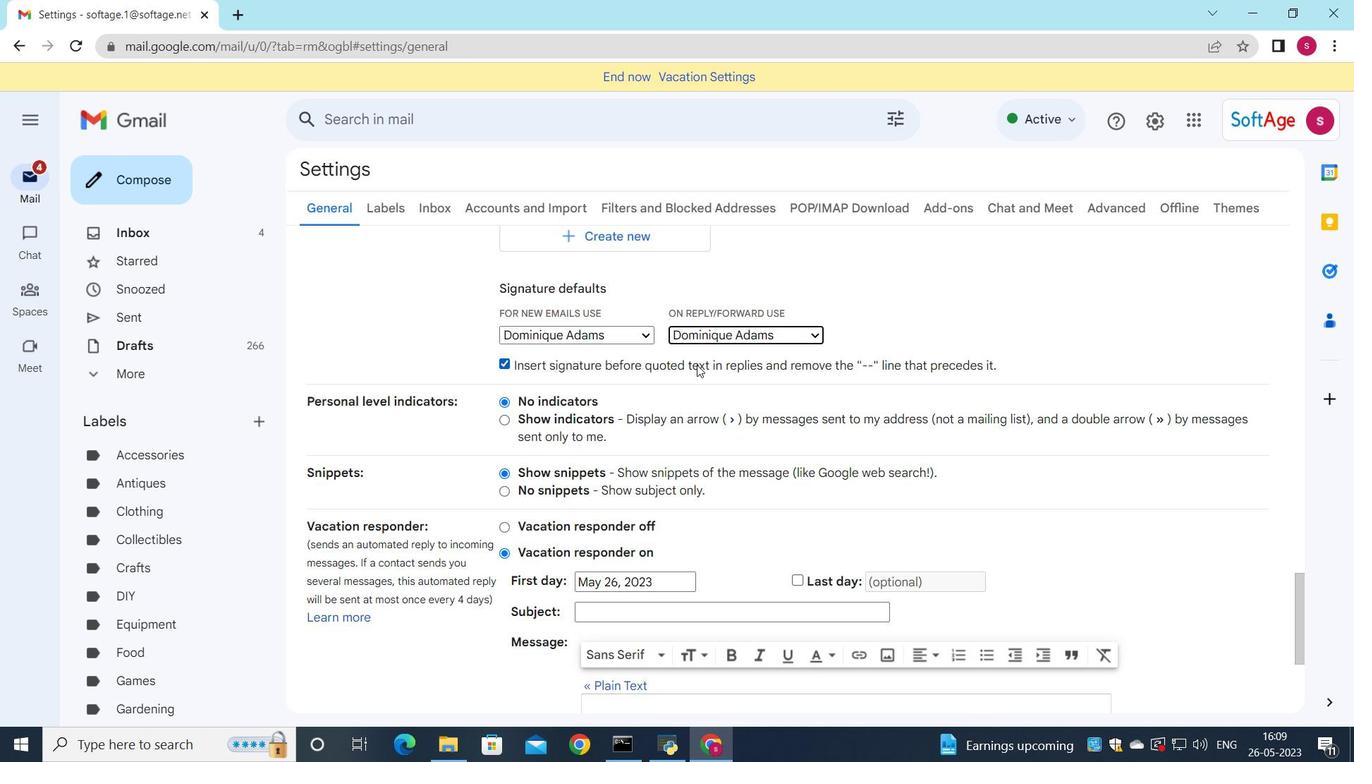 
Action: Mouse scrolled (697, 364) with delta (0, 0)
Screenshot: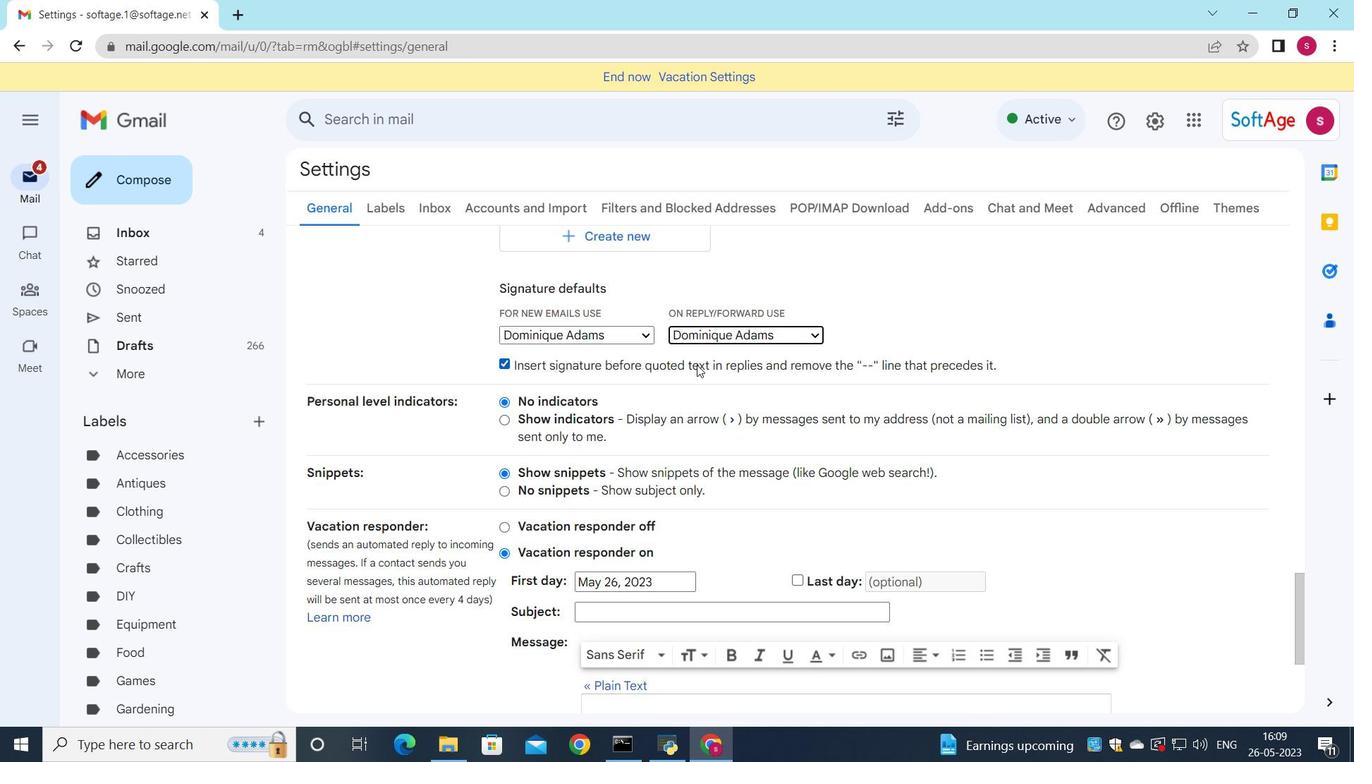 
Action: Mouse scrolled (697, 366) with delta (0, 0)
Screenshot: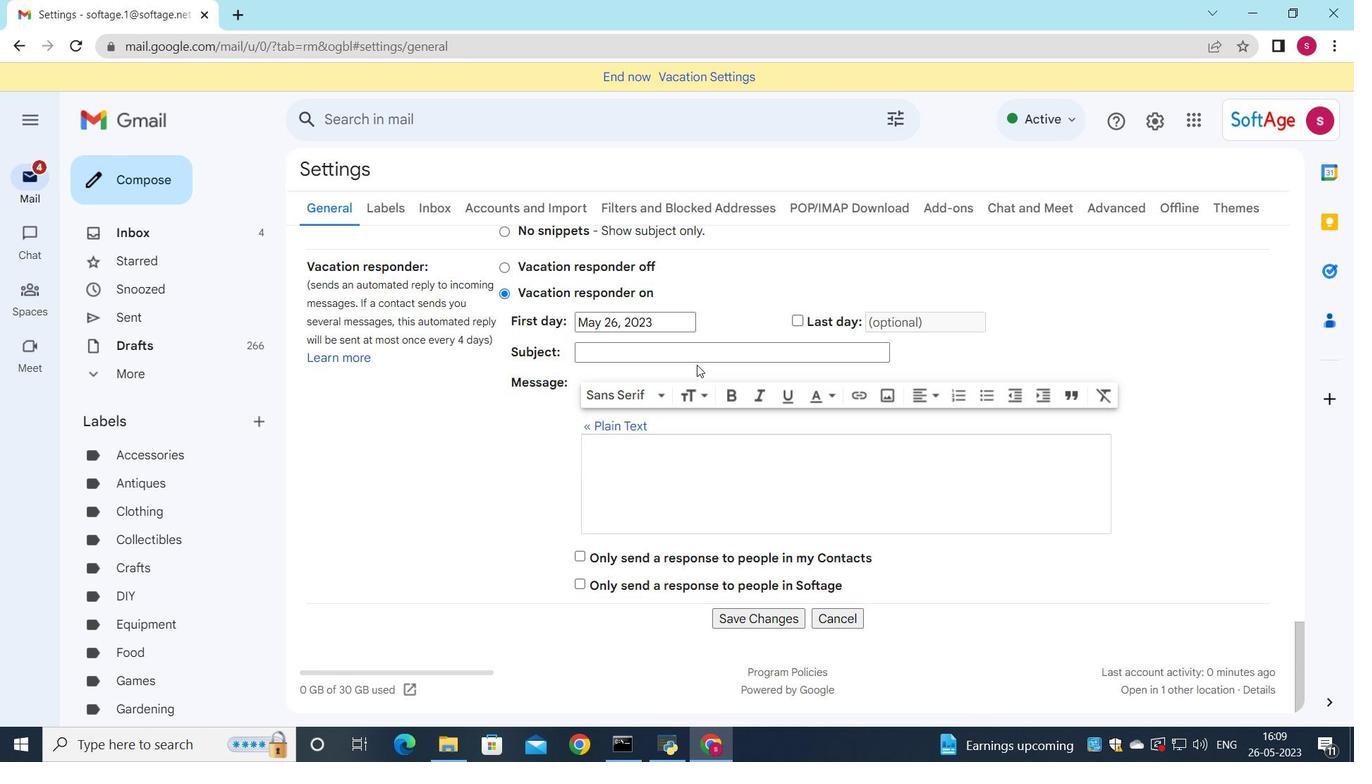 
Action: Mouse scrolled (697, 366) with delta (0, 0)
Screenshot: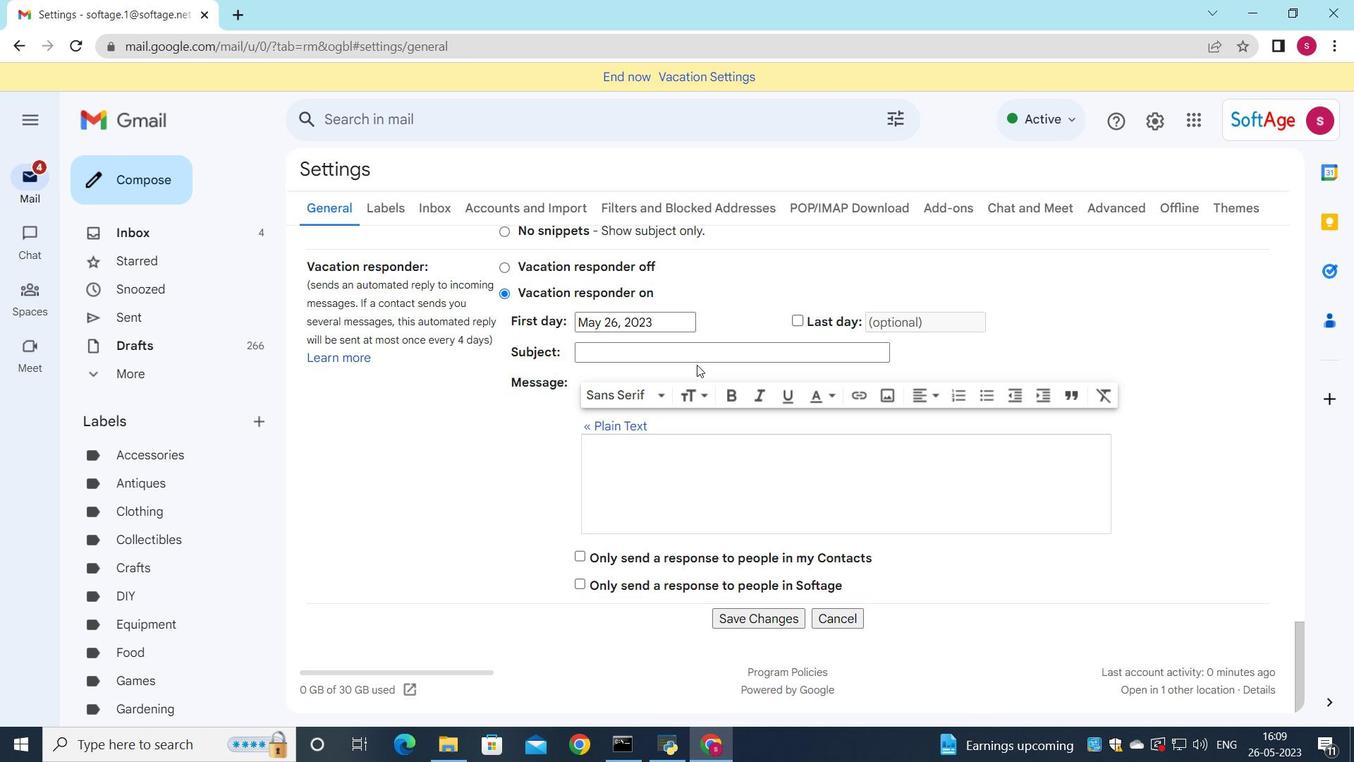 
Action: Mouse scrolled (697, 366) with delta (0, 0)
Screenshot: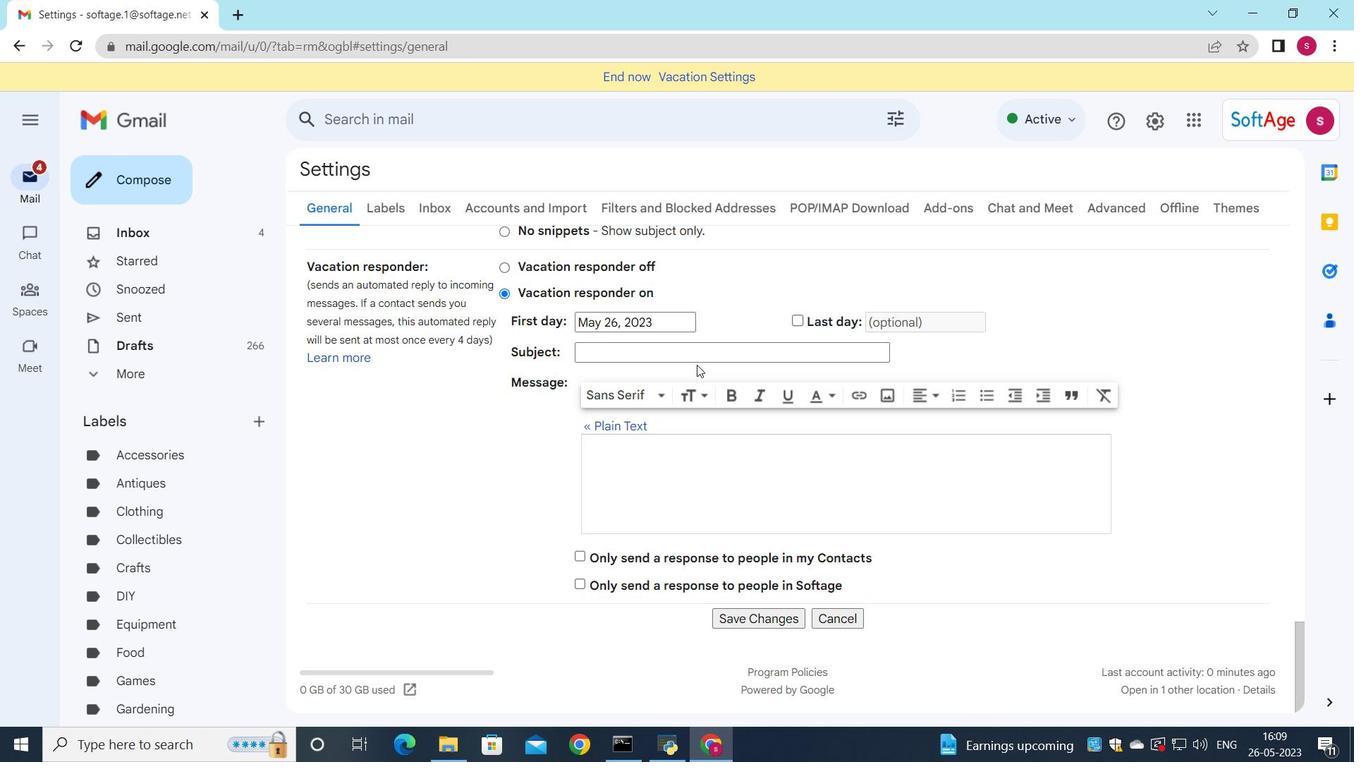
Action: Mouse scrolled (697, 364) with delta (0, 0)
Screenshot: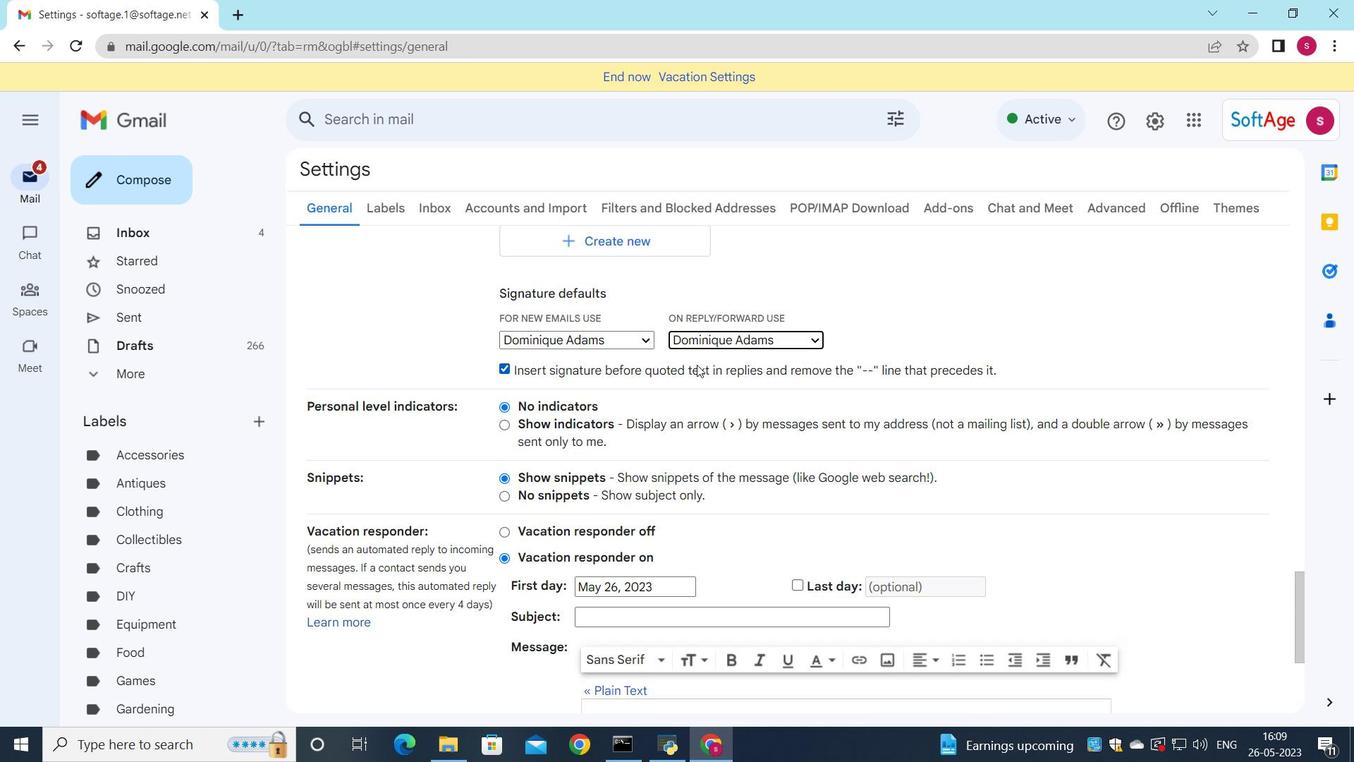 
Action: Mouse scrolled (697, 364) with delta (0, 0)
Screenshot: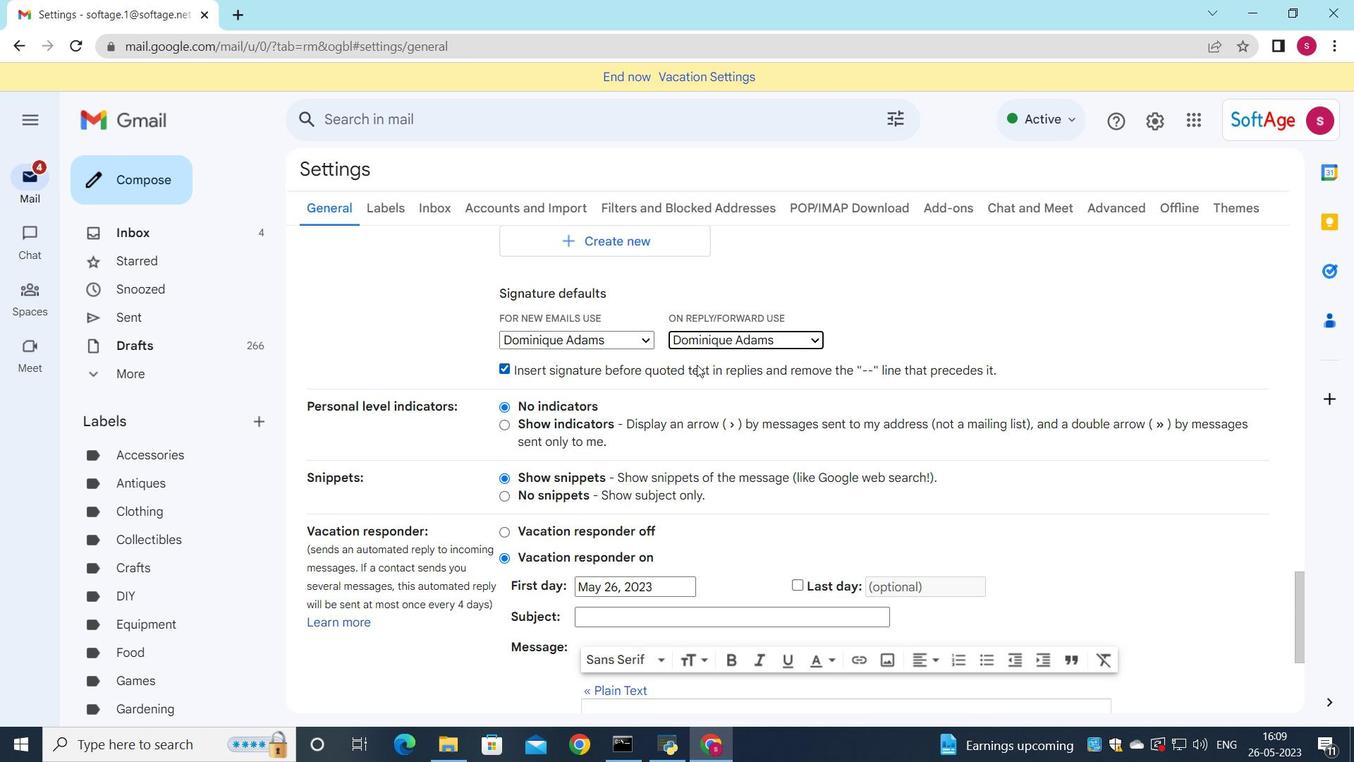 
Action: Mouse scrolled (697, 366) with delta (0, 0)
Screenshot: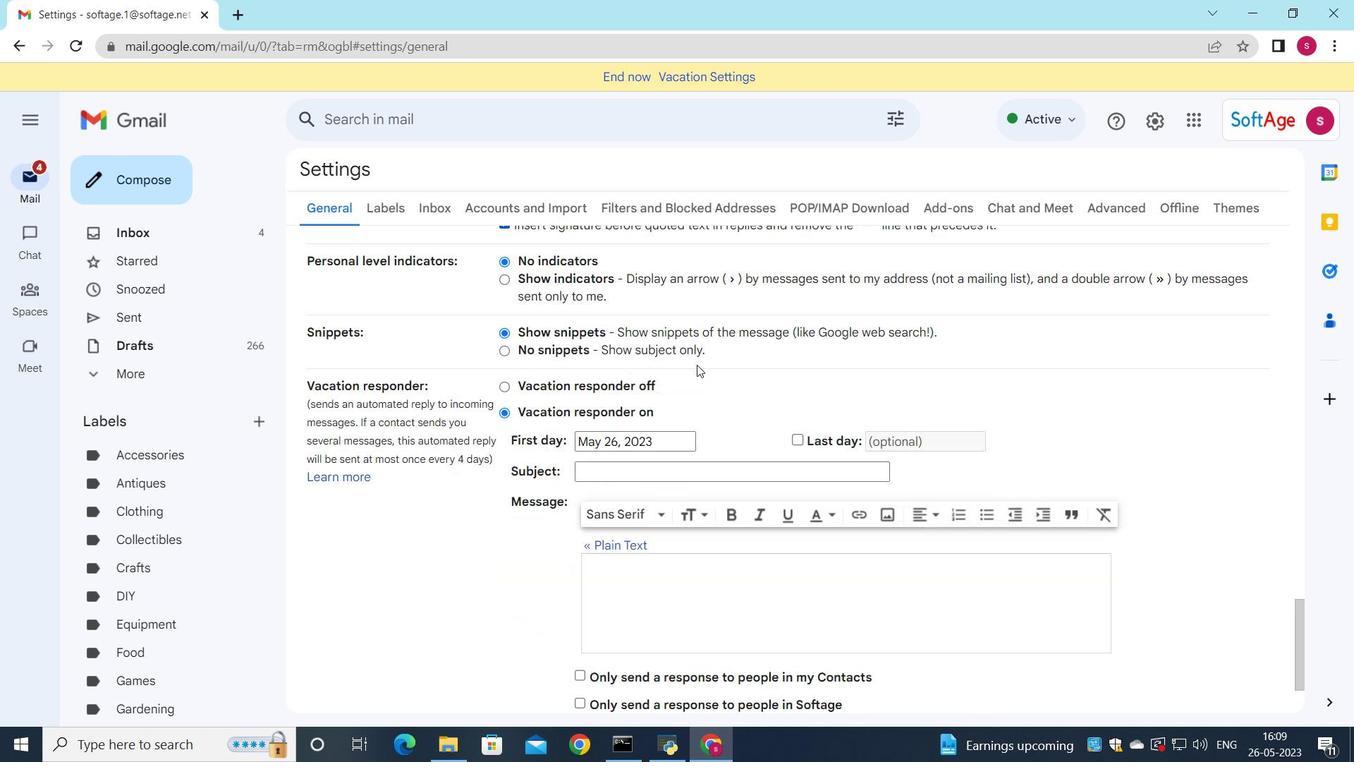 
Action: Mouse scrolled (697, 366) with delta (0, 0)
Screenshot: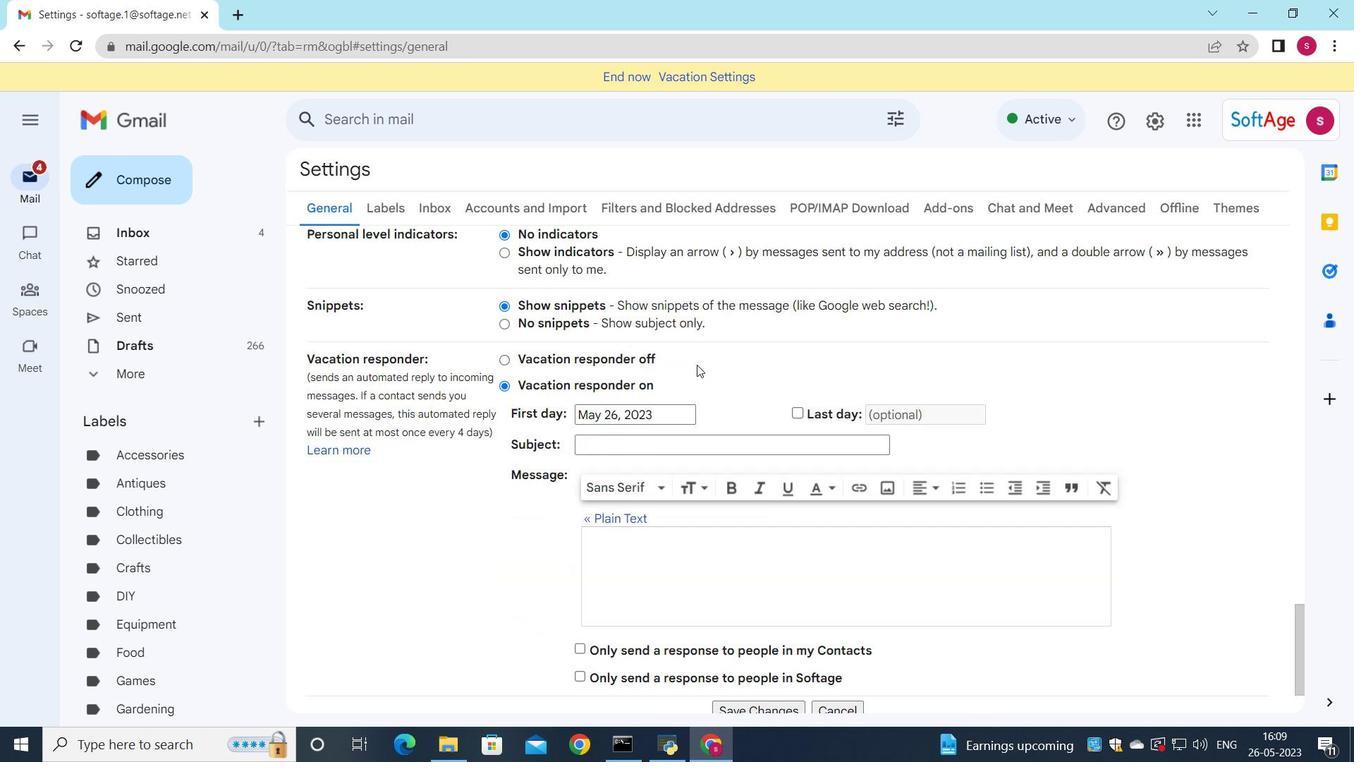 
Action: Mouse moved to (709, 365)
Screenshot: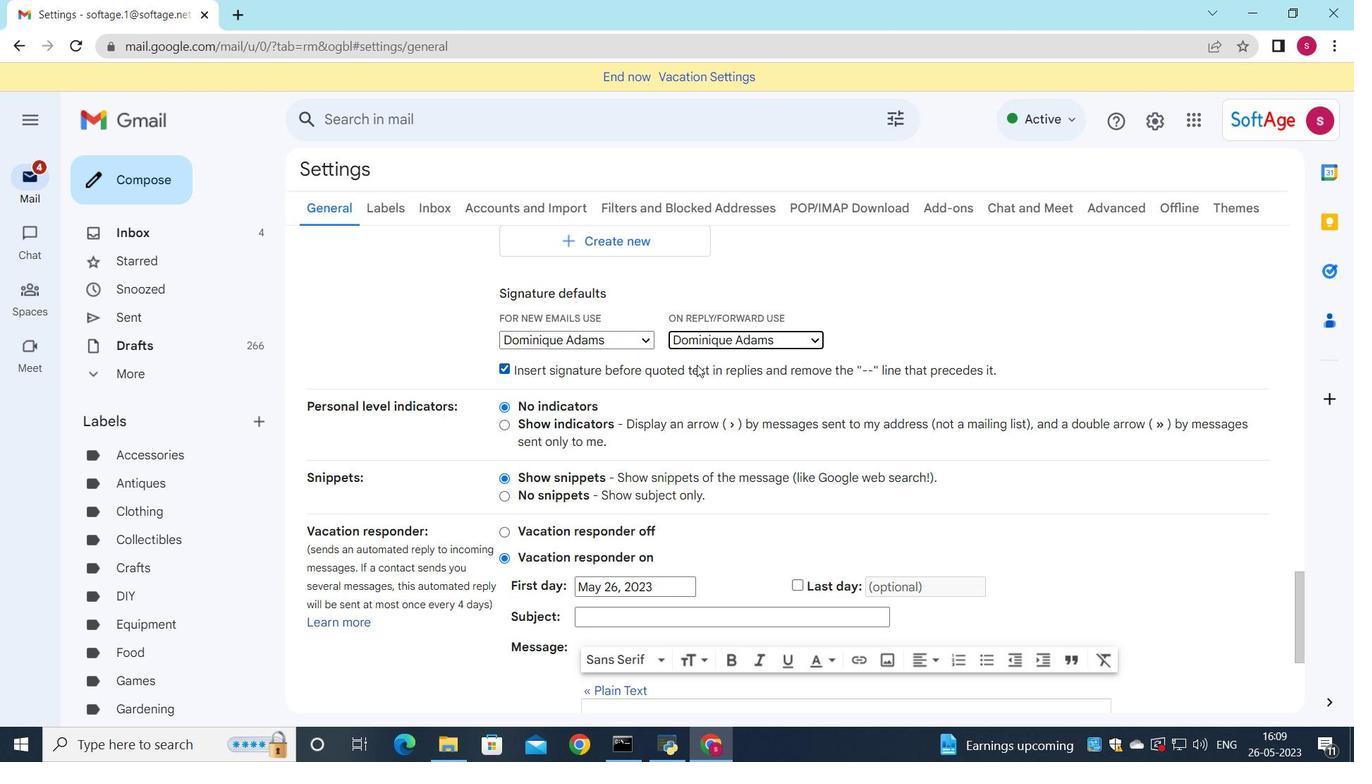
Action: Mouse scrolled (709, 364) with delta (0, 0)
Screenshot: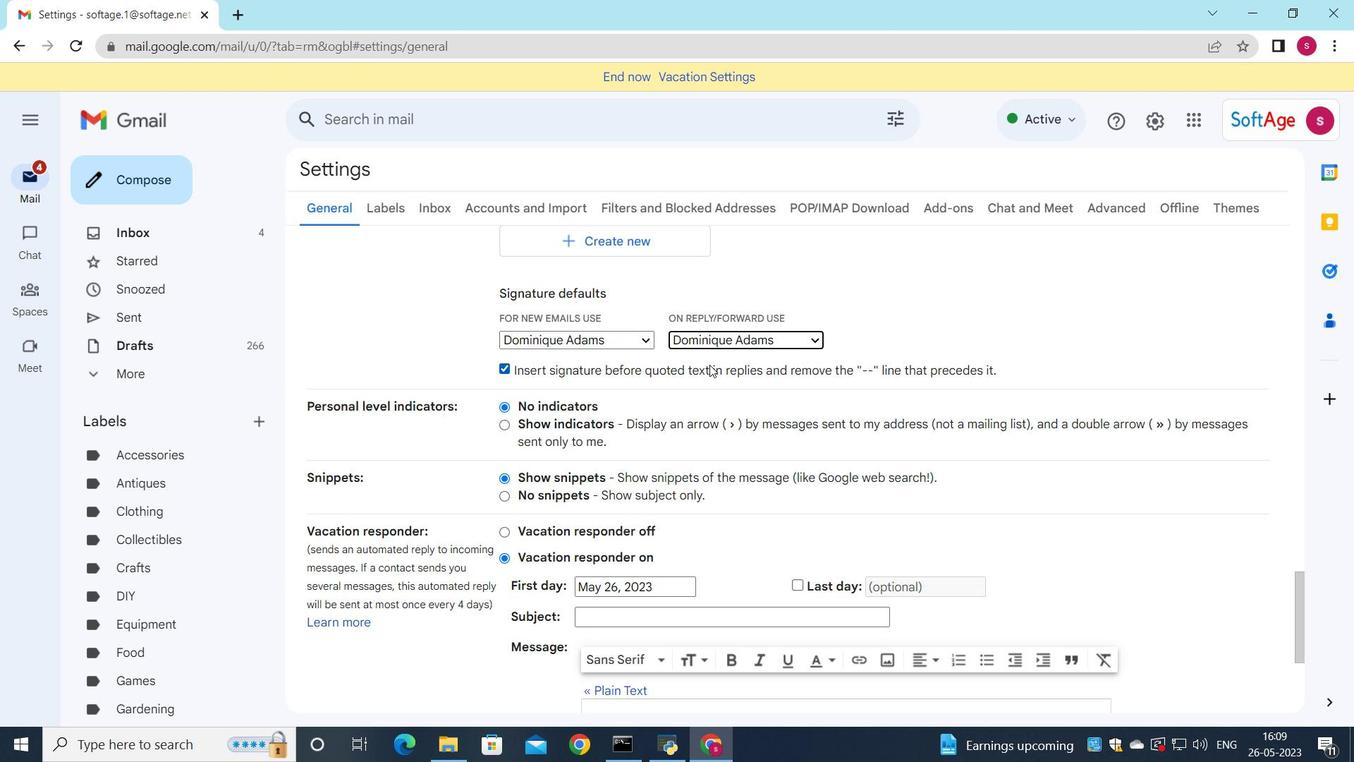 
Action: Mouse scrolled (709, 364) with delta (0, 0)
Screenshot: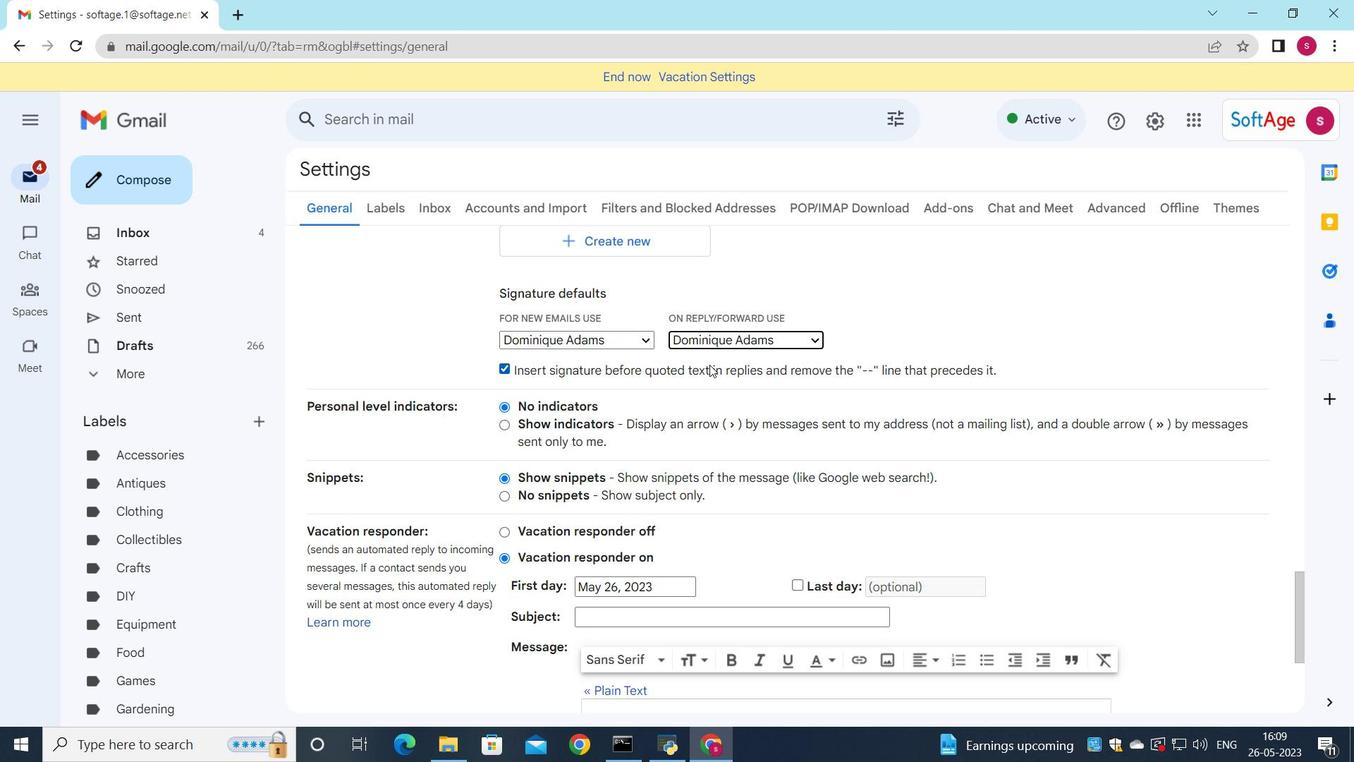 
Action: Mouse scrolled (709, 364) with delta (0, 0)
Screenshot: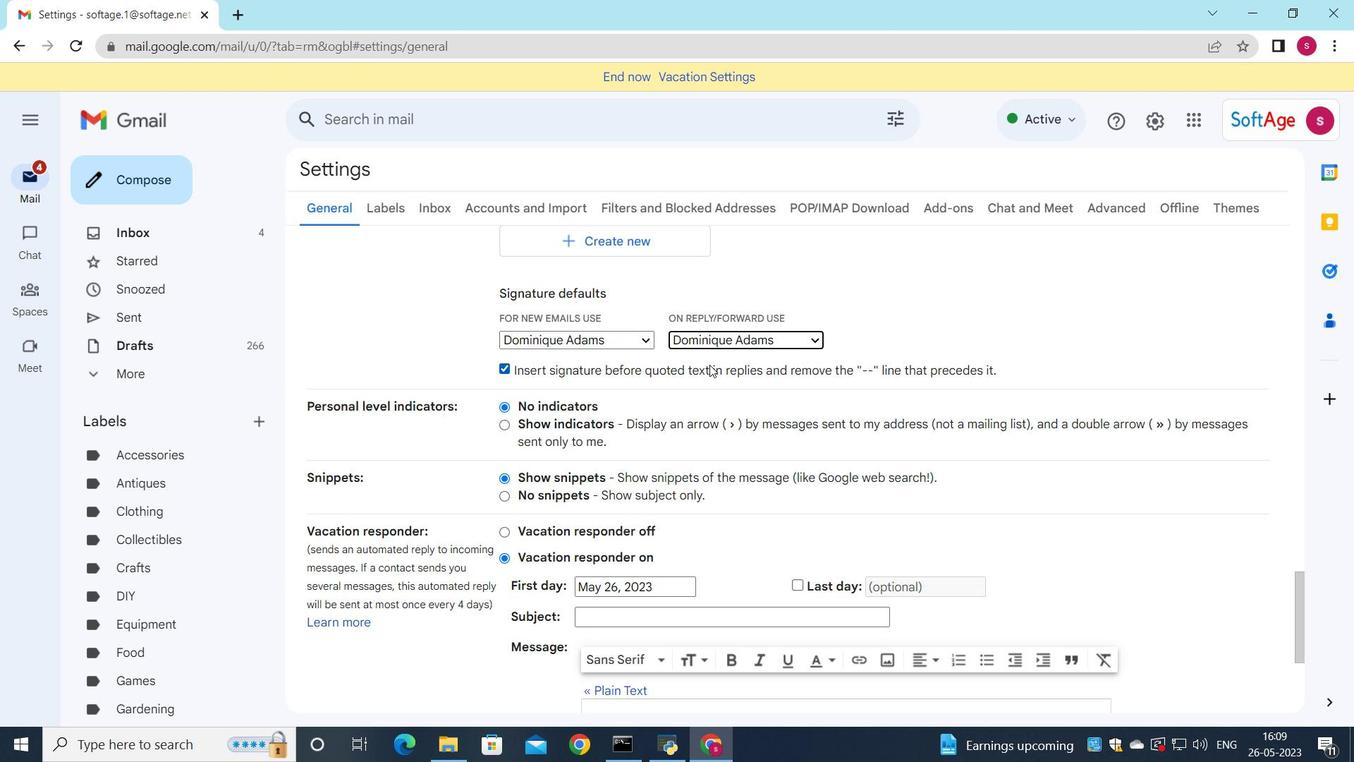 
Action: Mouse scrolled (709, 364) with delta (0, 0)
Screenshot: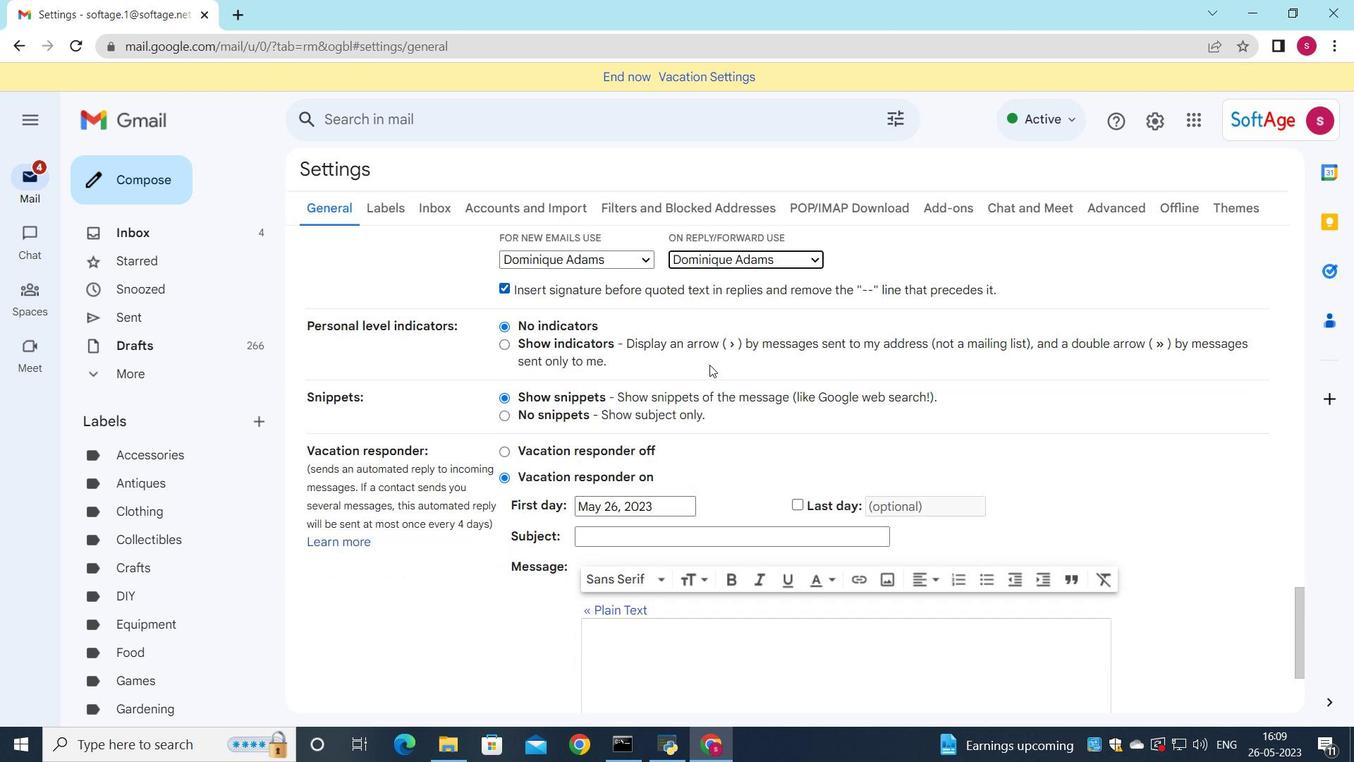 
Action: Mouse moved to (693, 407)
Screenshot: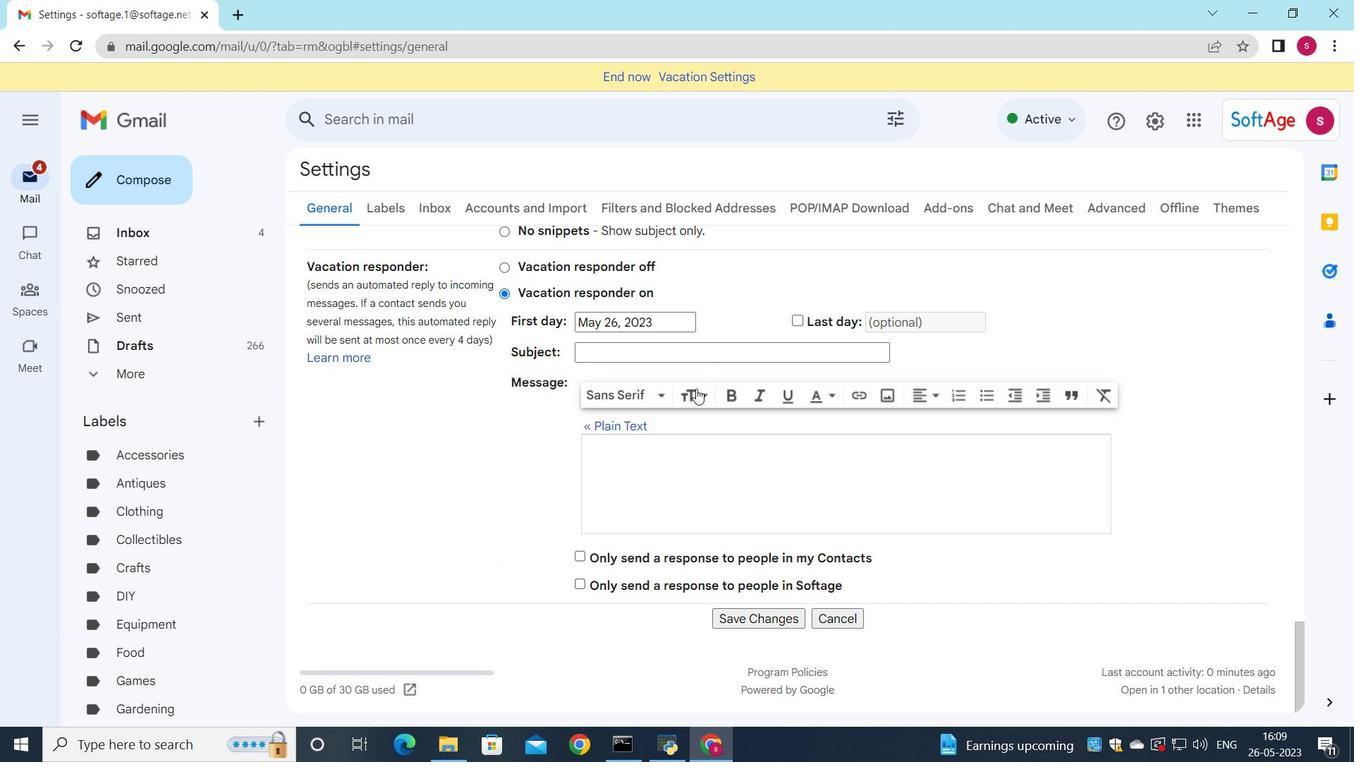 
Action: Mouse scrolled (693, 407) with delta (0, 0)
Screenshot: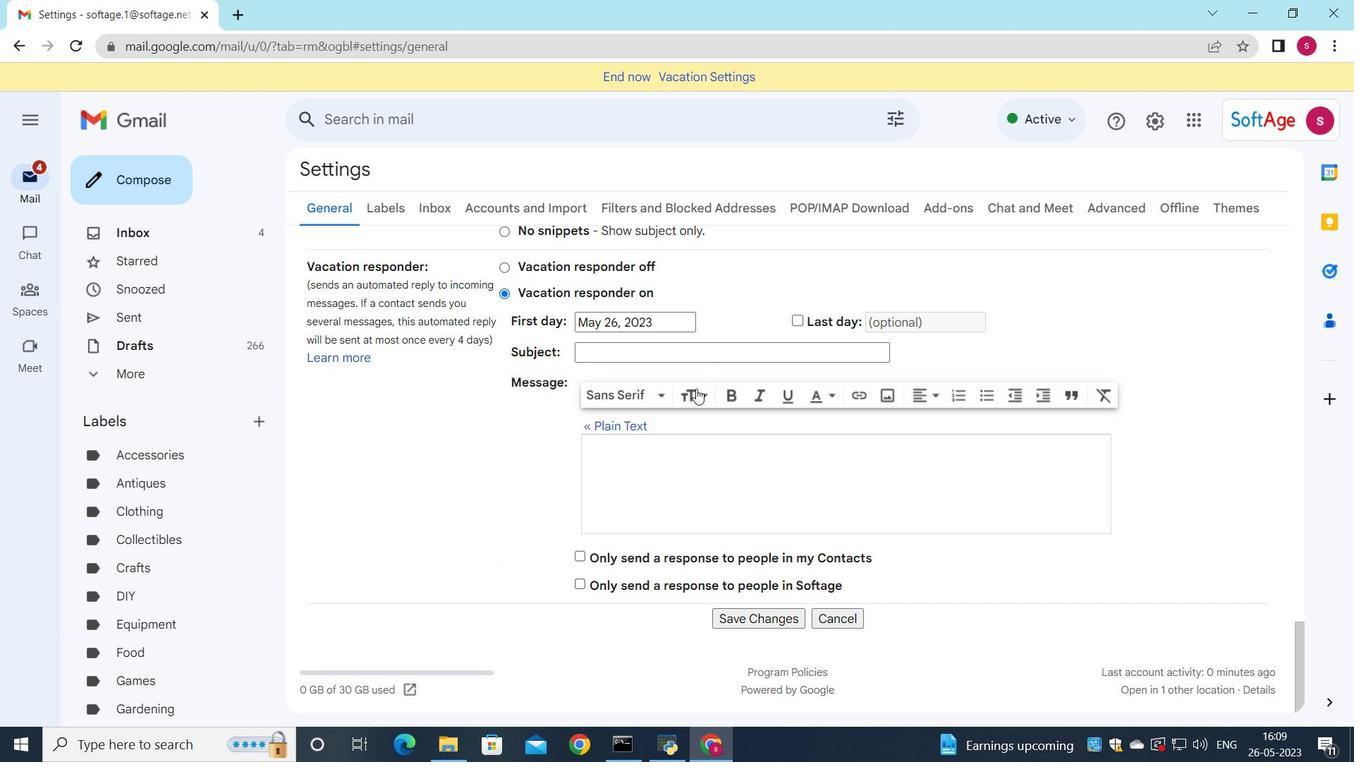 
Action: Mouse moved to (692, 418)
Screenshot: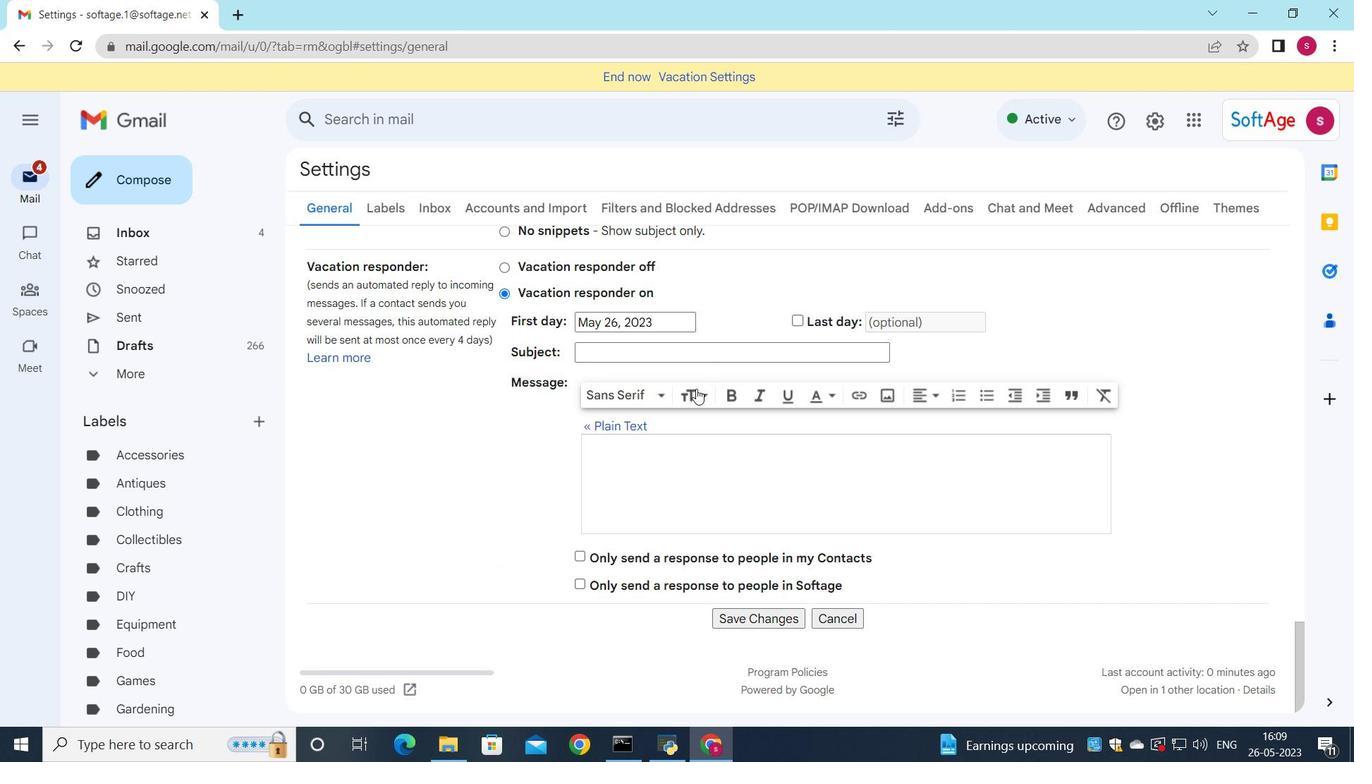 
Action: Mouse scrolled (692, 417) with delta (0, 0)
Screenshot: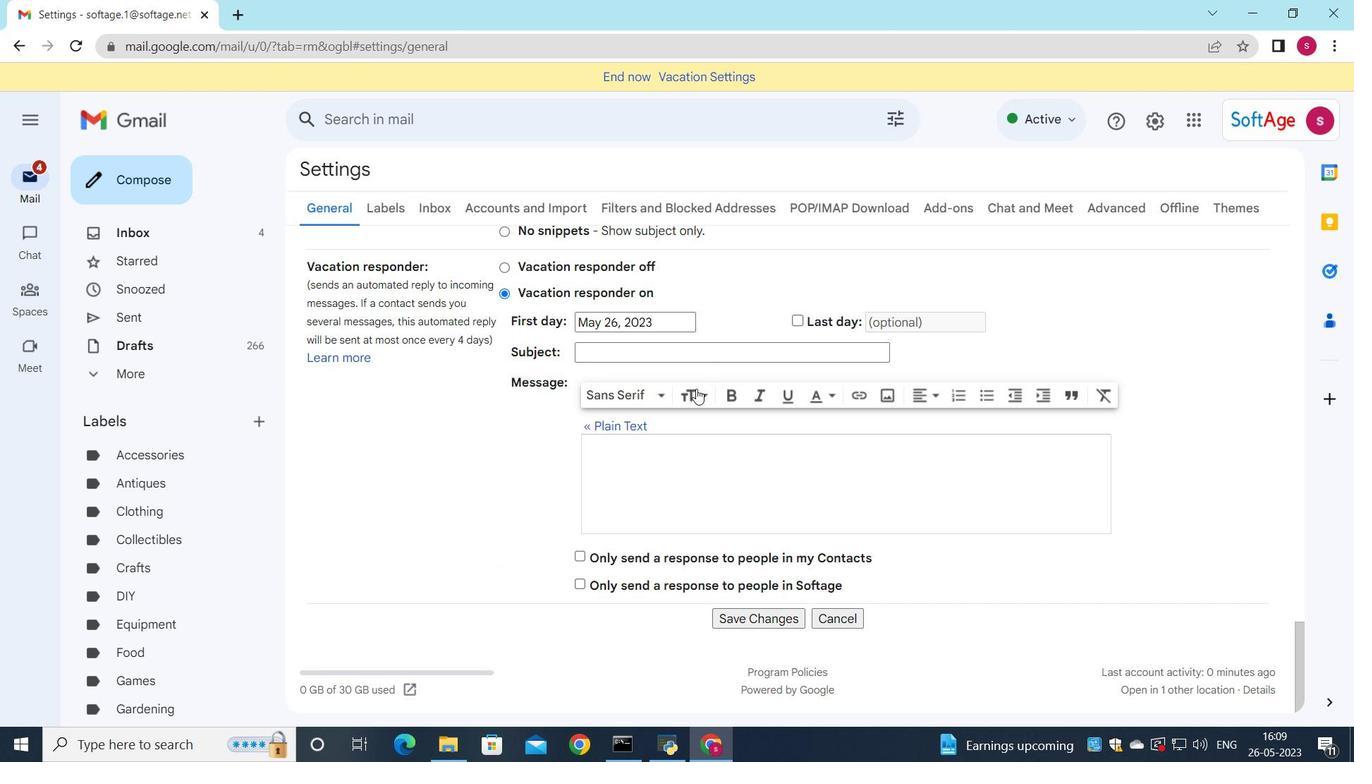 
Action: Mouse moved to (742, 622)
Screenshot: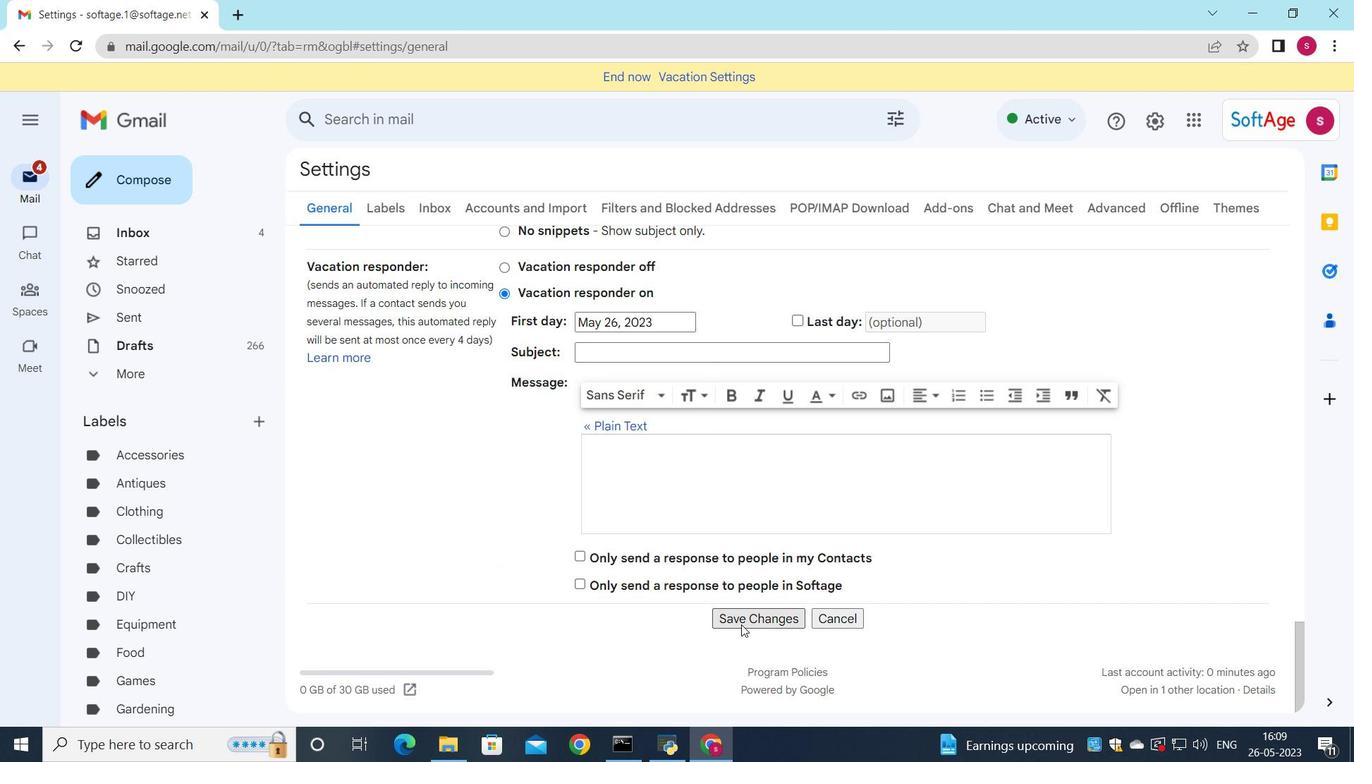 
Action: Mouse pressed left at (742, 622)
Screenshot: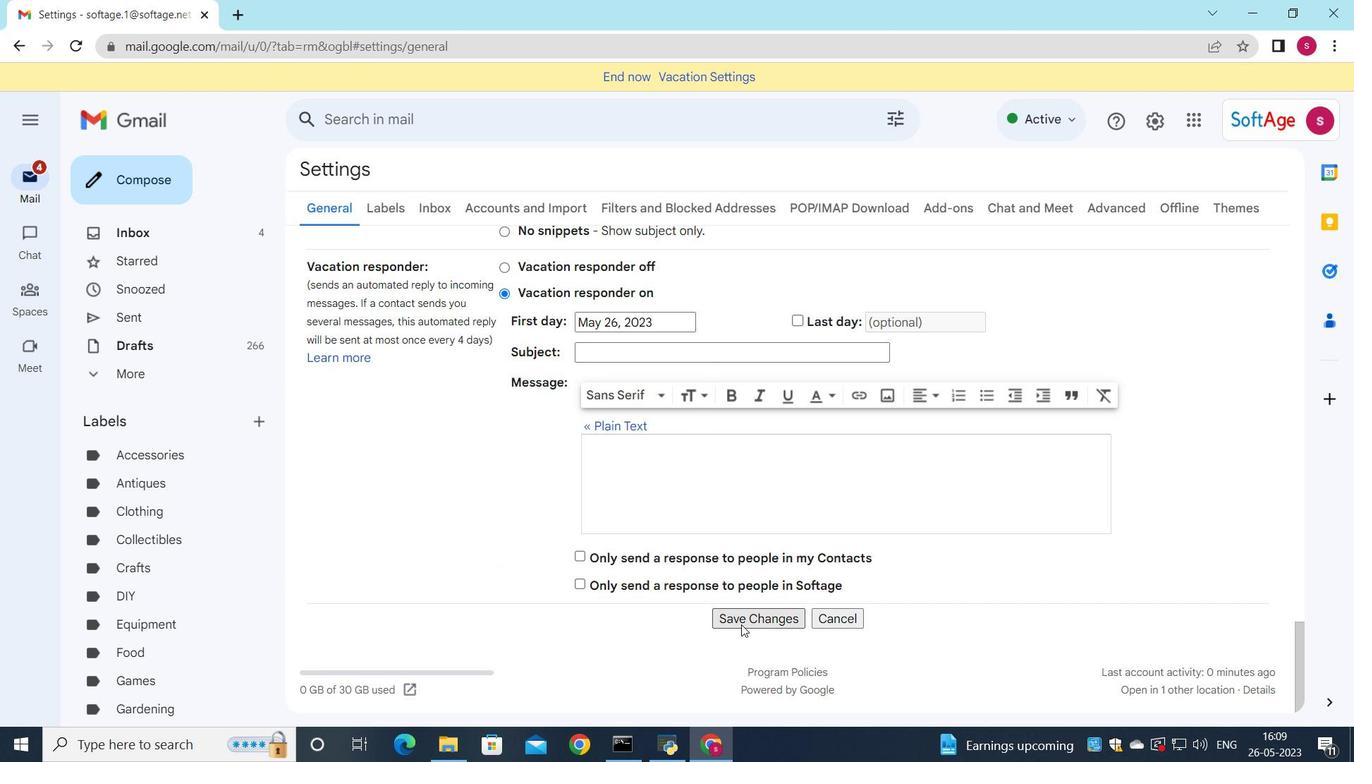 
Action: Mouse moved to (164, 185)
Screenshot: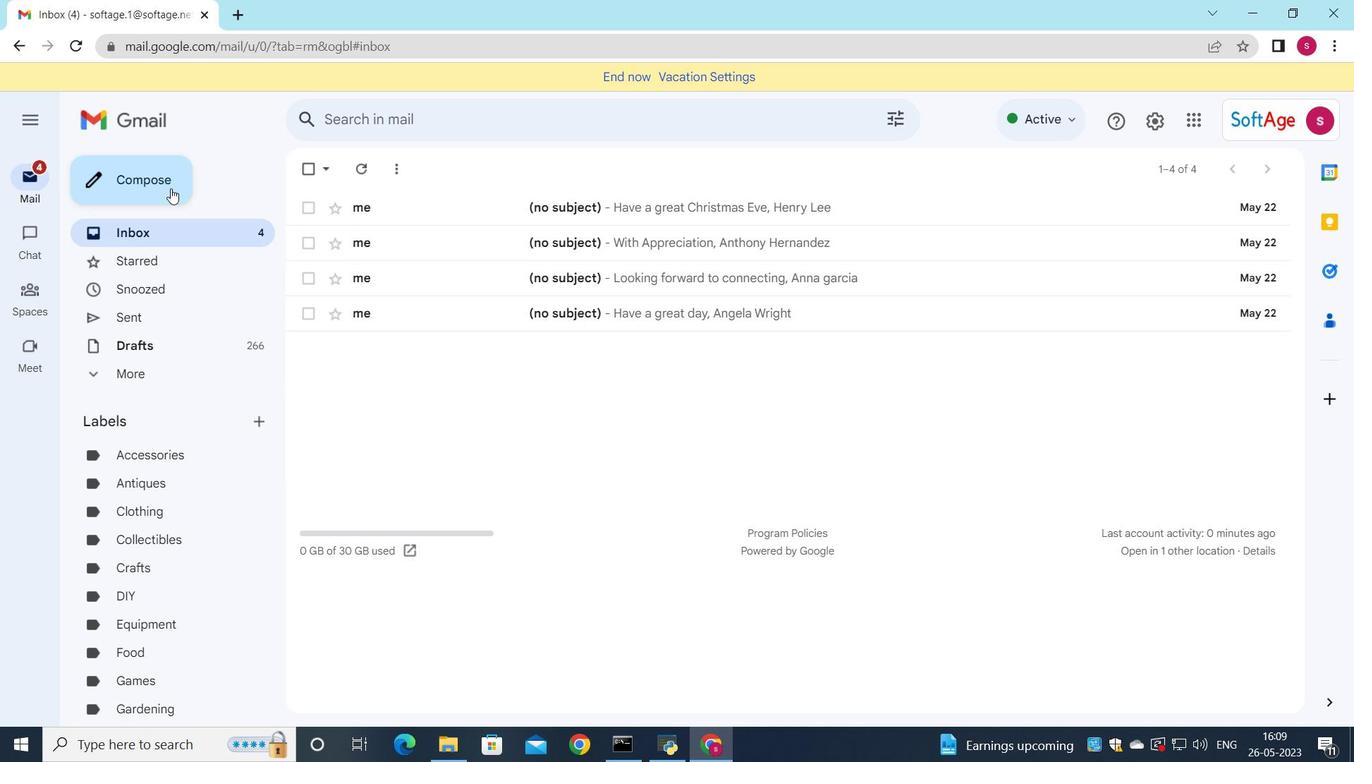 
Action: Mouse pressed left at (164, 185)
Screenshot: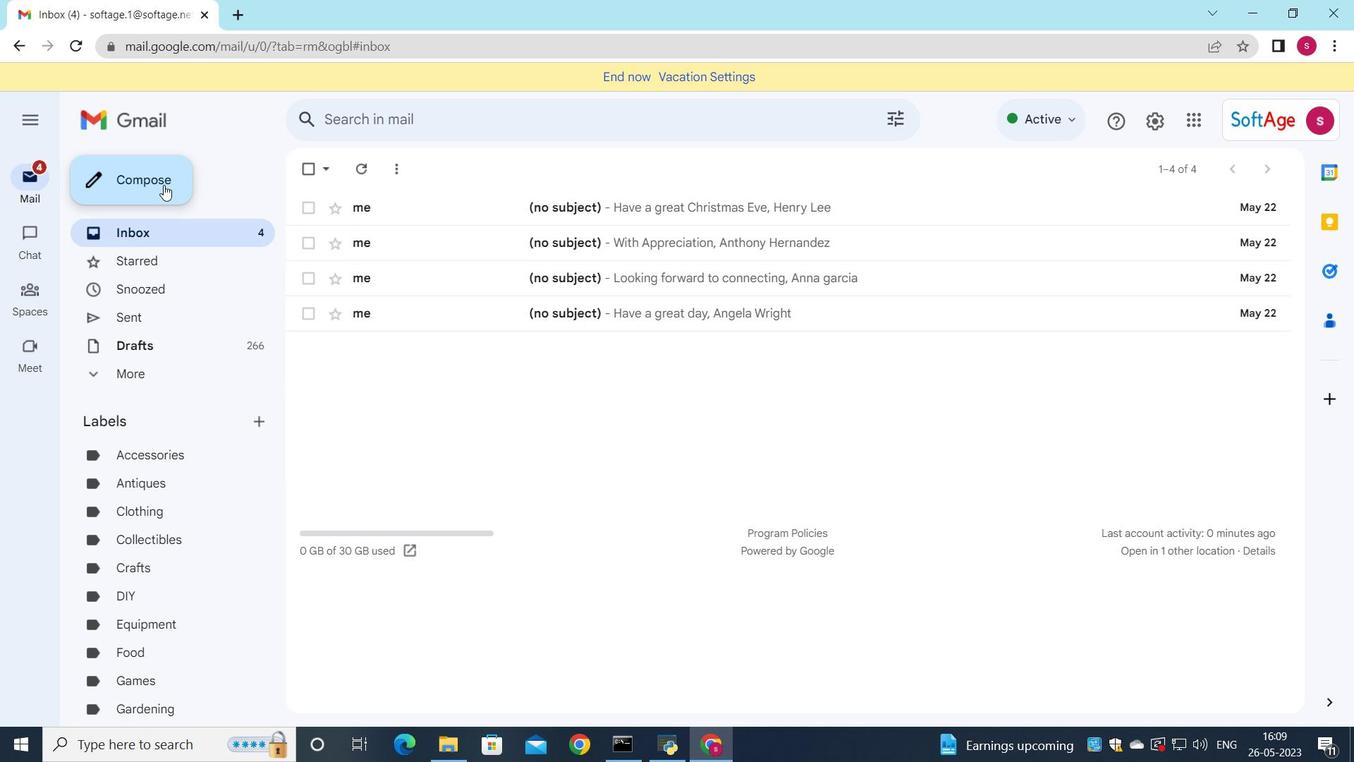 
Action: Mouse moved to (910, 313)
Screenshot: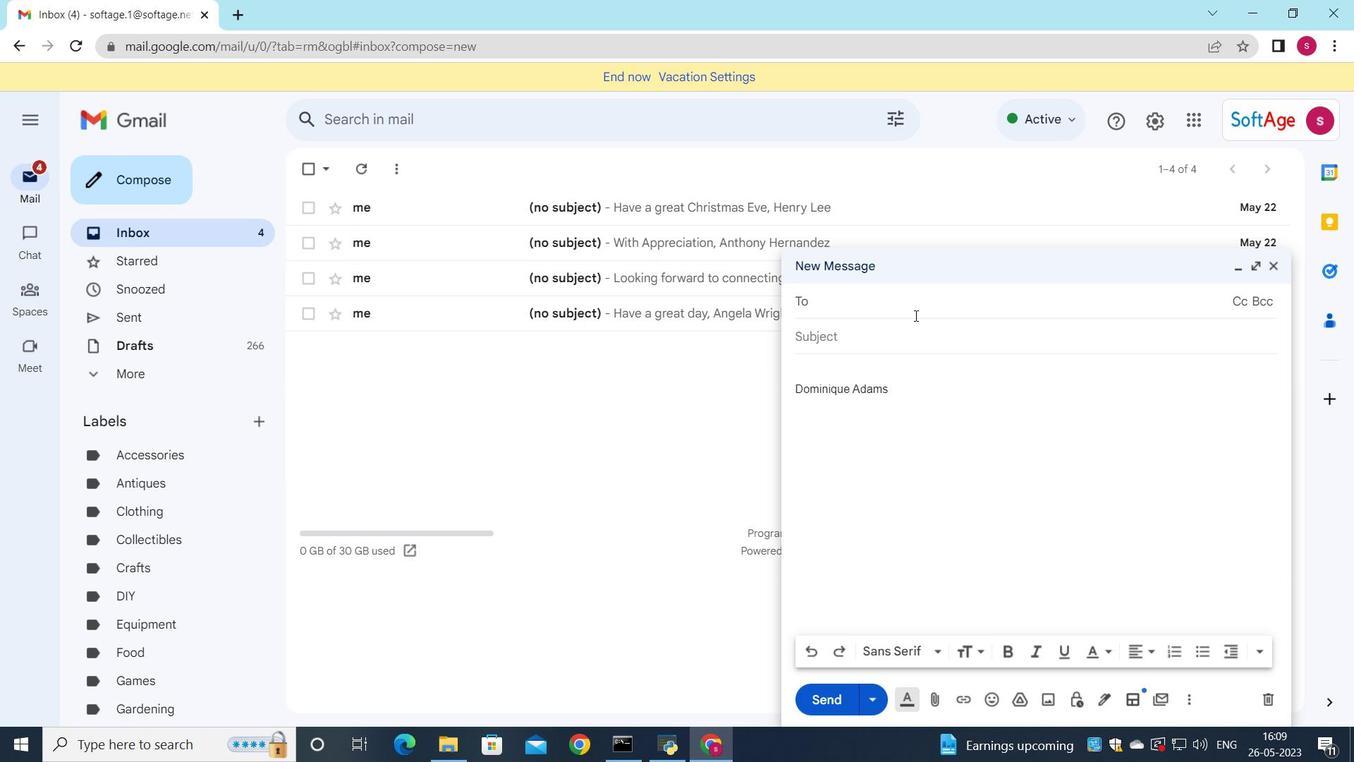 
Action: Key pressed so
Screenshot: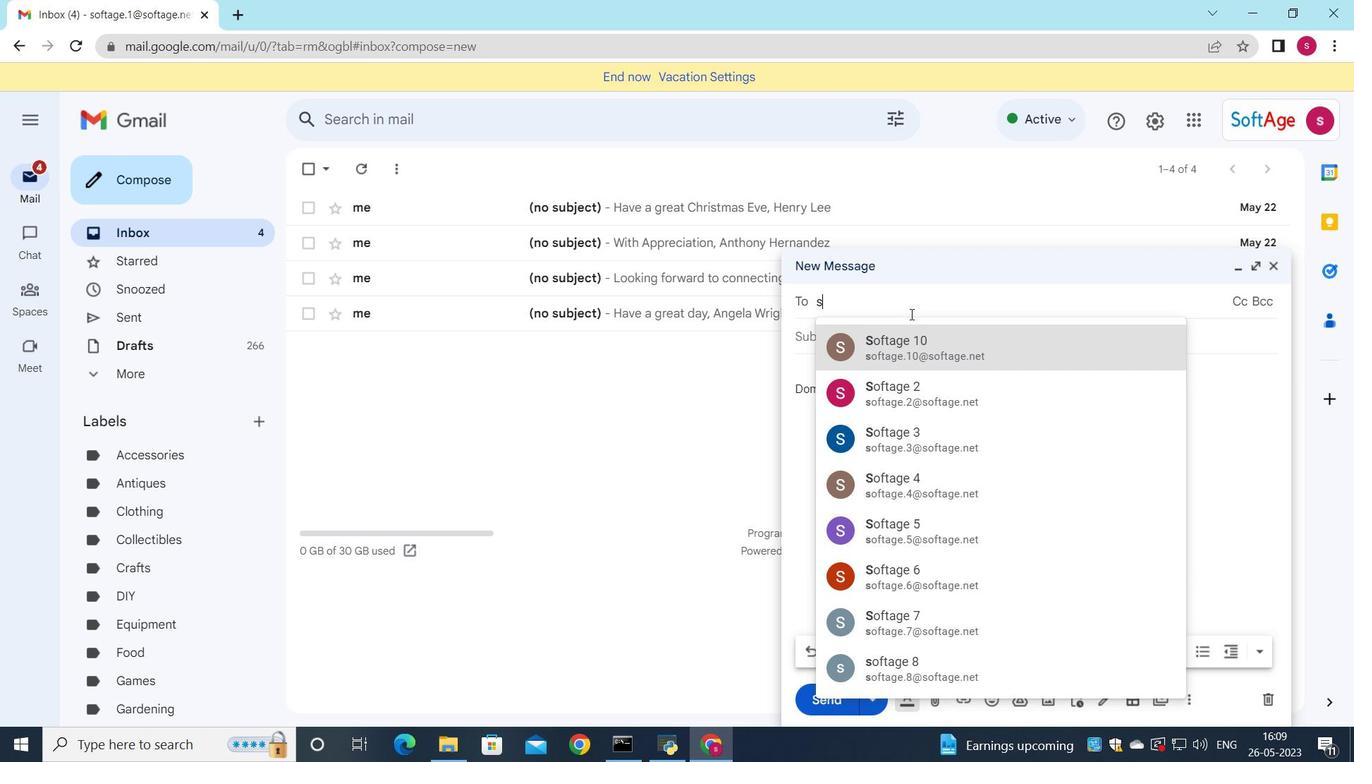 
Action: Mouse moved to (916, 450)
Screenshot: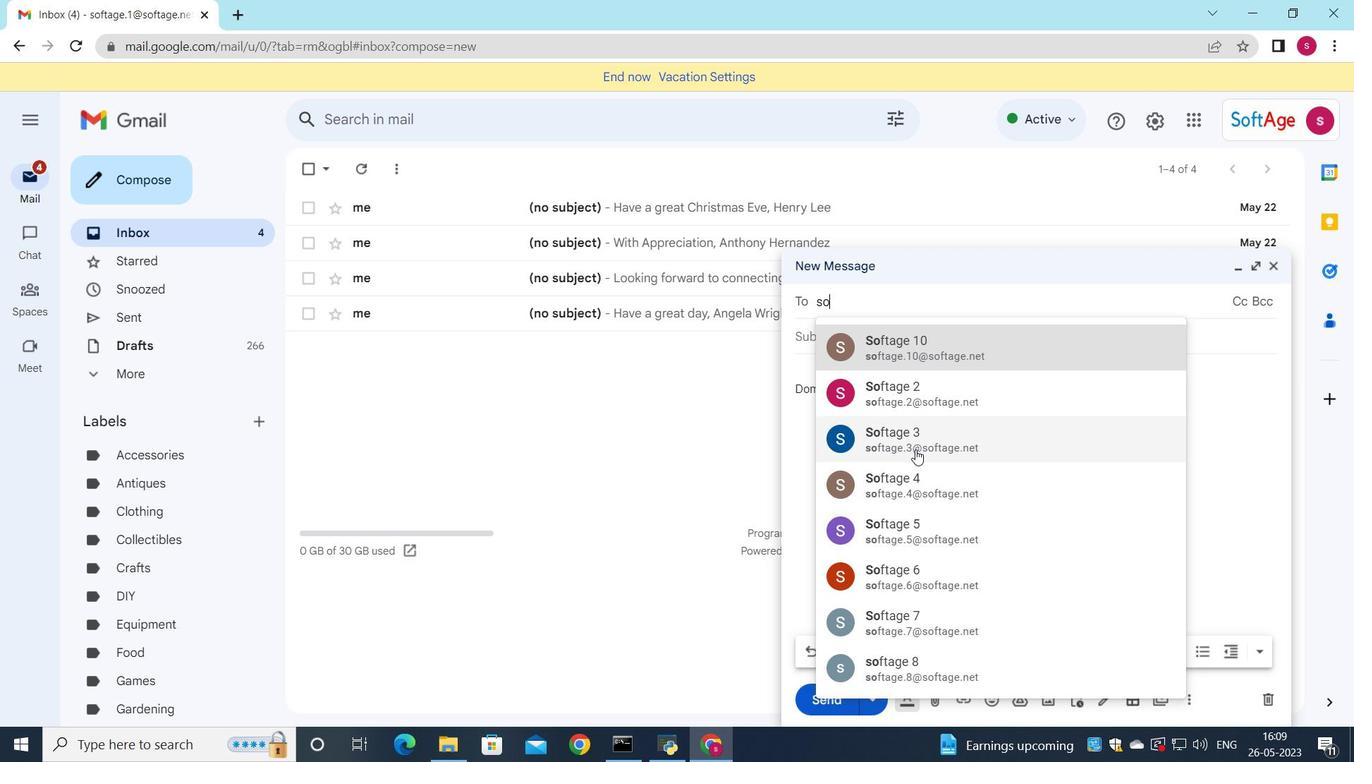 
Action: Mouse pressed left at (916, 450)
Screenshot: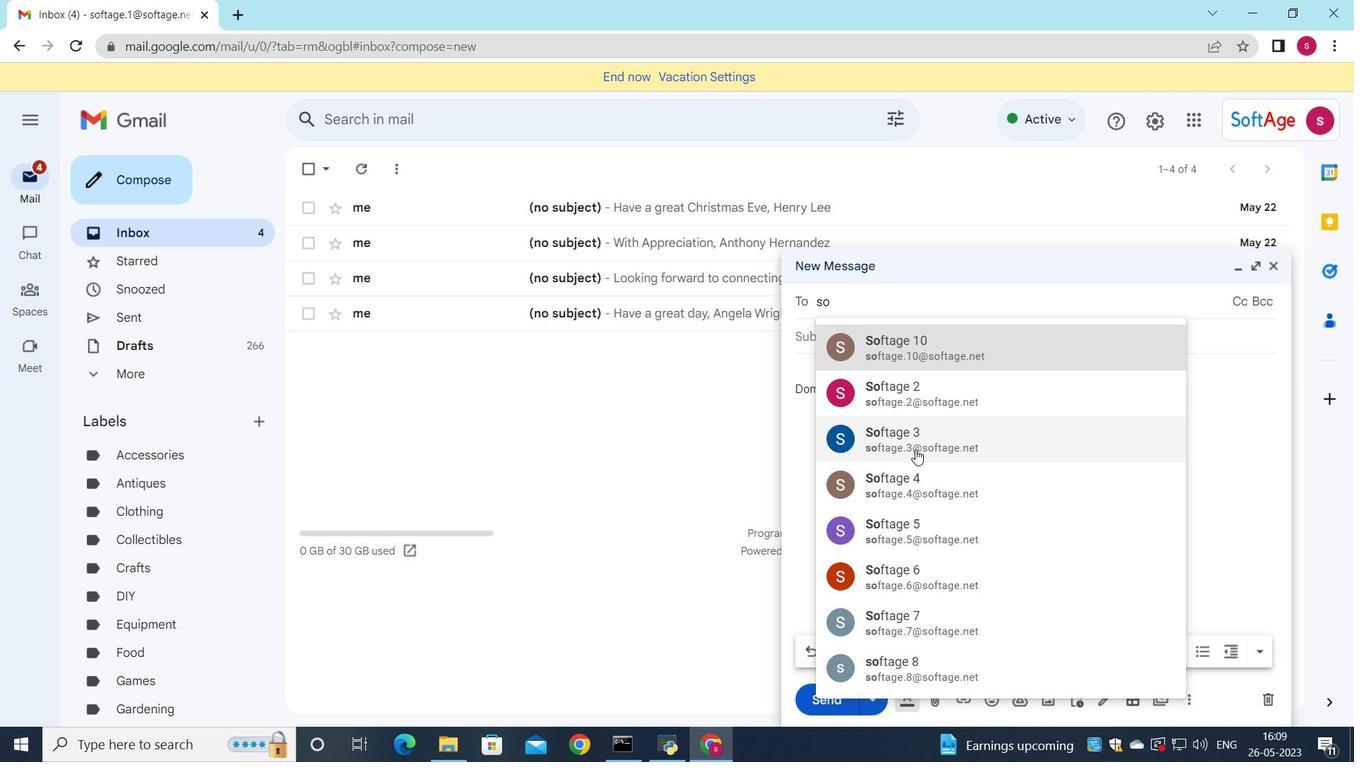
Action: Key pressed s
Screenshot: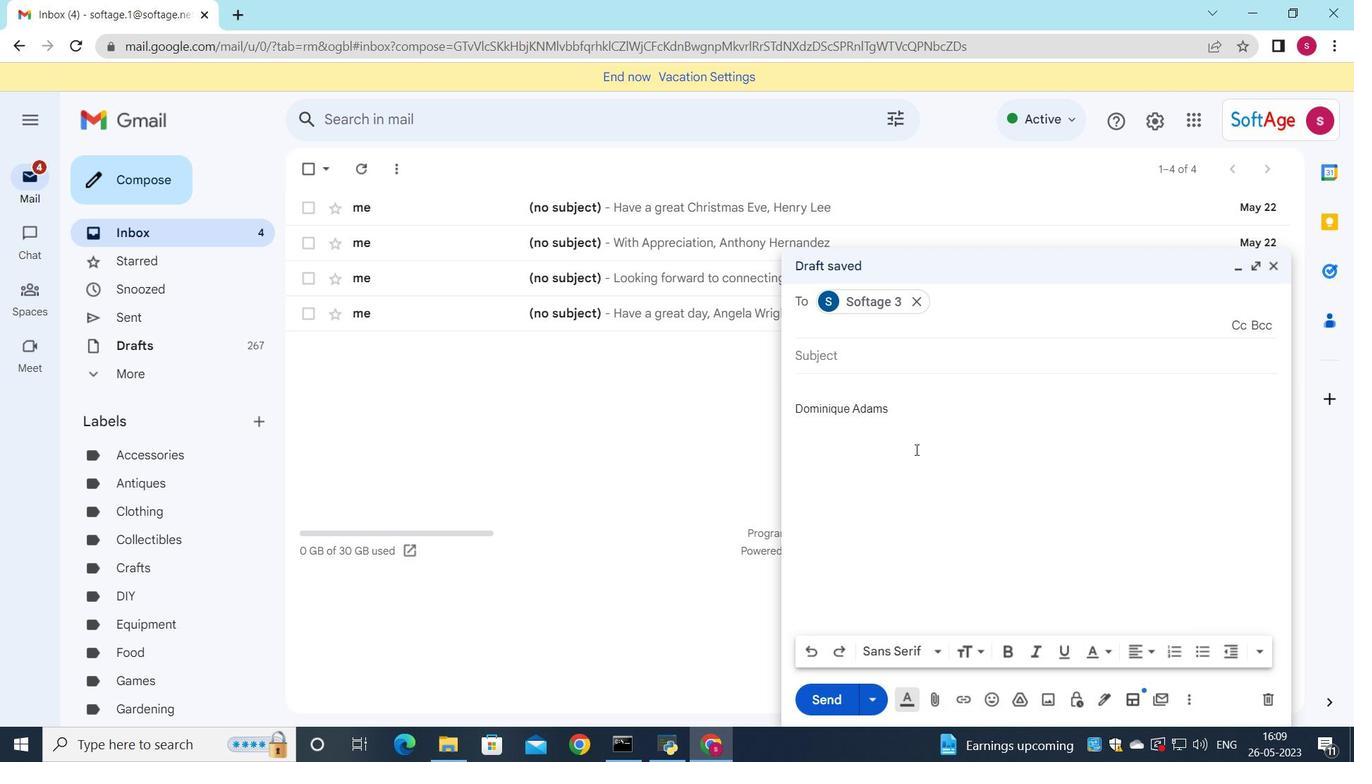 
Action: Mouse moved to (995, 472)
Screenshot: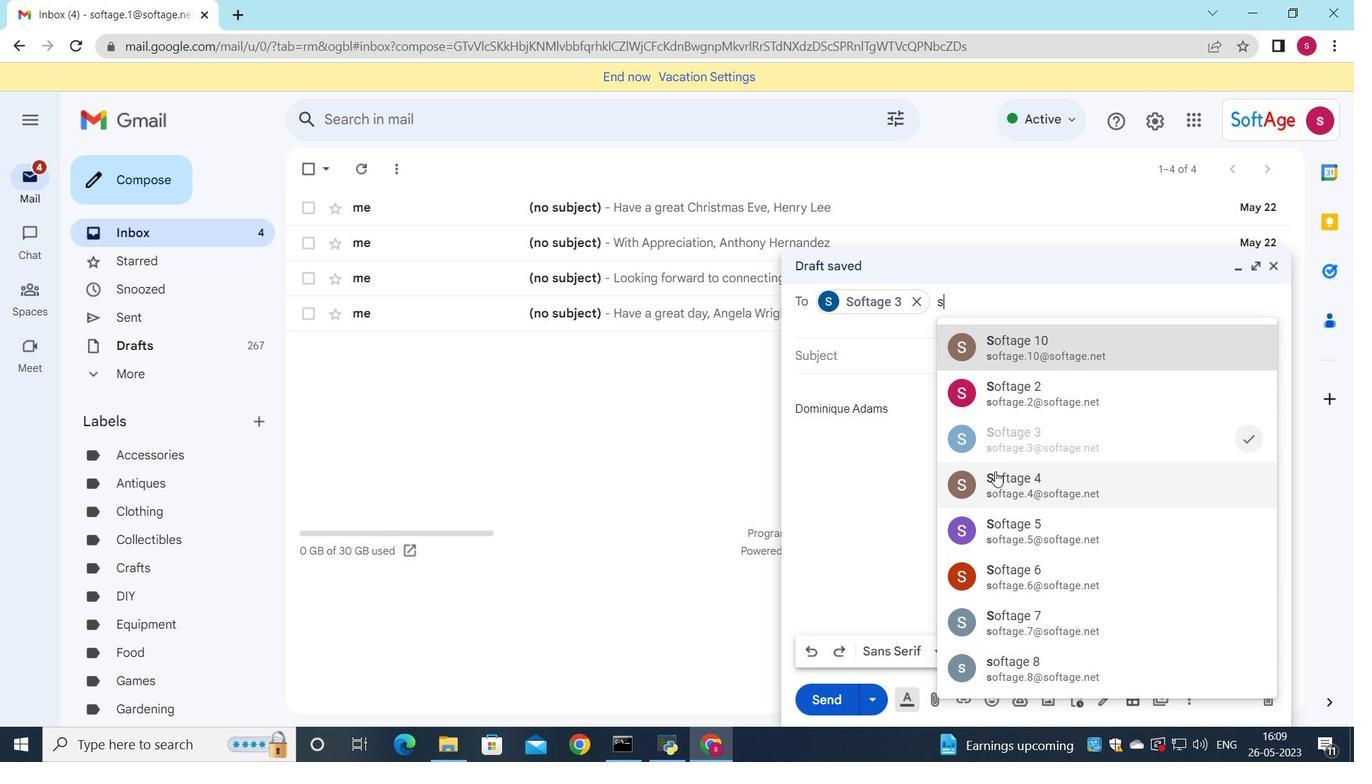 
Action: Mouse pressed left at (995, 472)
Screenshot: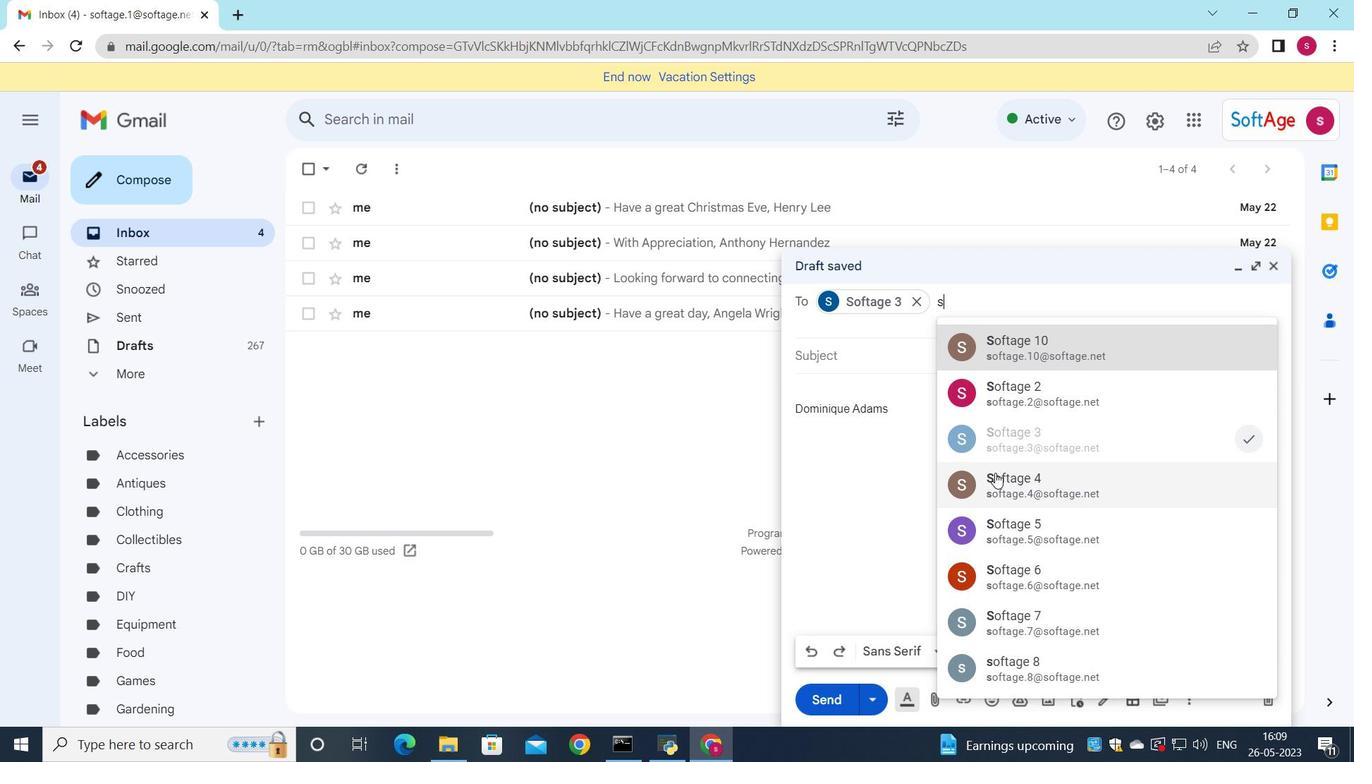 
Action: Mouse moved to (888, 361)
Screenshot: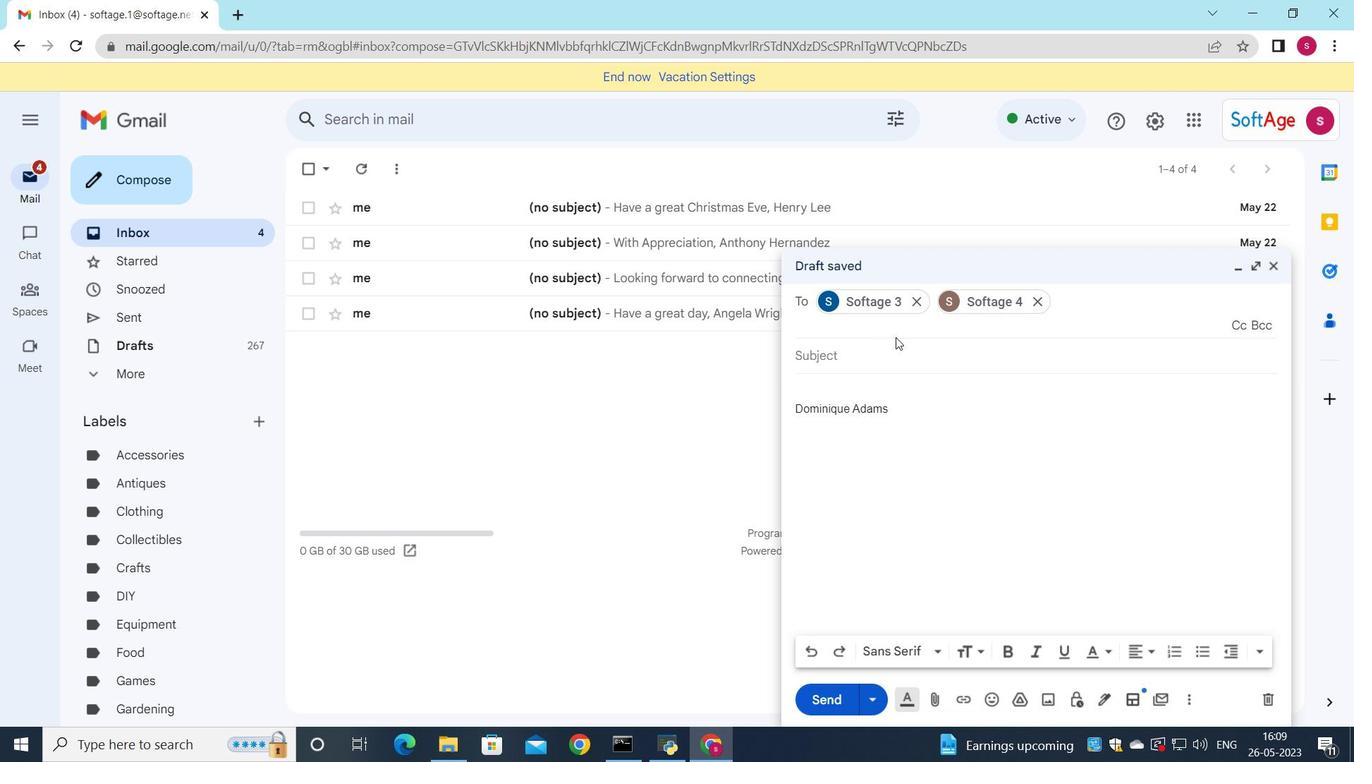 
Action: Mouse pressed left at (888, 361)
Screenshot: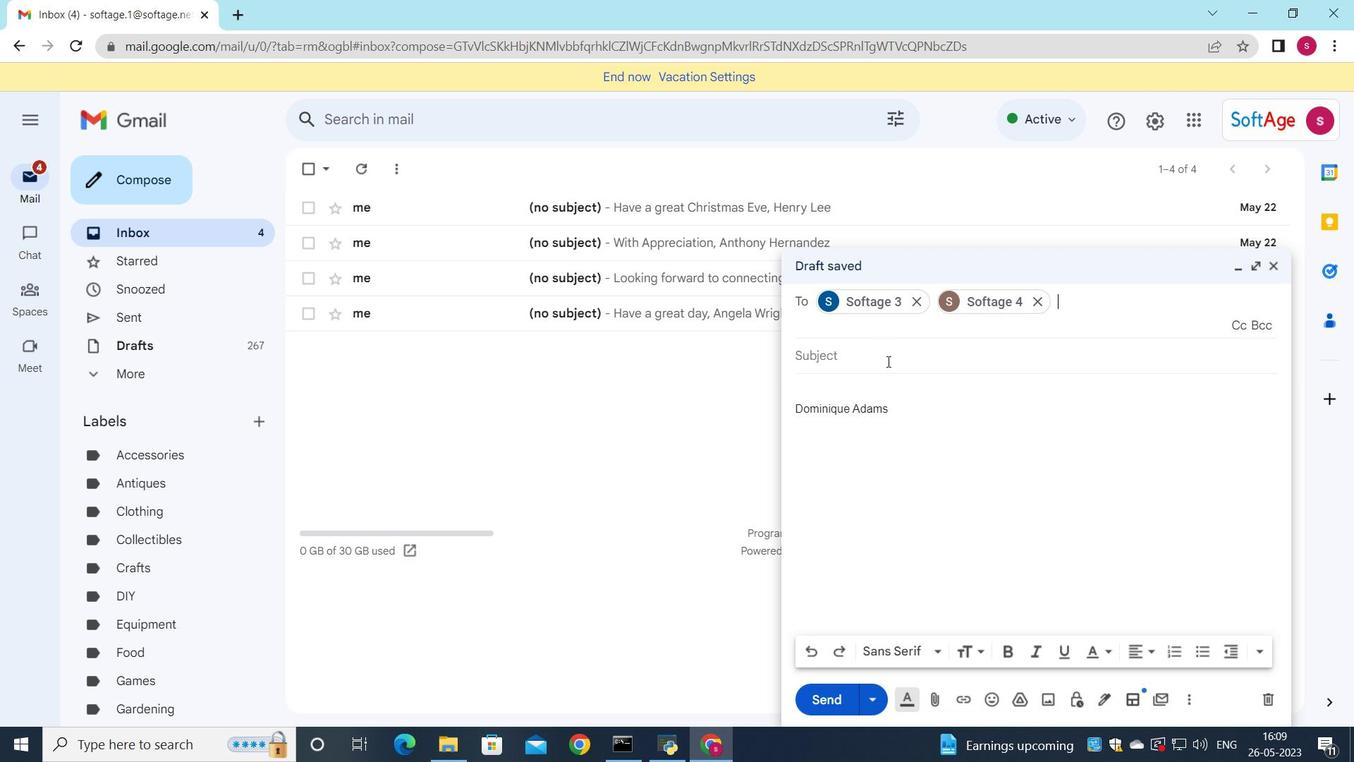 
Action: Key pressed <Key.shift>Budget<Key.space>report
Screenshot: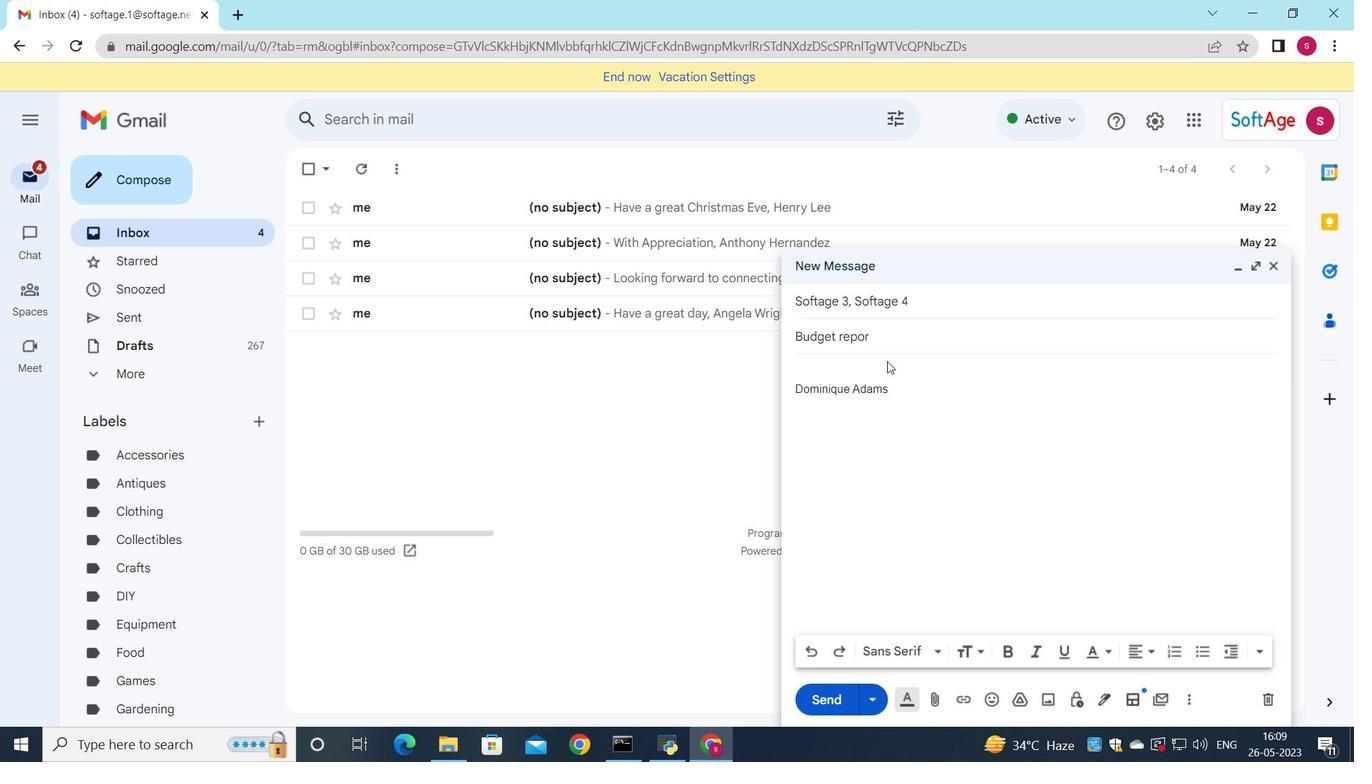 
Action: Mouse moved to (800, 362)
Screenshot: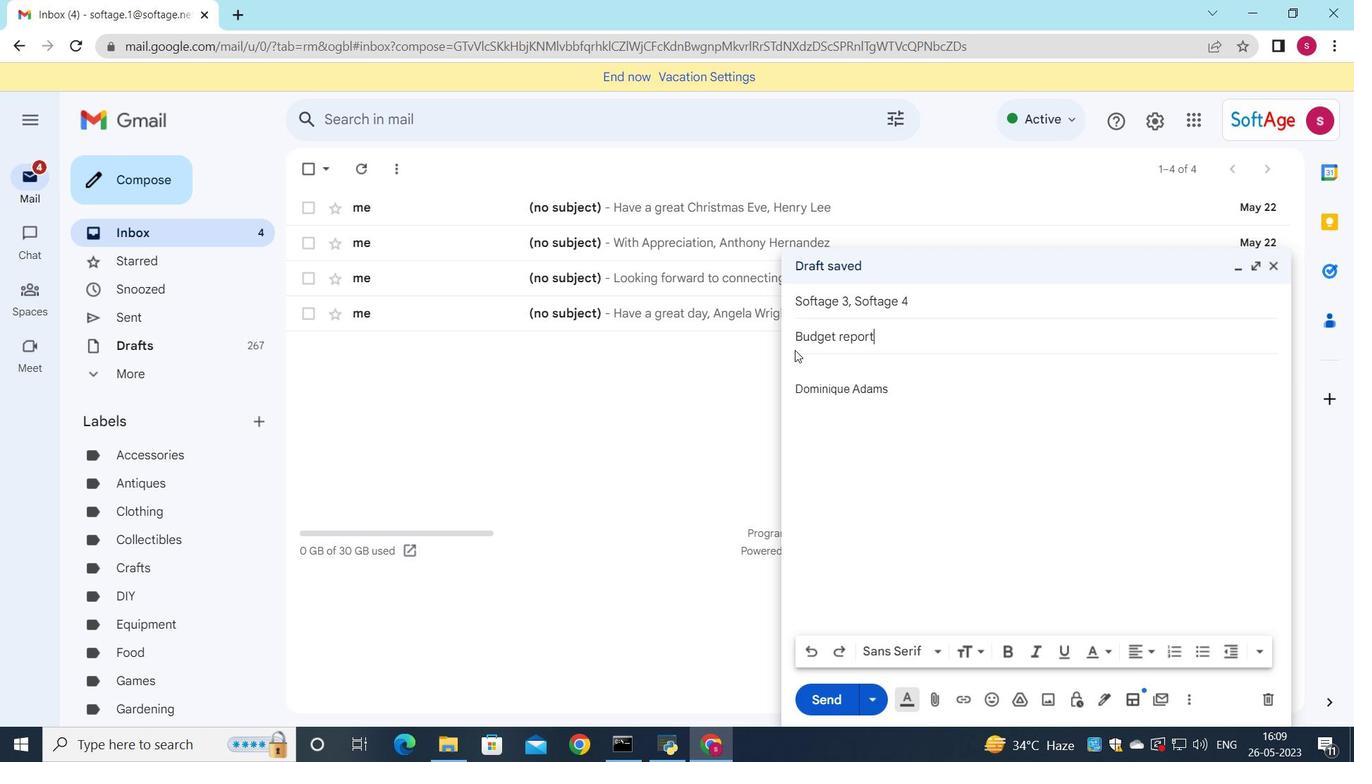 
Action: Mouse pressed left at (800, 362)
Screenshot: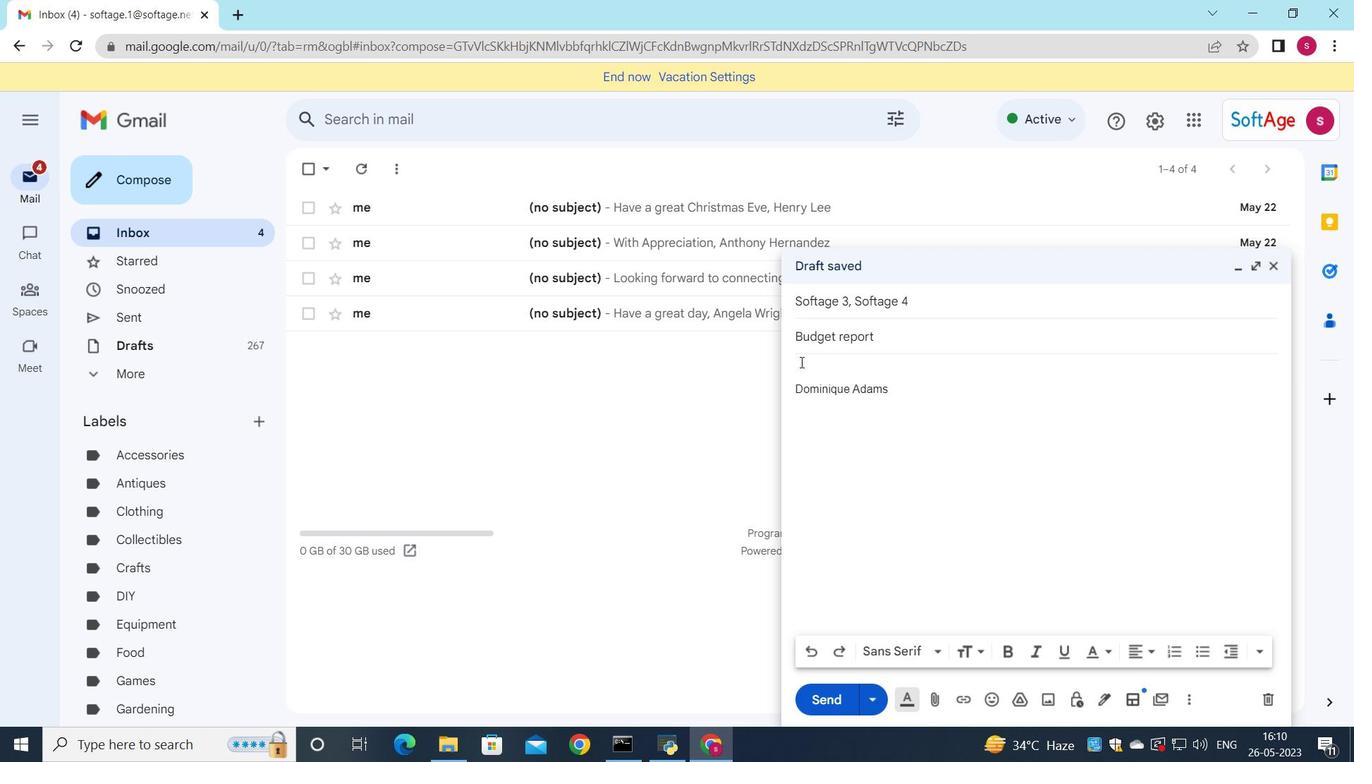 
Action: Key pressed <Key.shift>i<Key.space>am<Key.space><Key.backspace><Key.backspace><Key.backspace><Key.backspace><Key.backspace><Key.backspace><Key.backspace><Key.backspace><Key.shift>I<Key.space>am<Key.space><Key.shift><Key.shift><Key.shift><Key.shift><Key.shift><Key.shift><Key.shift><Key.shift><Key.shift><Key.shift><Key.shift><Key.shift><Key.shift><Key.shift><Key.shift><Key.shift><Key.shift><Key.shift><Key.shift><Key.shift><Key.shift><Key.shift><Key.shift><Key.shift><Key.shift><Key.shift><Key.shift><Key.shift><Key.shift><Key.shift><Key.shift><Key.shift><Key.shift><Key.shift><Key.shift><Key.shift><Key.shift><Key.shift><Key.shift><Key.shift><Key.shift><Key.shift><Key.shift><Key.shift><Key.shift><Key.shift><Key.shift><Key.shift><Key.shift><Key.shift><Key.shift><Key.shift><Key.shift><Key.shift><Key.shift><Key.shift><Key.shift><Key.shift><Key.shift><Key.shift><Key.shift><Key.shift><Key.shift>Writing<Key.space>to<Key.space>inform<Key.space>you<Key.space>that<Key.space>there<Key.space>wii<Key.backspace>ll<Key.space>be<Key.space>delay<Key.space>in<Key.space>the<Key.space>shipment
Screenshot: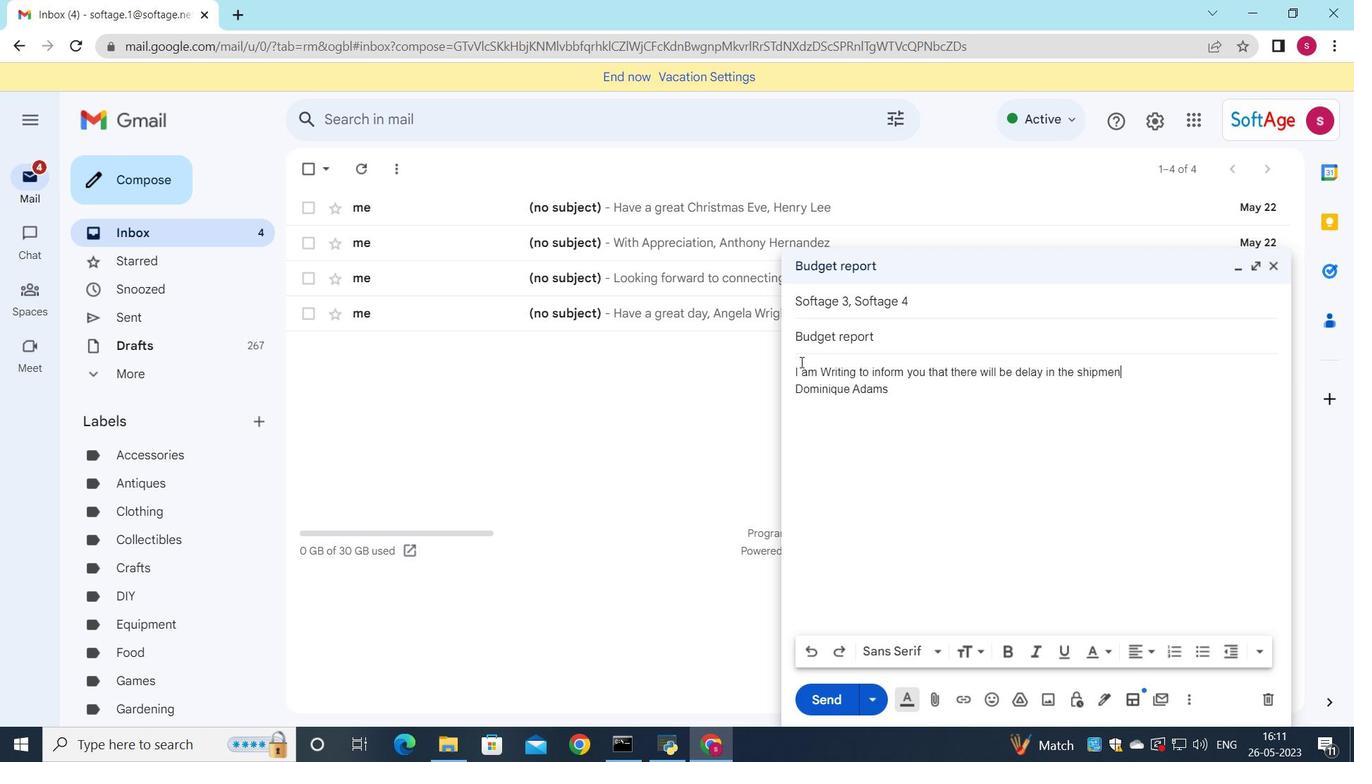 
Action: Mouse moved to (850, 393)
Screenshot: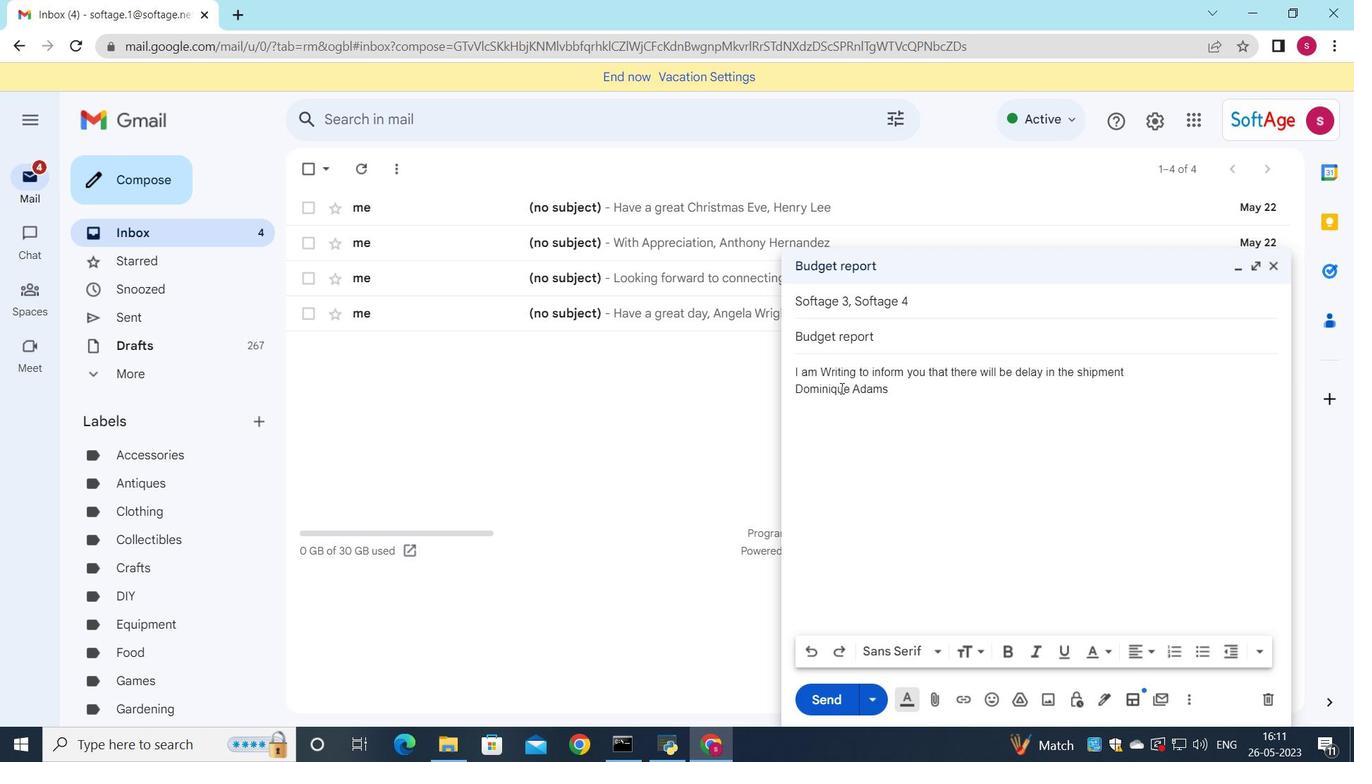 
Action: Key pressed .
Screenshot: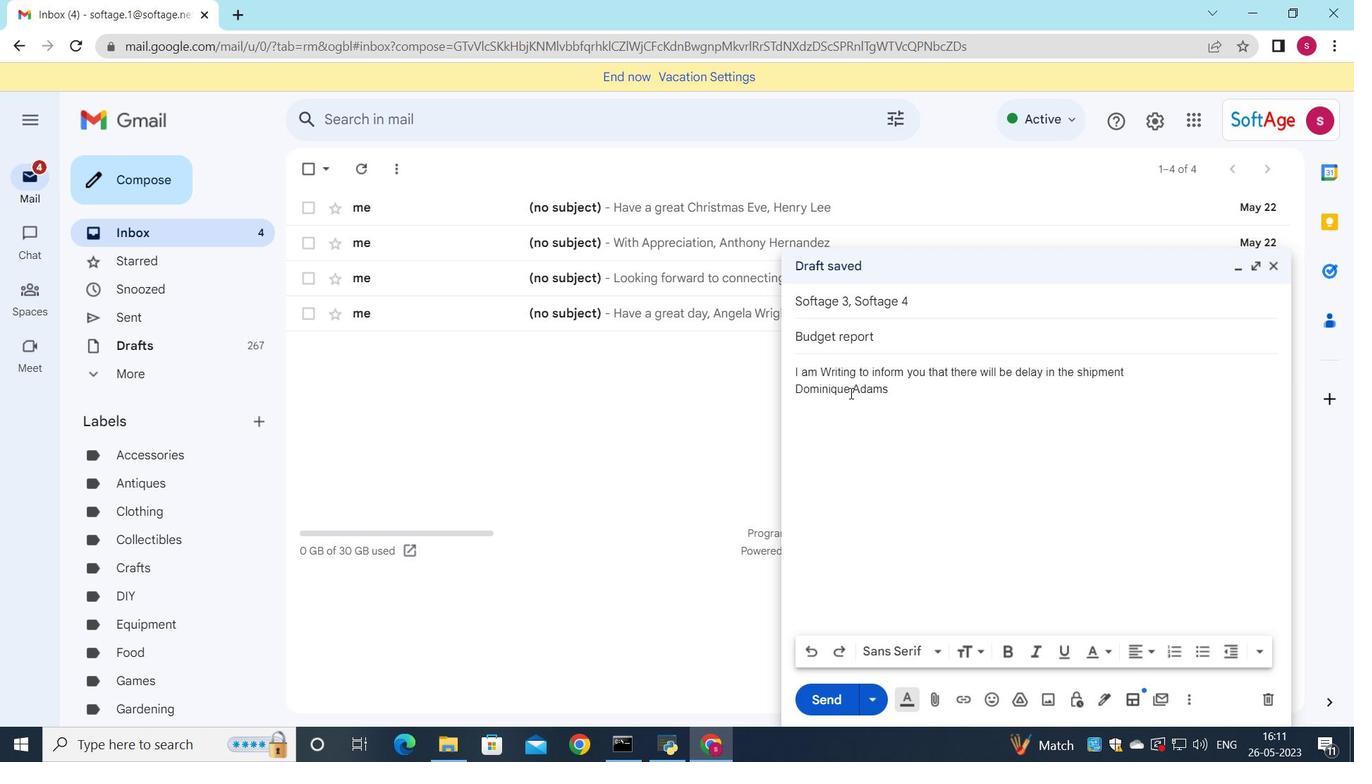 
Action: Mouse moved to (1013, 373)
Screenshot: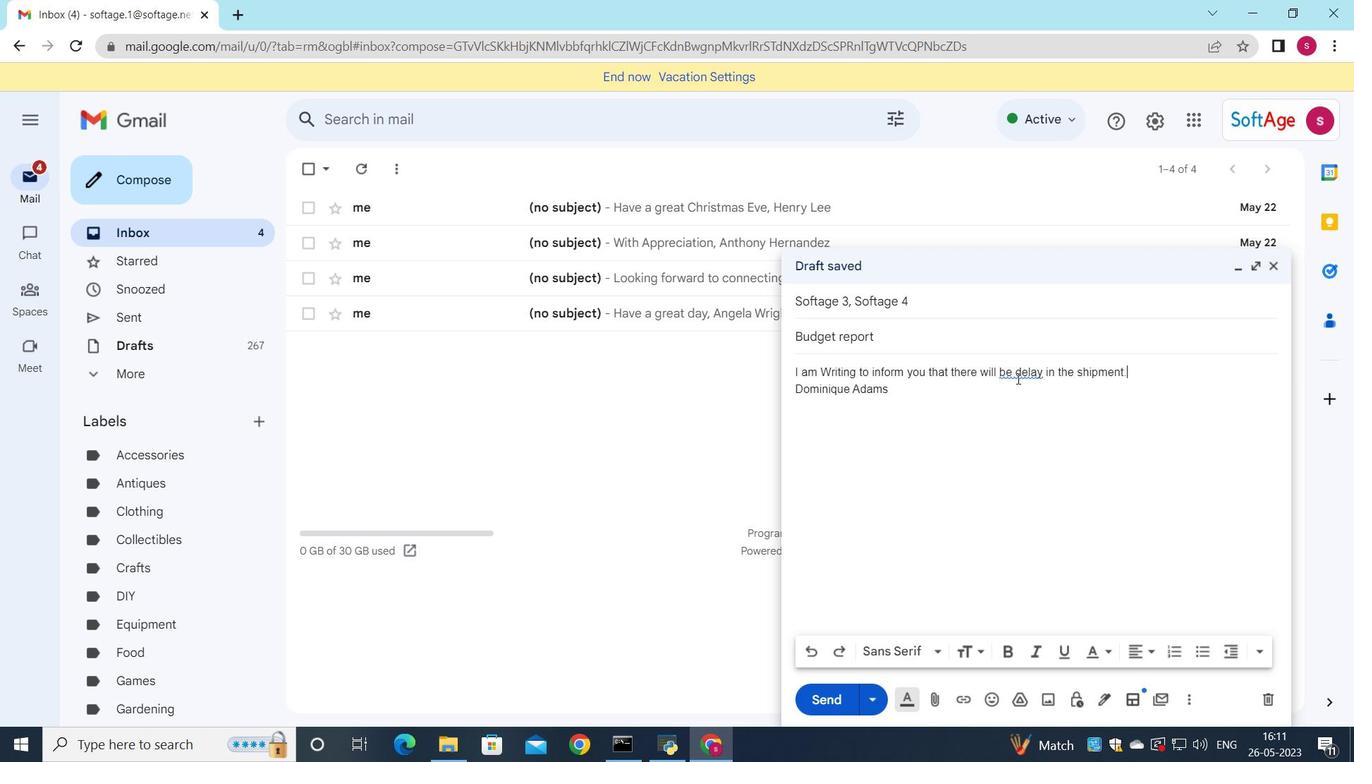 
Action: Mouse pressed left at (1013, 373)
Screenshot: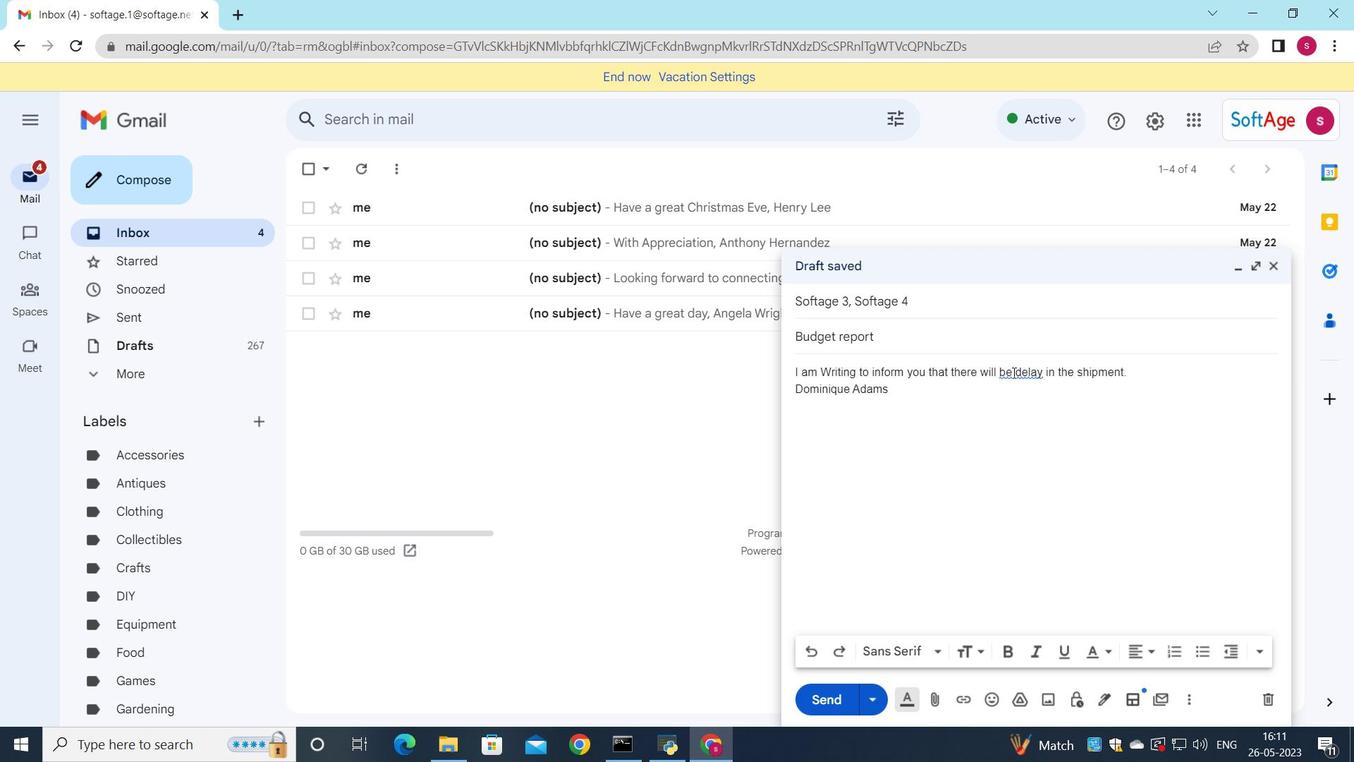
Action: Mouse moved to (1026, 390)
Screenshot: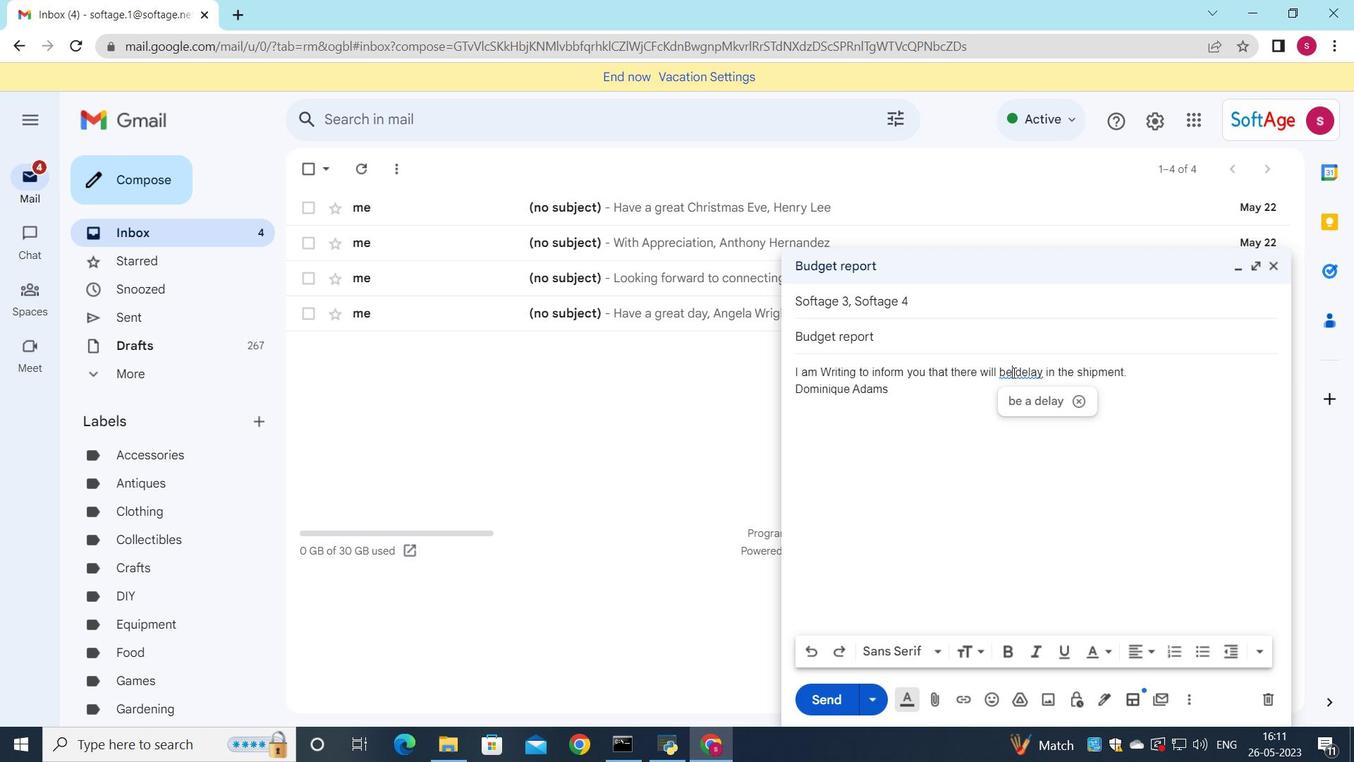 
Action: Key pressed <Key.space>a
Screenshot: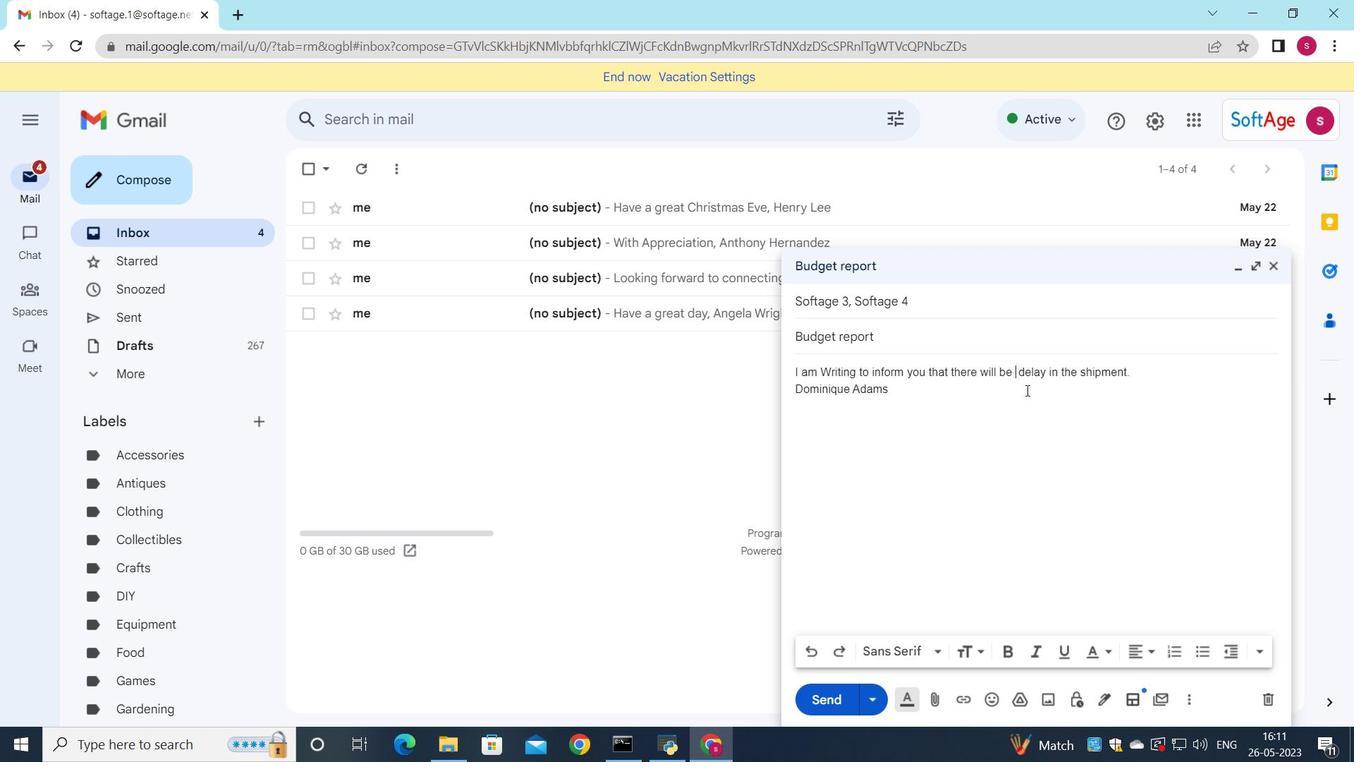 
Action: Mouse moved to (930, 695)
Screenshot: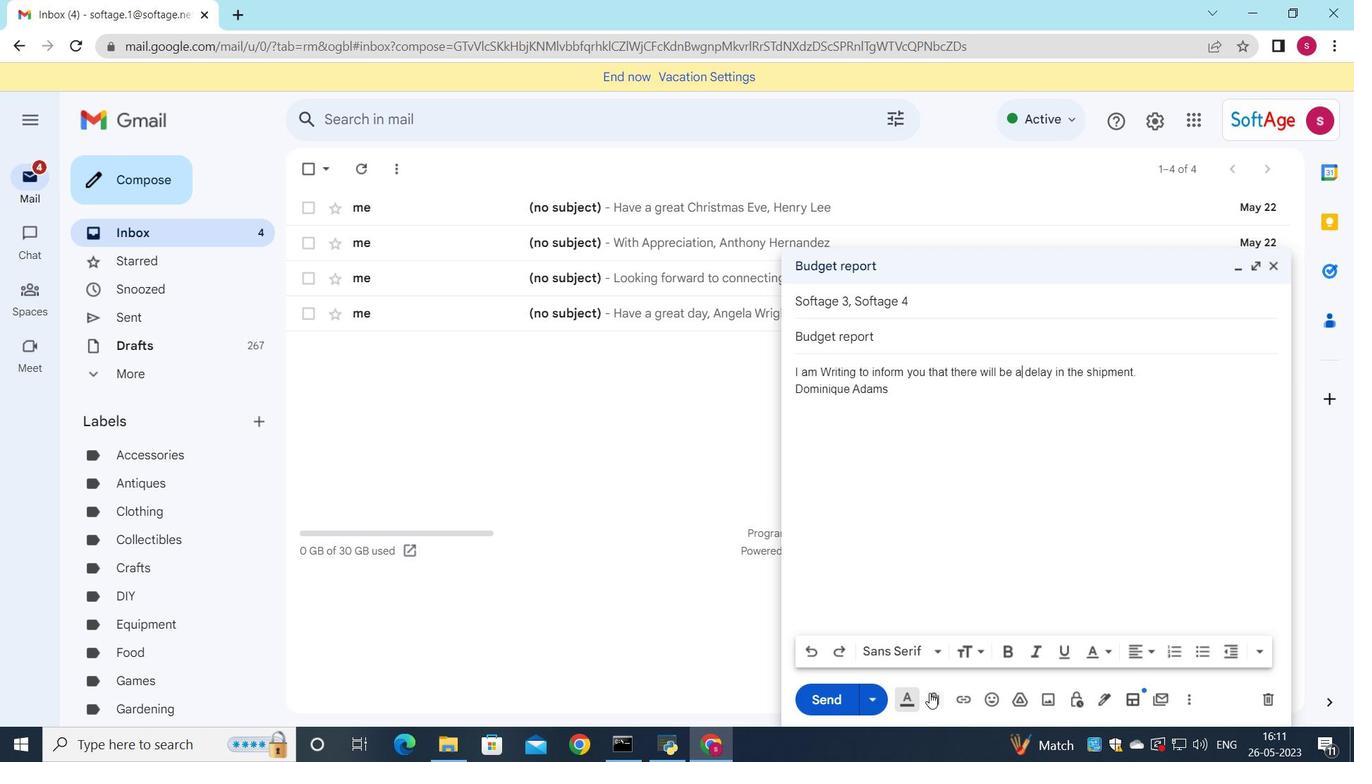 
Action: Mouse pressed left at (930, 695)
Screenshot: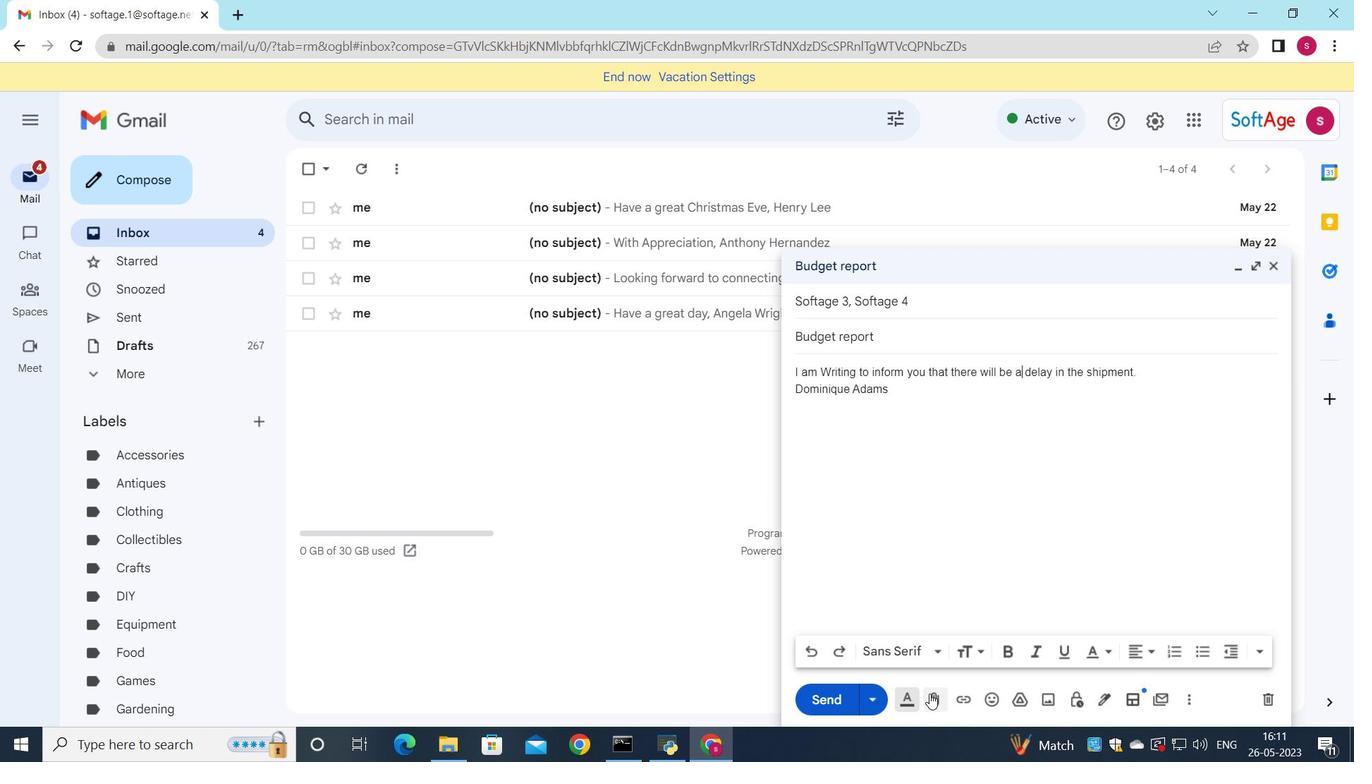
Action: Mouse moved to (290, 128)
Screenshot: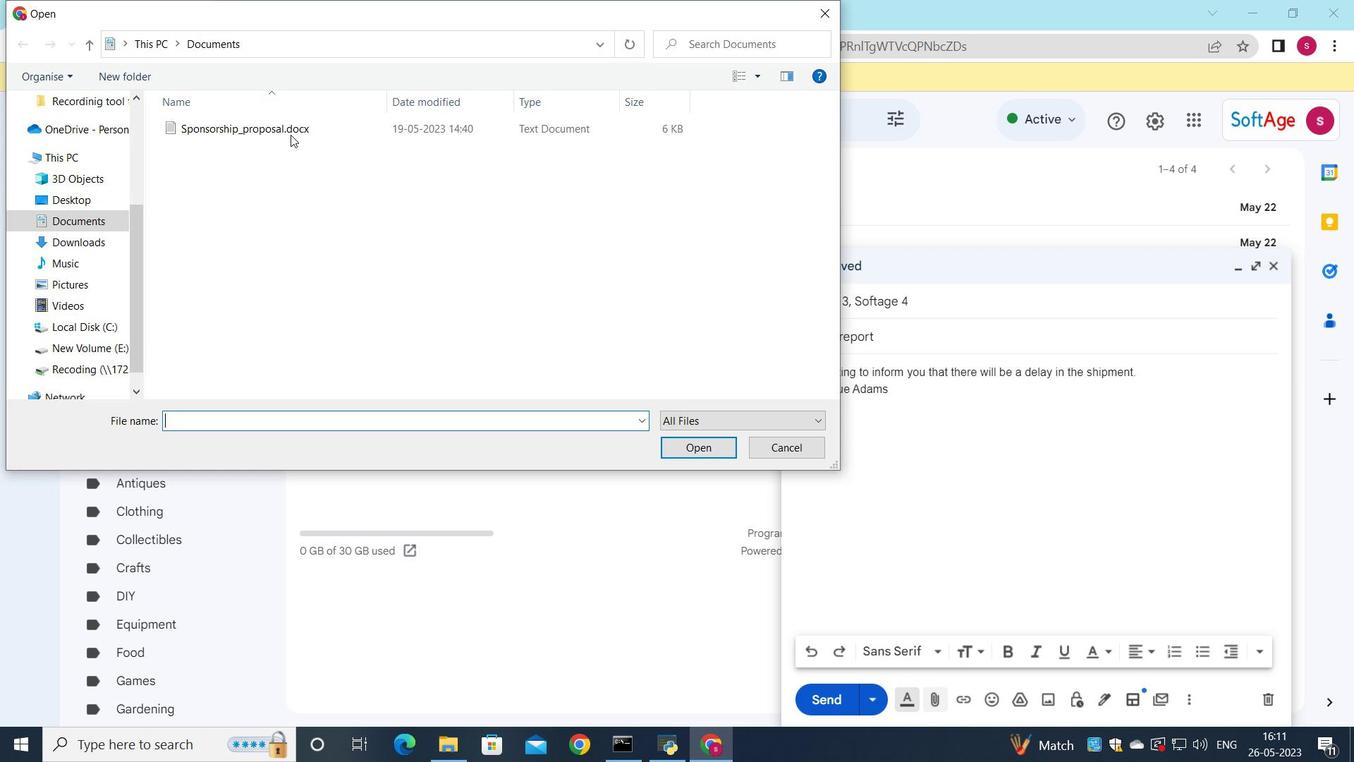 
Action: Mouse pressed left at (290, 128)
Screenshot: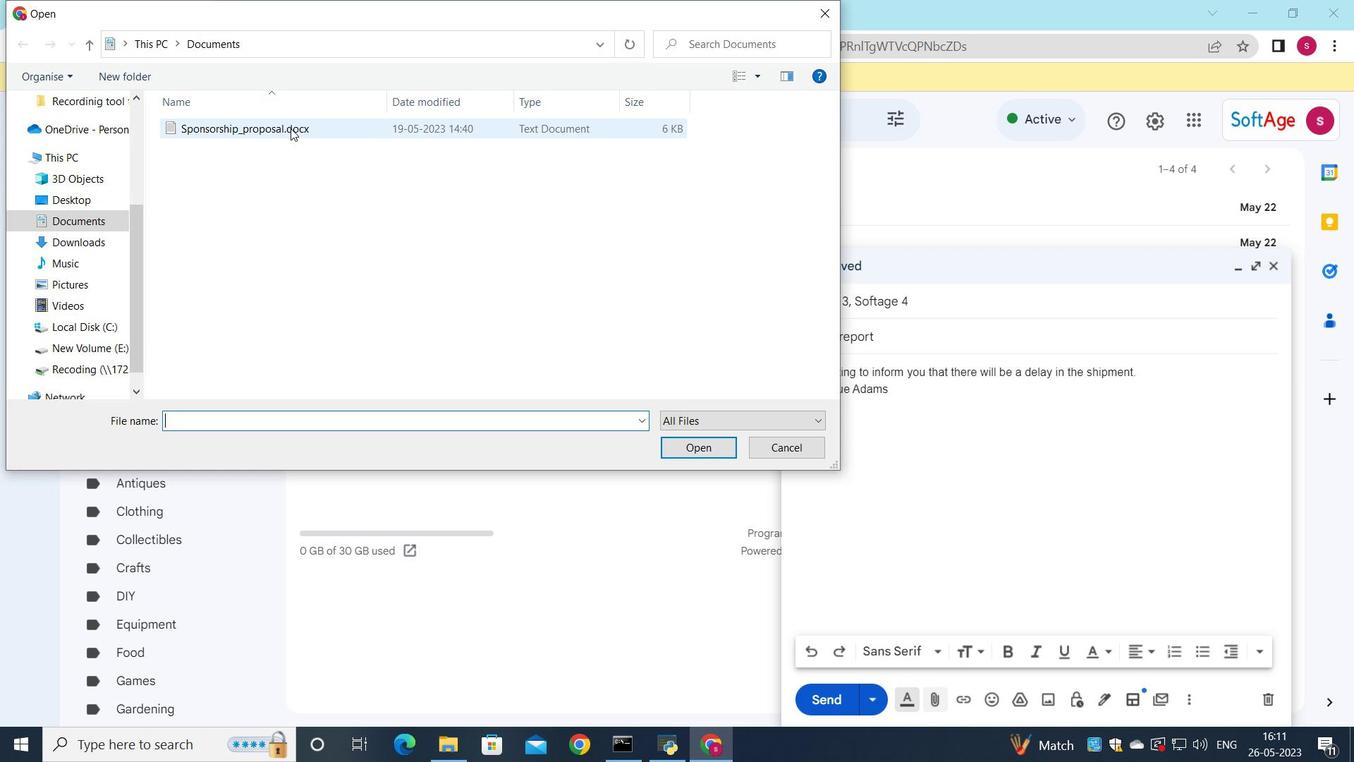 
Action: Mouse pressed left at (290, 128)
Screenshot: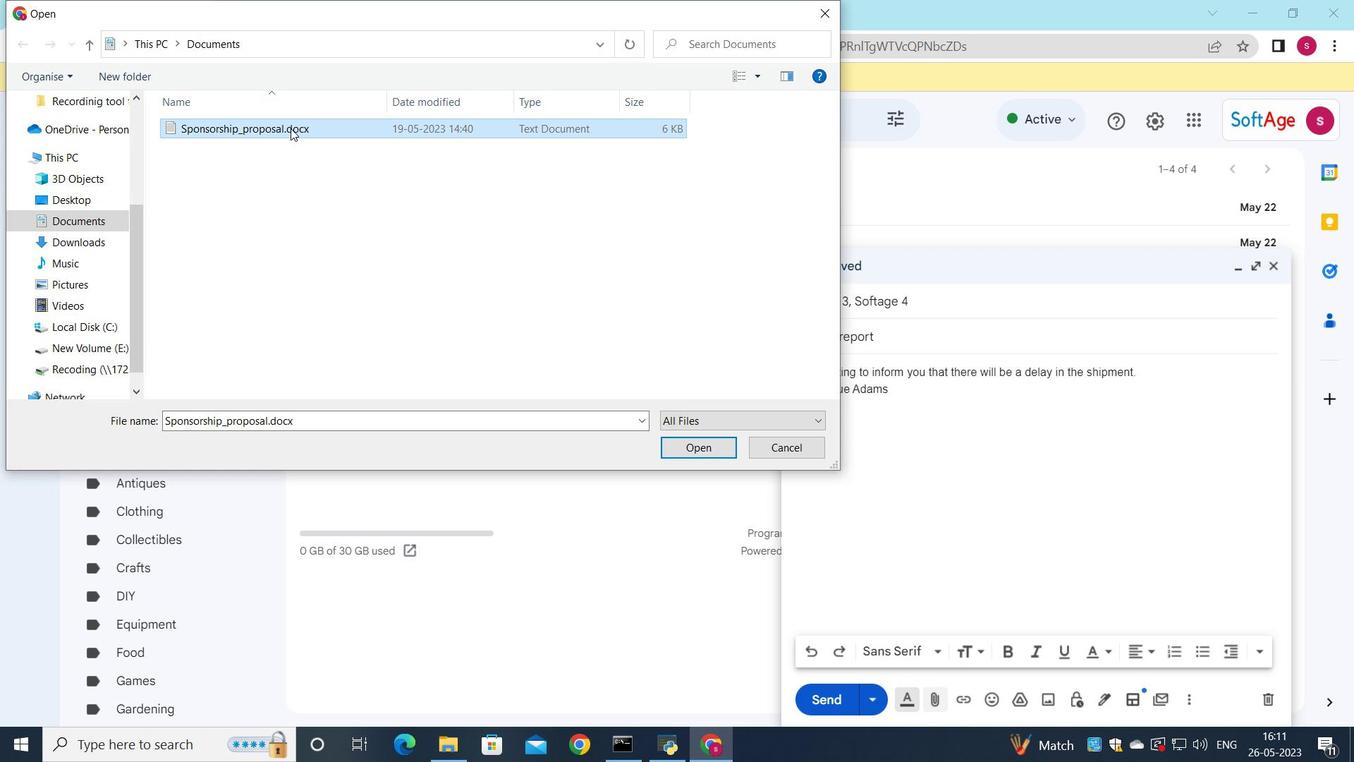
Action: Mouse moved to (683, 161)
Screenshot: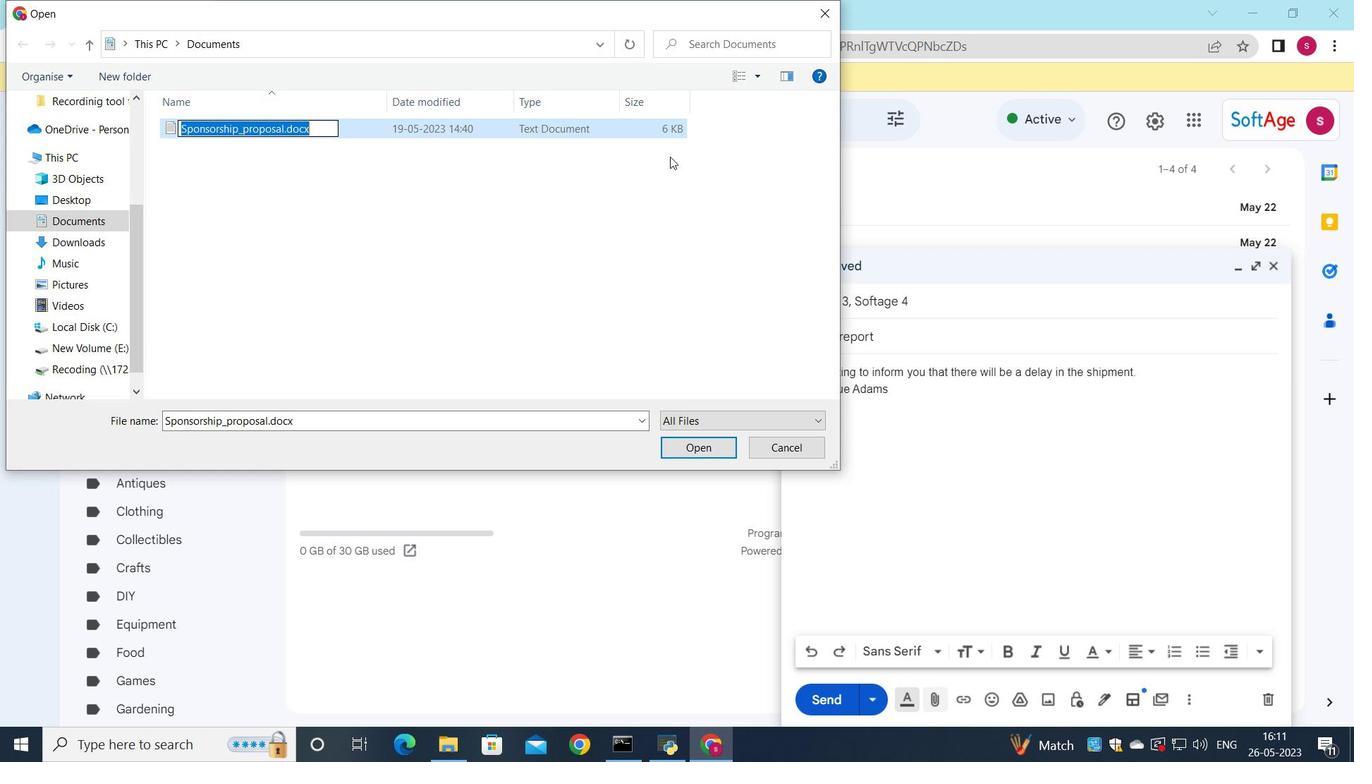 
Action: Key pressed <Key.shift>Product<Key.space><Key.backspace><Key.shift><Key.shift><Key.shift><Key.shift><Key.shift><Key.shift><Key.shift><Key.shift><Key.shift><Key.shift><Key.shift>_catlog.pdf
Screenshot: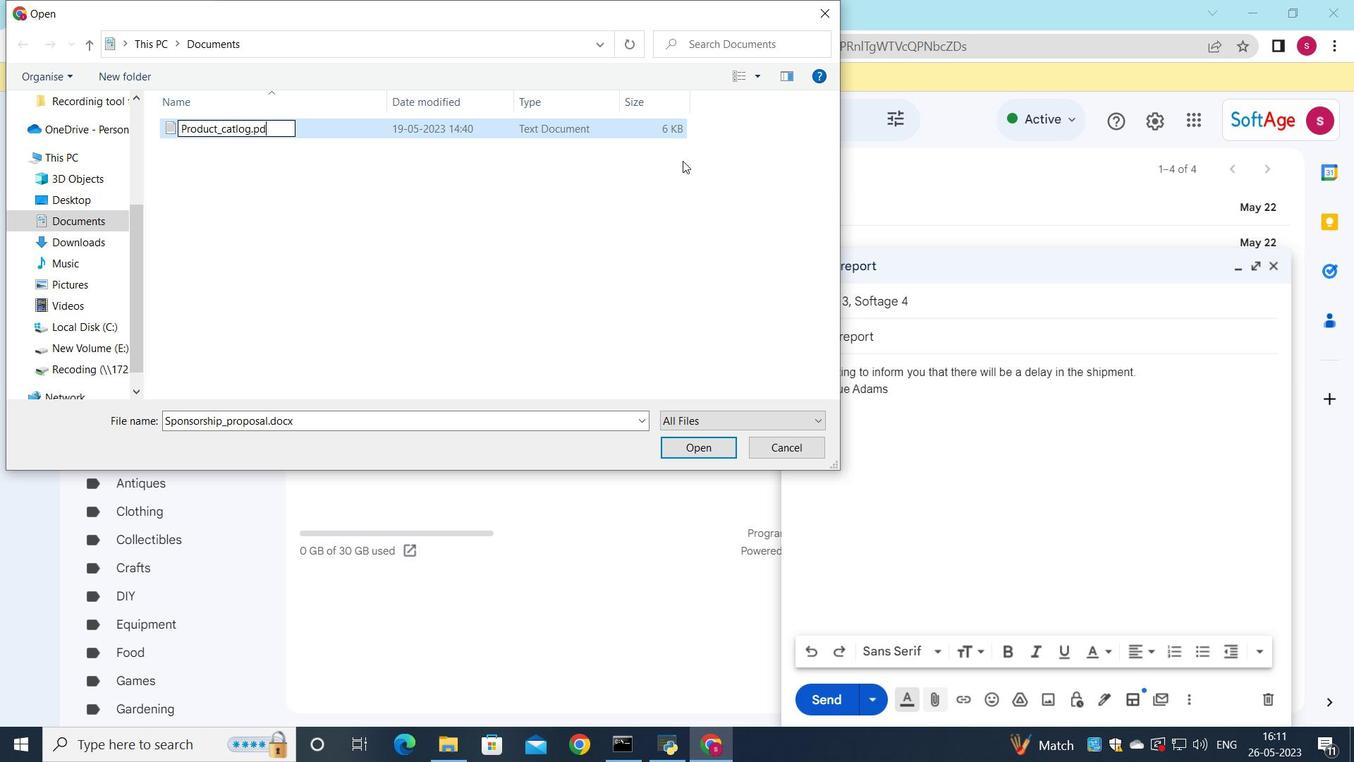 
Action: Mouse moved to (605, 122)
Screenshot: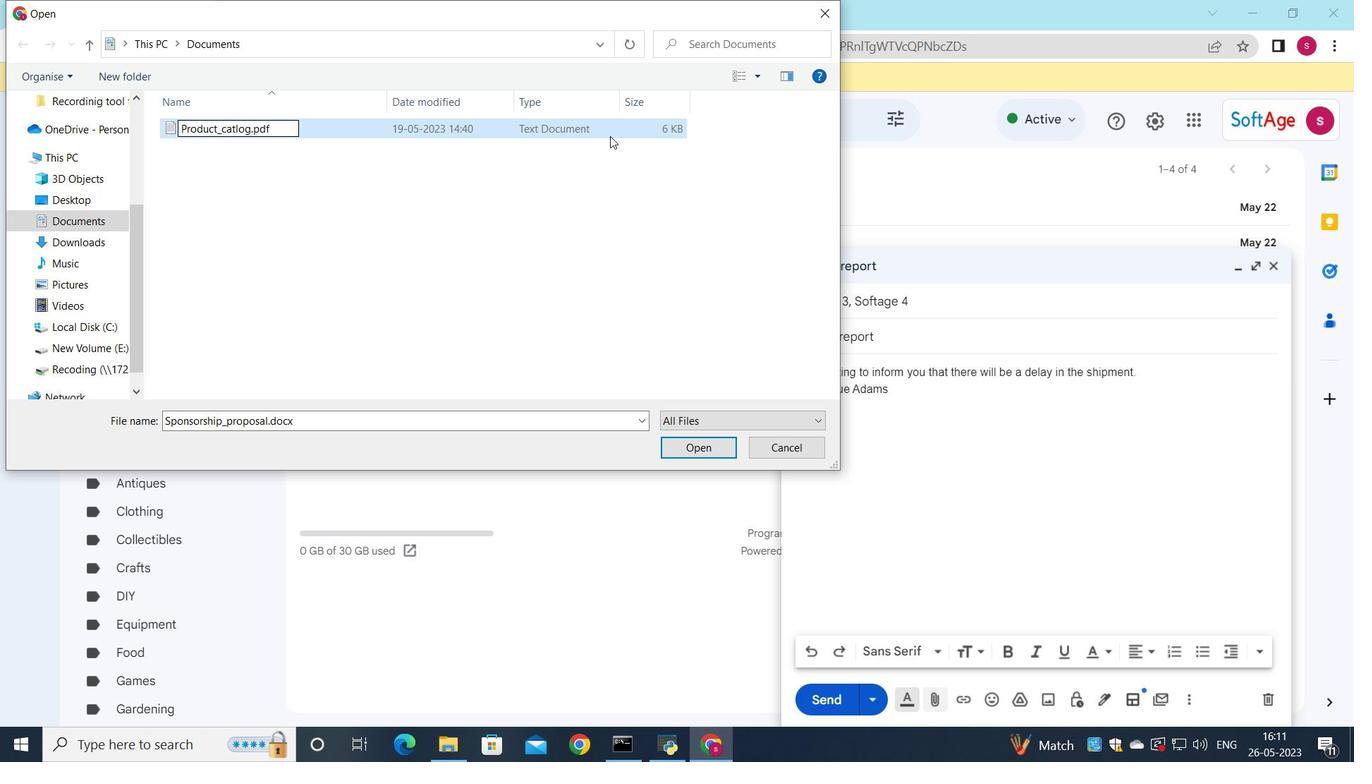 
Action: Mouse pressed left at (605, 122)
Screenshot: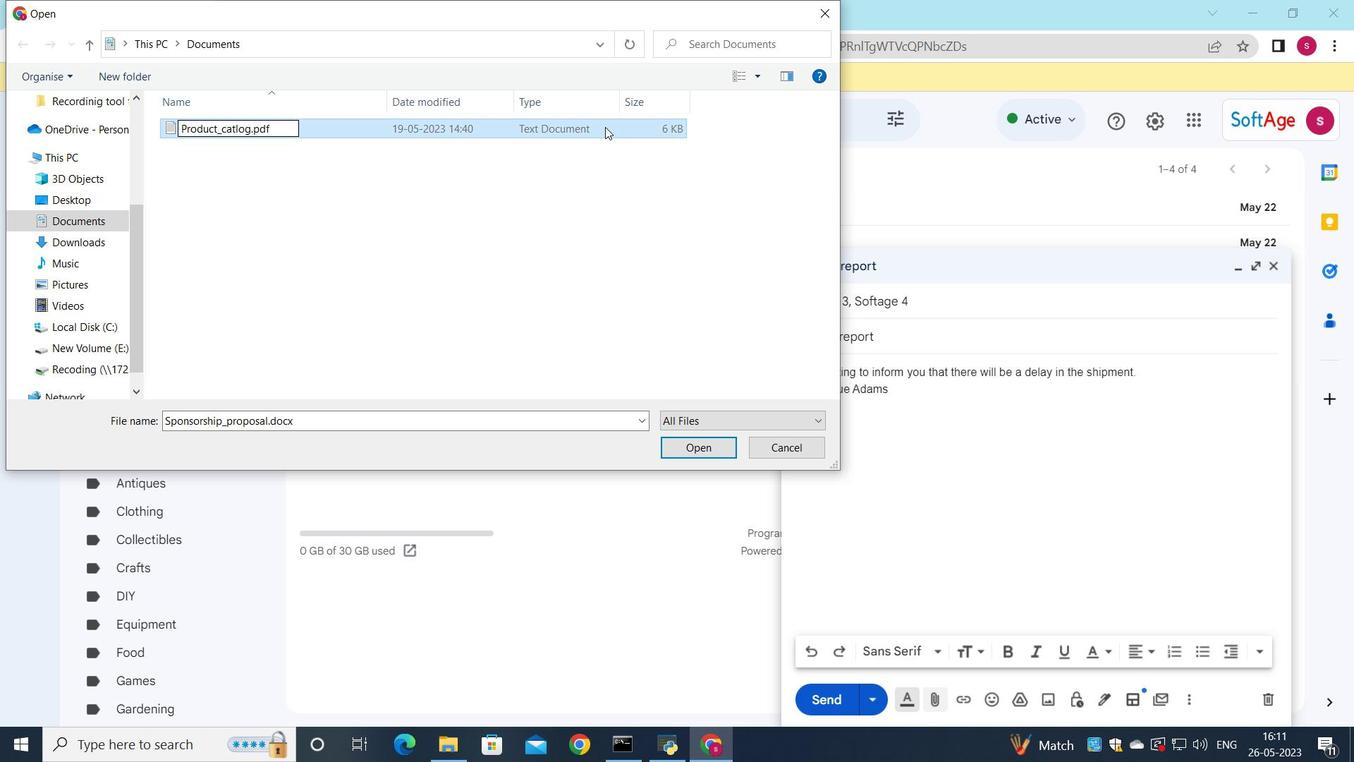 
Action: Mouse moved to (699, 441)
Screenshot: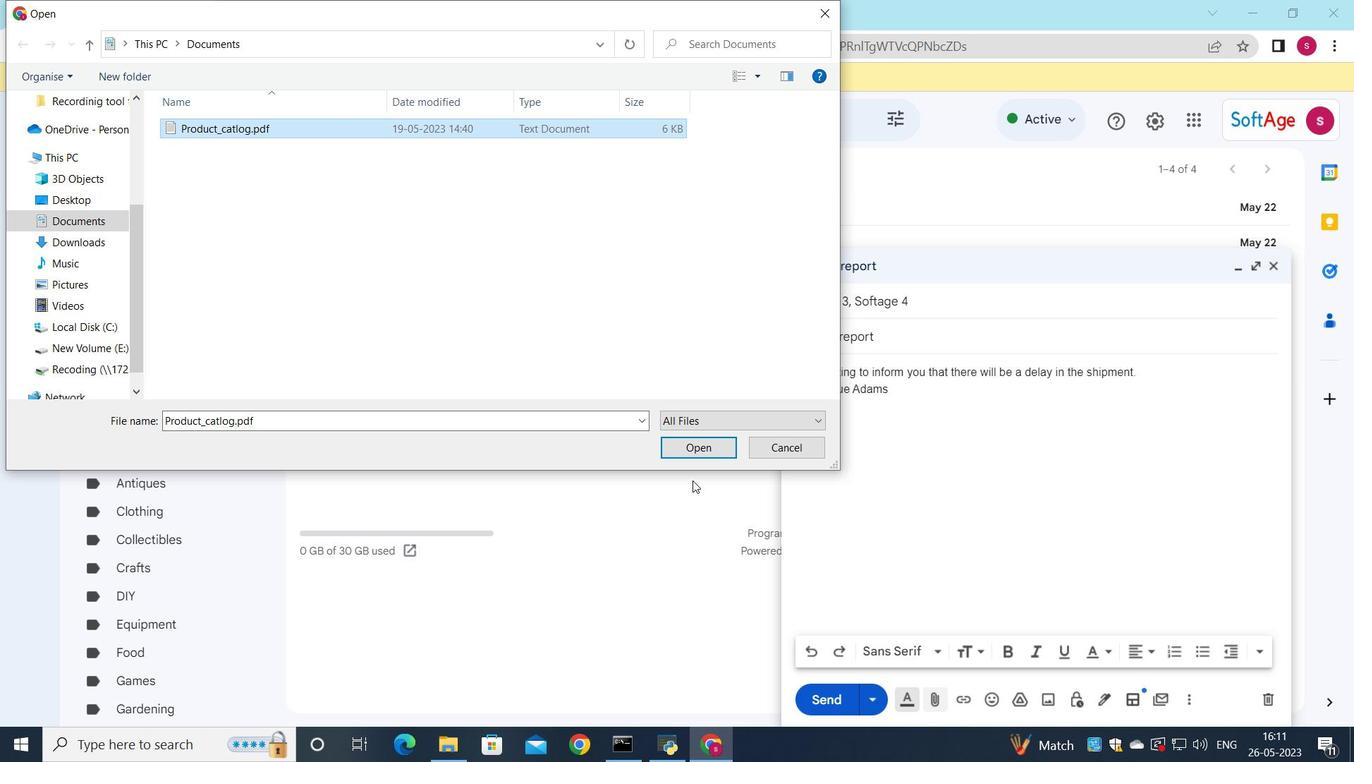 
Action: Mouse pressed left at (699, 441)
Screenshot: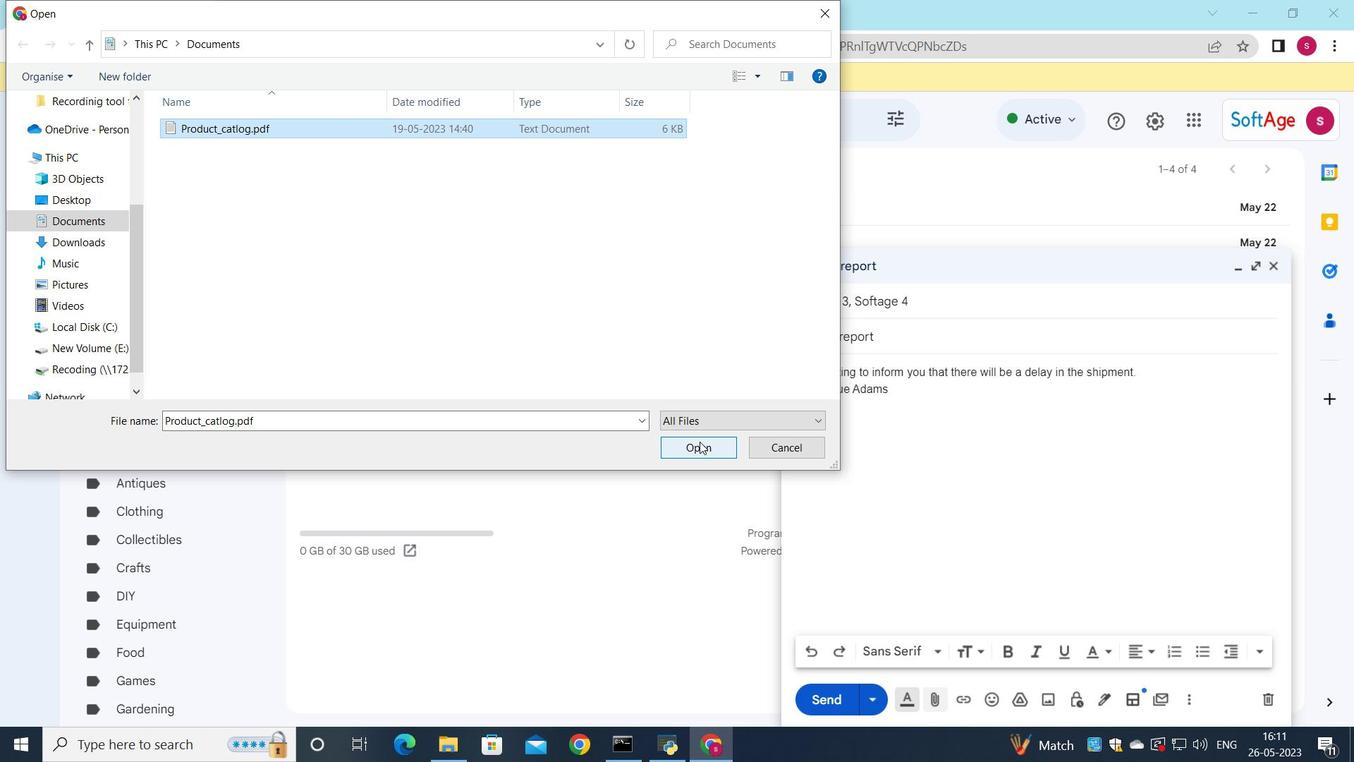 
Action: Mouse moved to (830, 708)
Screenshot: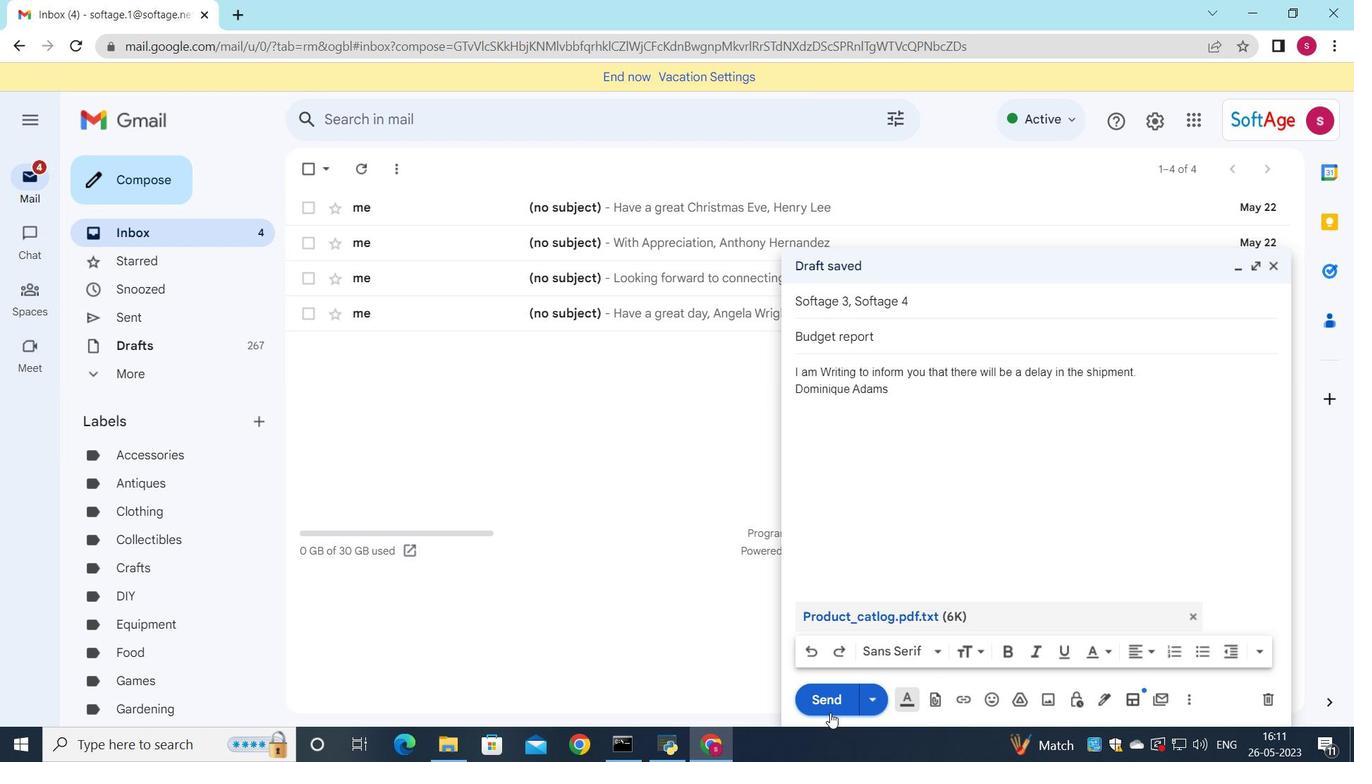 
Action: Mouse pressed left at (830, 708)
Screenshot: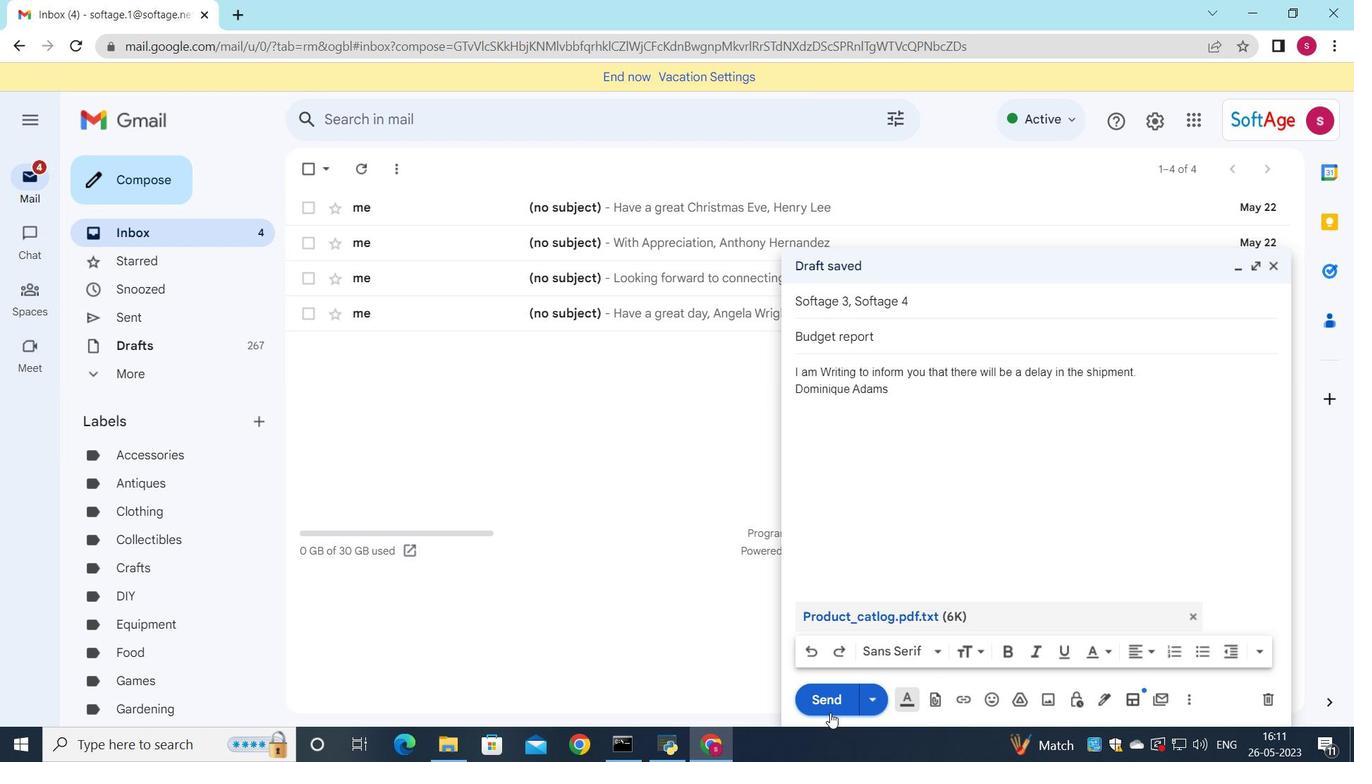 
Action: Mouse moved to (195, 309)
Screenshot: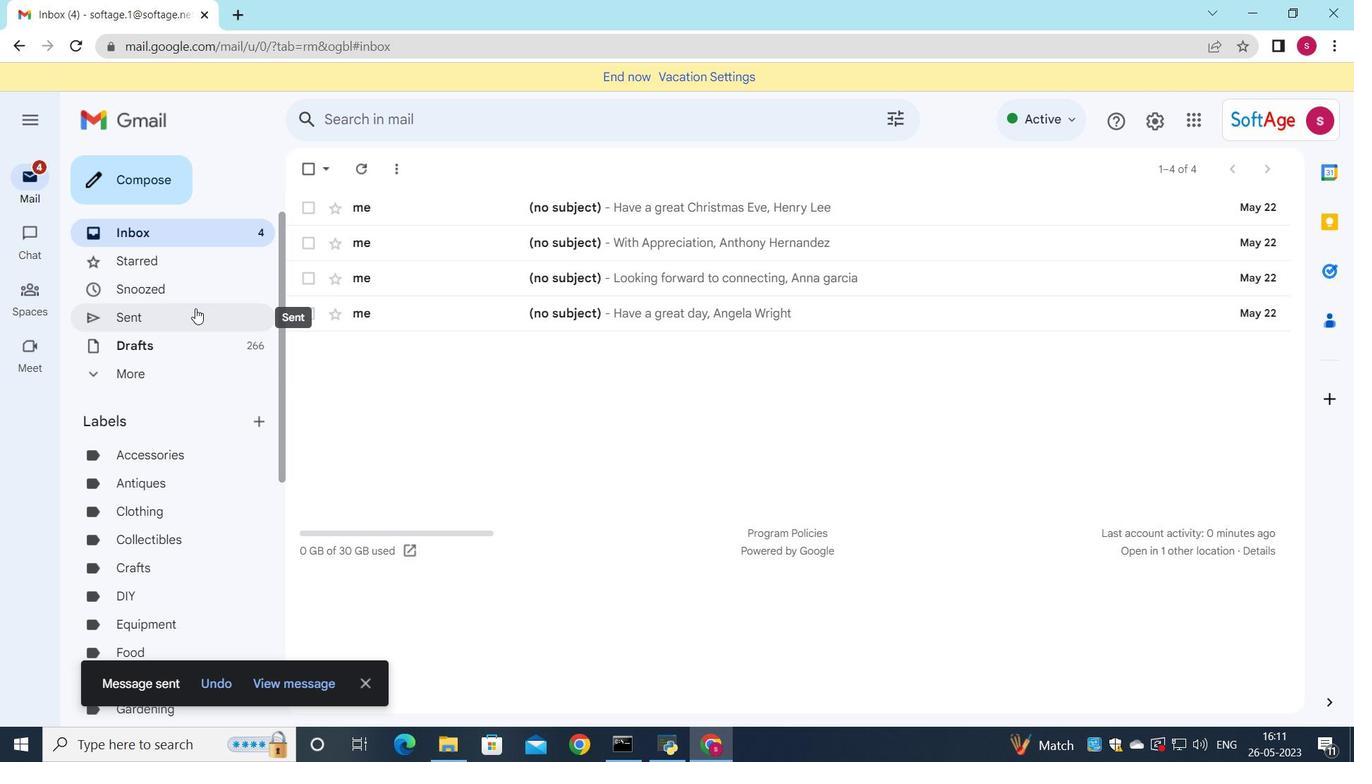 
Action: Mouse pressed left at (195, 309)
Screenshot: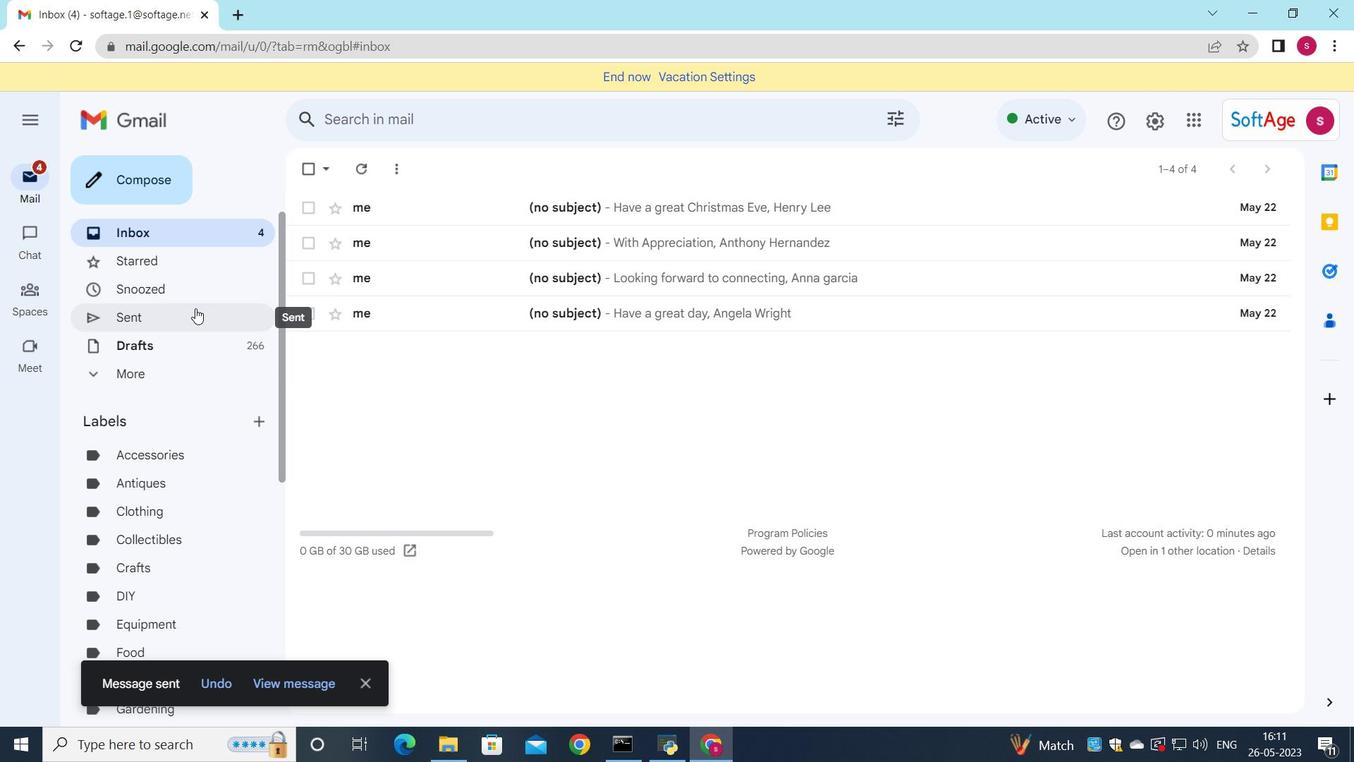 
Action: Mouse moved to (743, 273)
Screenshot: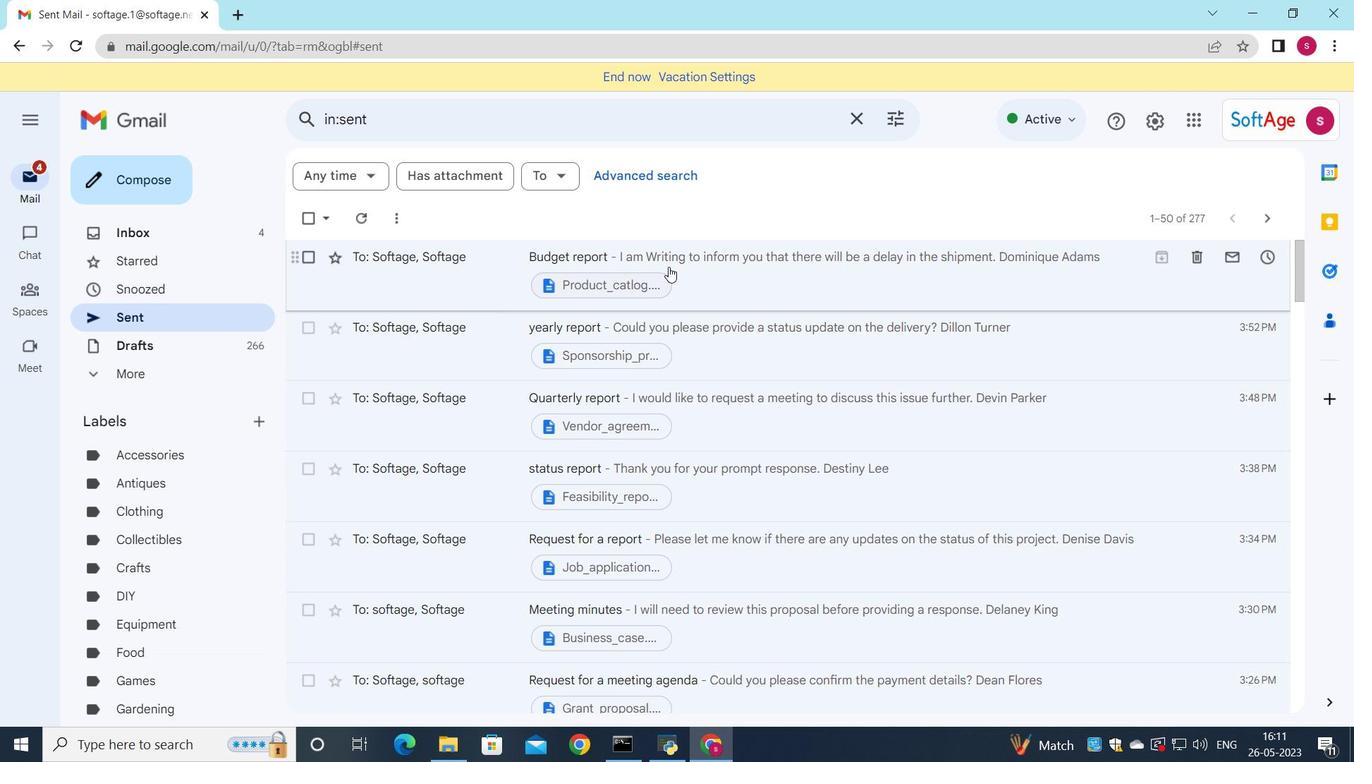 
Action: Mouse pressed left at (743, 273)
Screenshot: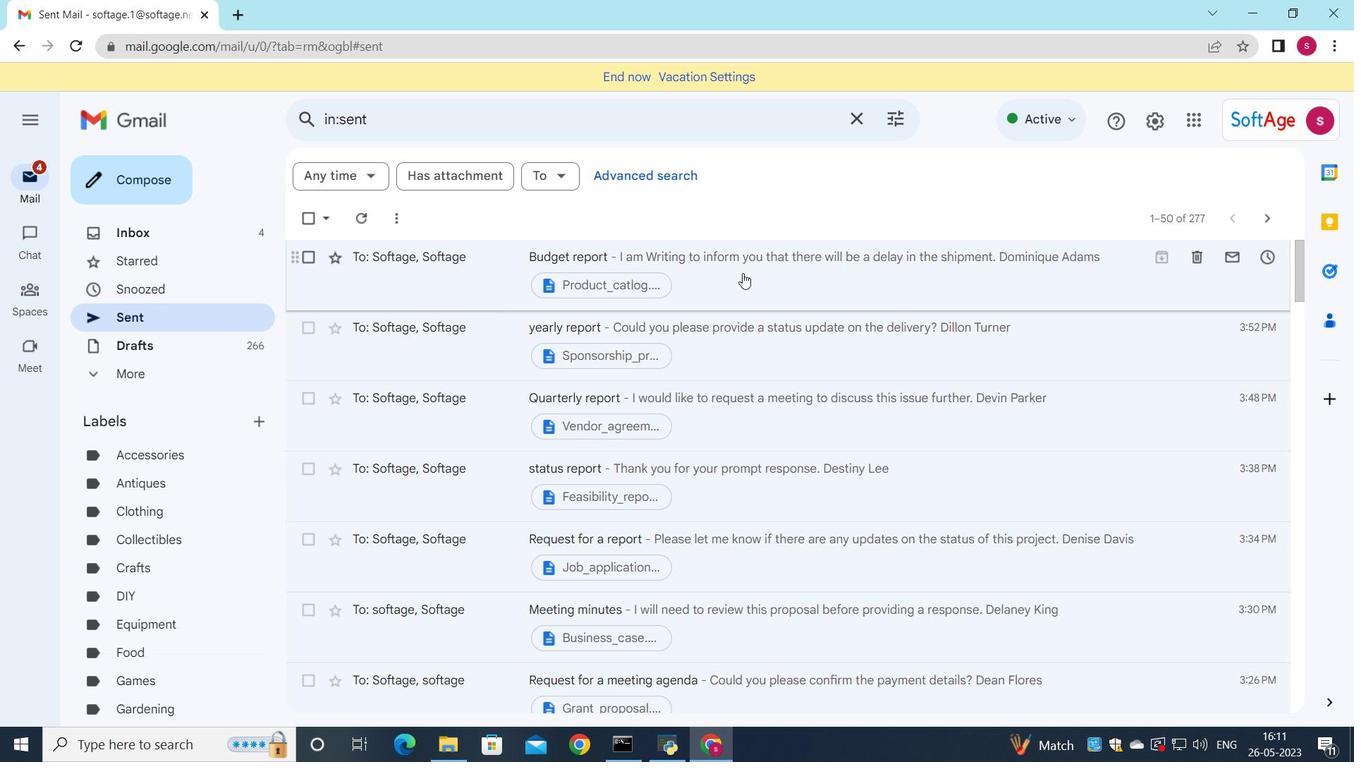 
